 Task: Create new customer invoice with Date Opened: 11-Apr-23, Select Customer: Le Dumpster, Terms: Net 30. Make invoice entry for item-1 with Date: 11-Apr-23, Description: Johnson's Tear-Free Bedtime Baby Bath Soothing Aromas (15 oz), Income Account: Income:Sales, Quantity: 1, Unit Price: 14.49, Sales Tax: Y, Sales Tax Included: N, Tax Table: Sales Tax. Post Invoice with Post Date: 11-Apr-23, Post to Accounts: Assets:Accounts Receivable. Pay / Process Payment with Transaction Date: 10-May-23, Amount: 15.36, Transfer Account: Checking Account. Go to 'Print Invoice'. Give a print command to print a copy of invoice.
Action: Mouse moved to (203, 70)
Screenshot: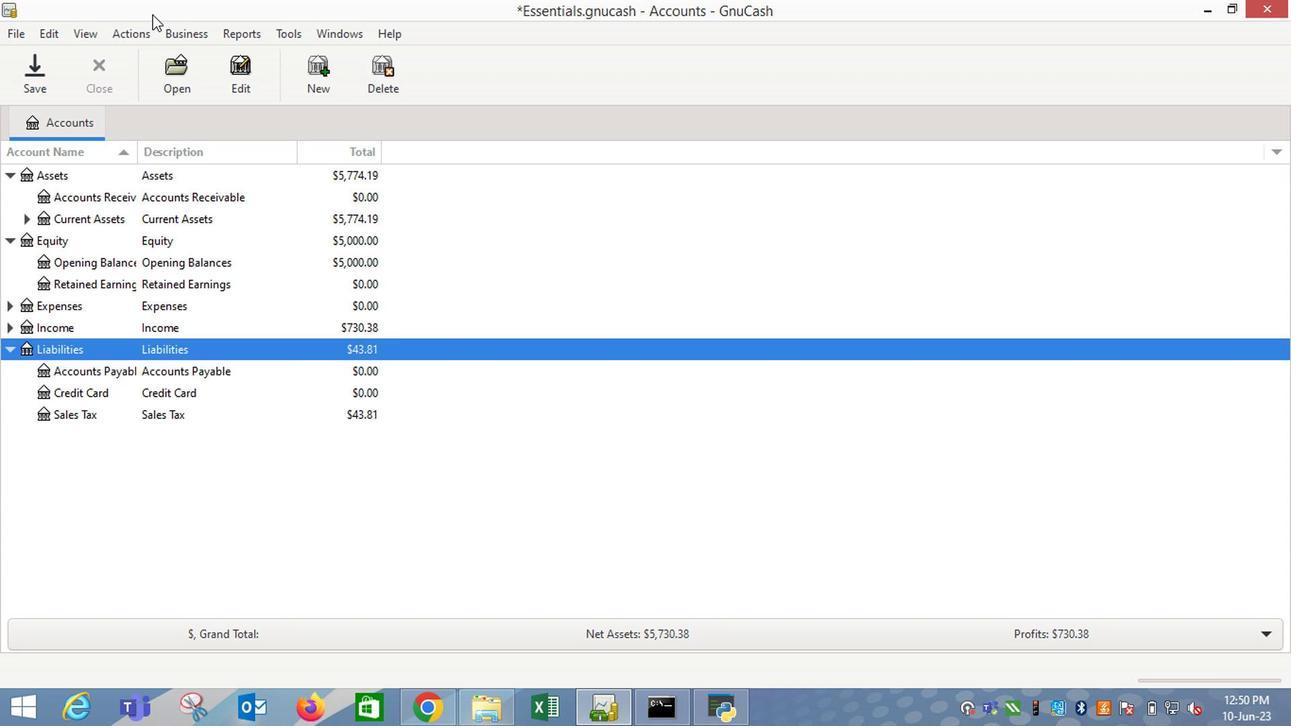 
Action: Mouse pressed left at (203, 70)
Screenshot: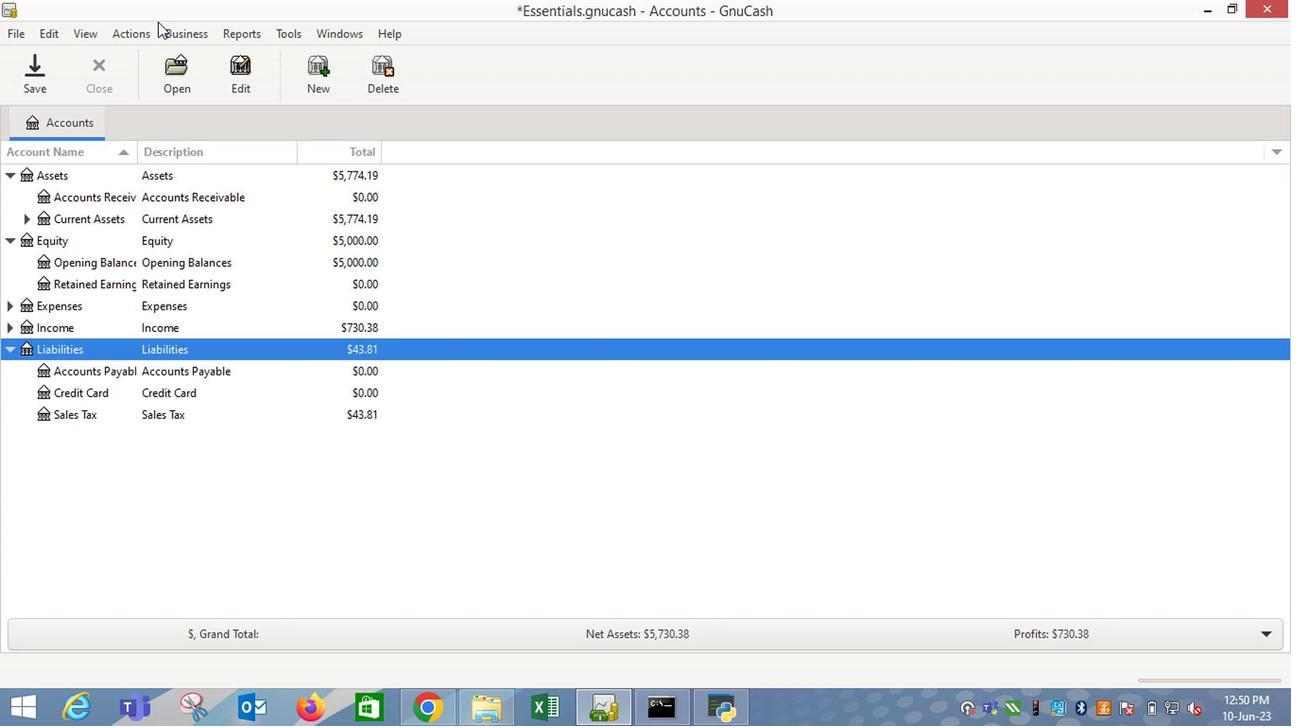 
Action: Mouse moved to (381, 158)
Screenshot: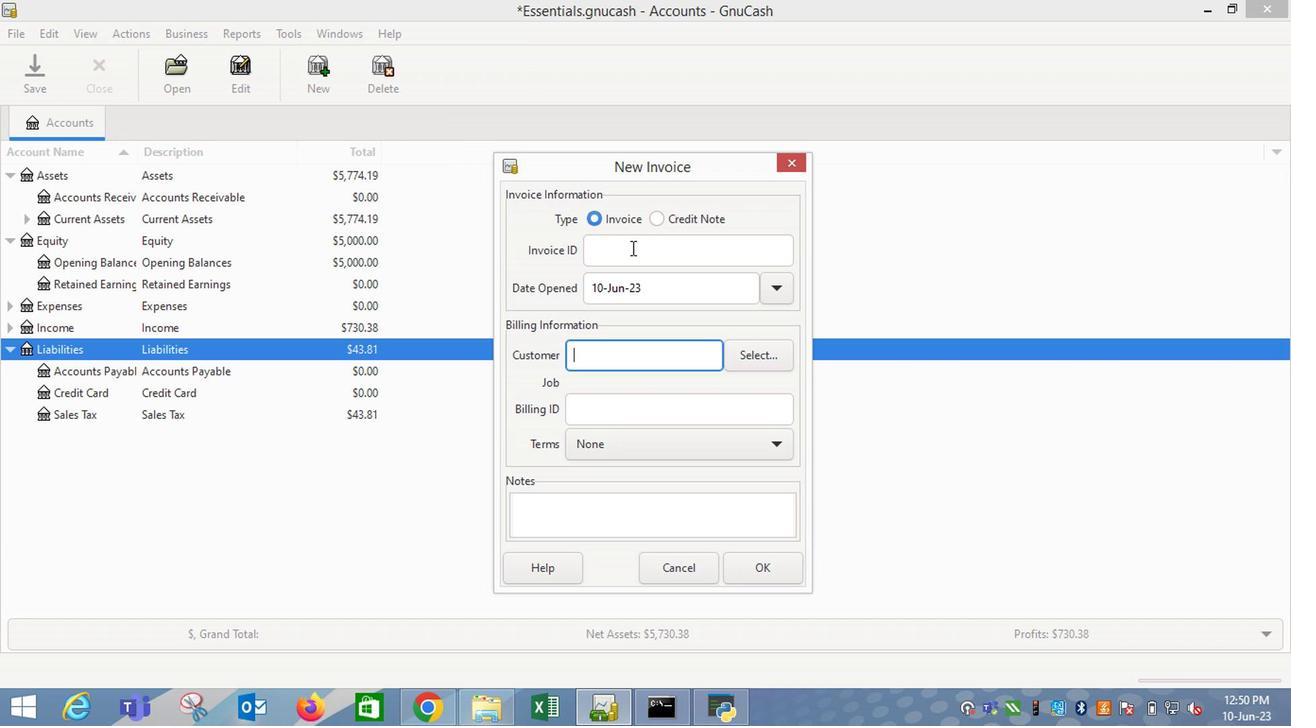 
Action: Mouse pressed left at (381, 158)
Screenshot: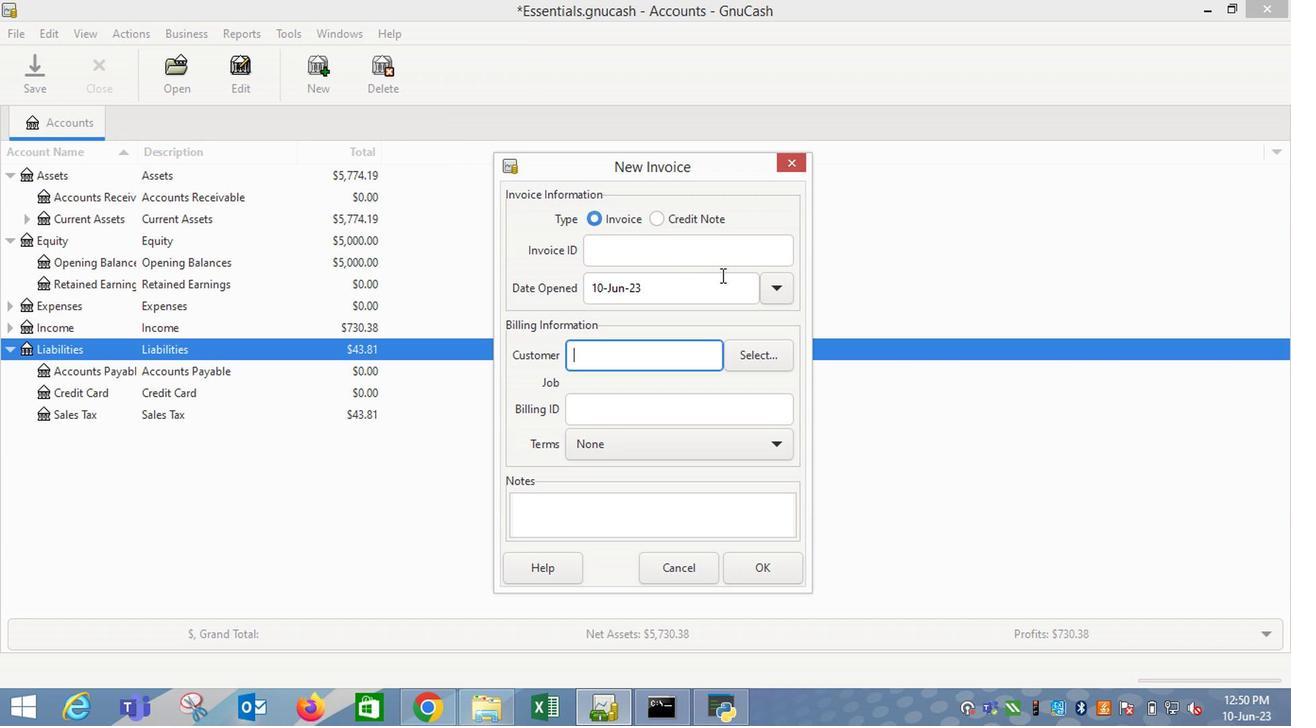 
Action: Mouse moved to (709, 298)
Screenshot: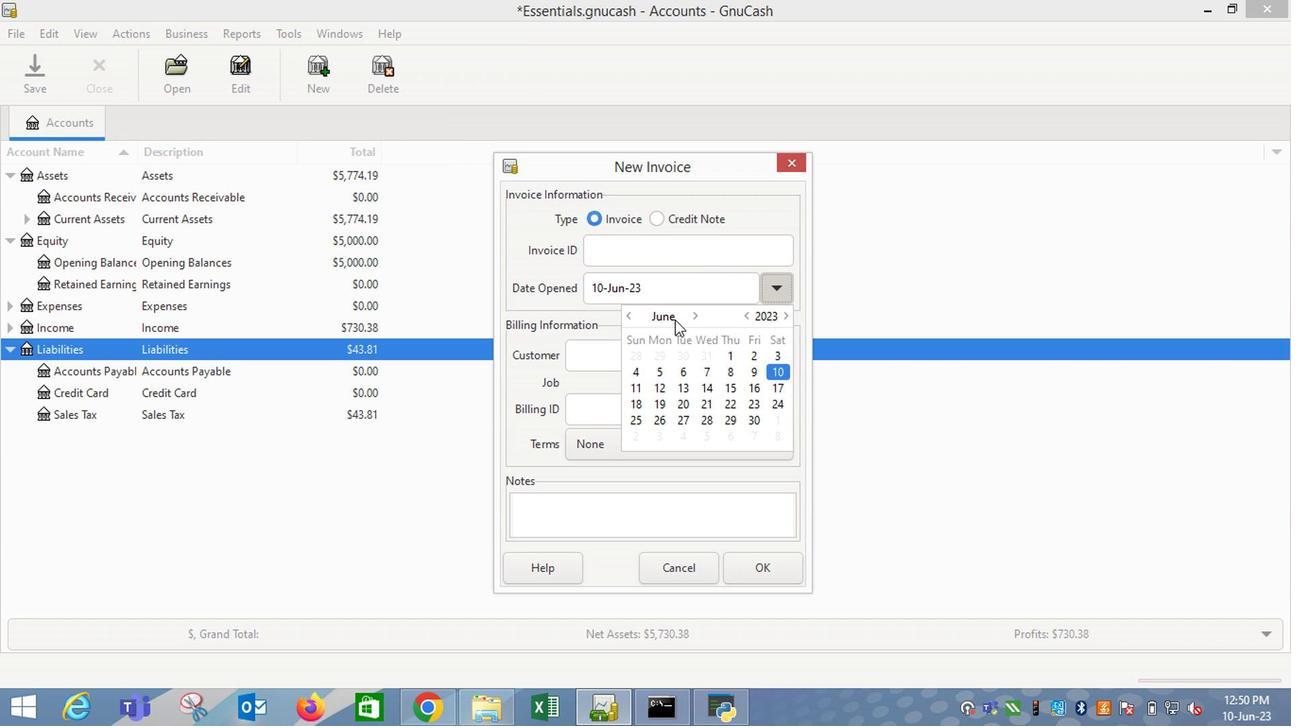 
Action: Mouse pressed left at (709, 298)
Screenshot: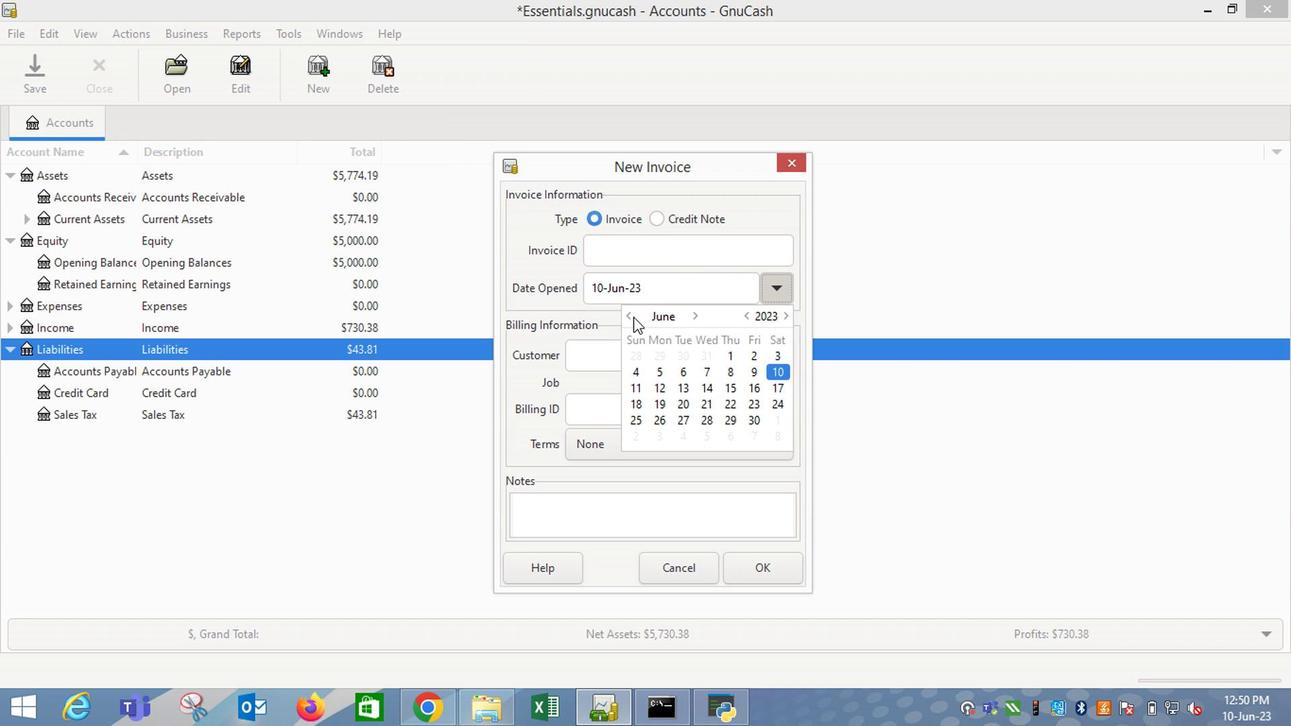 
Action: Mouse moved to (573, 326)
Screenshot: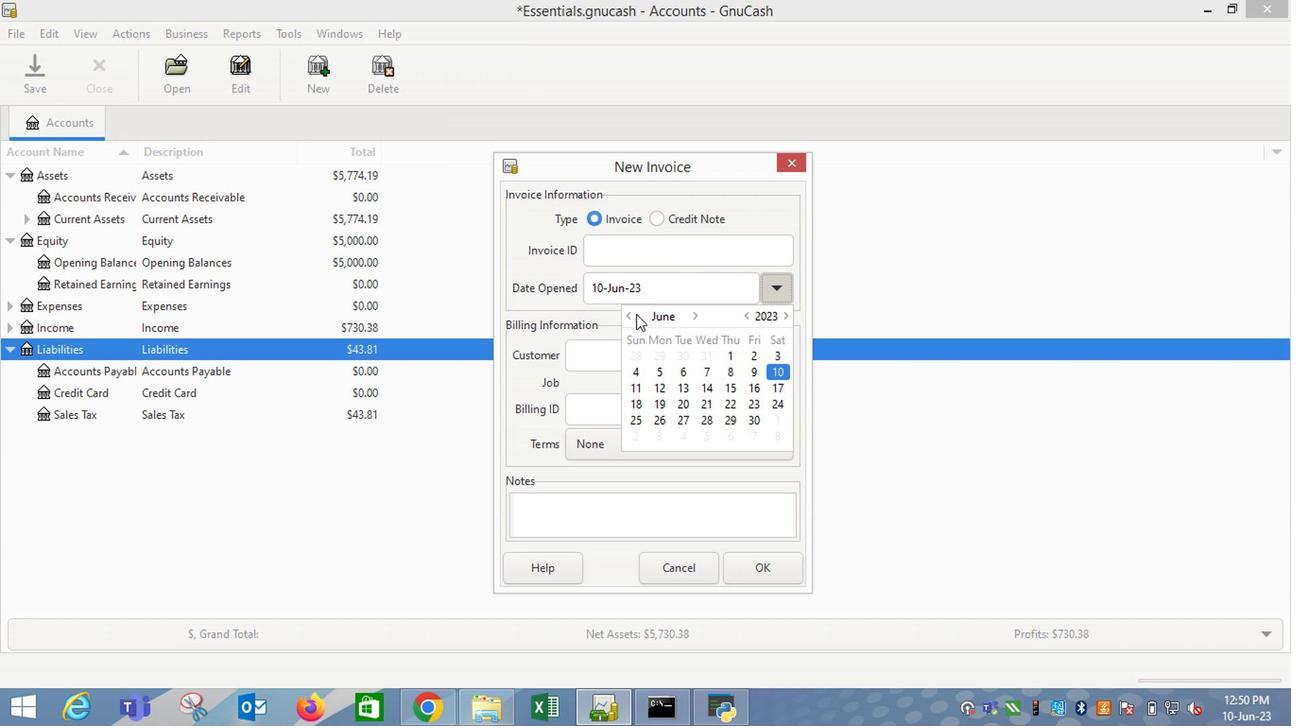 
Action: Mouse pressed left at (573, 326)
Screenshot: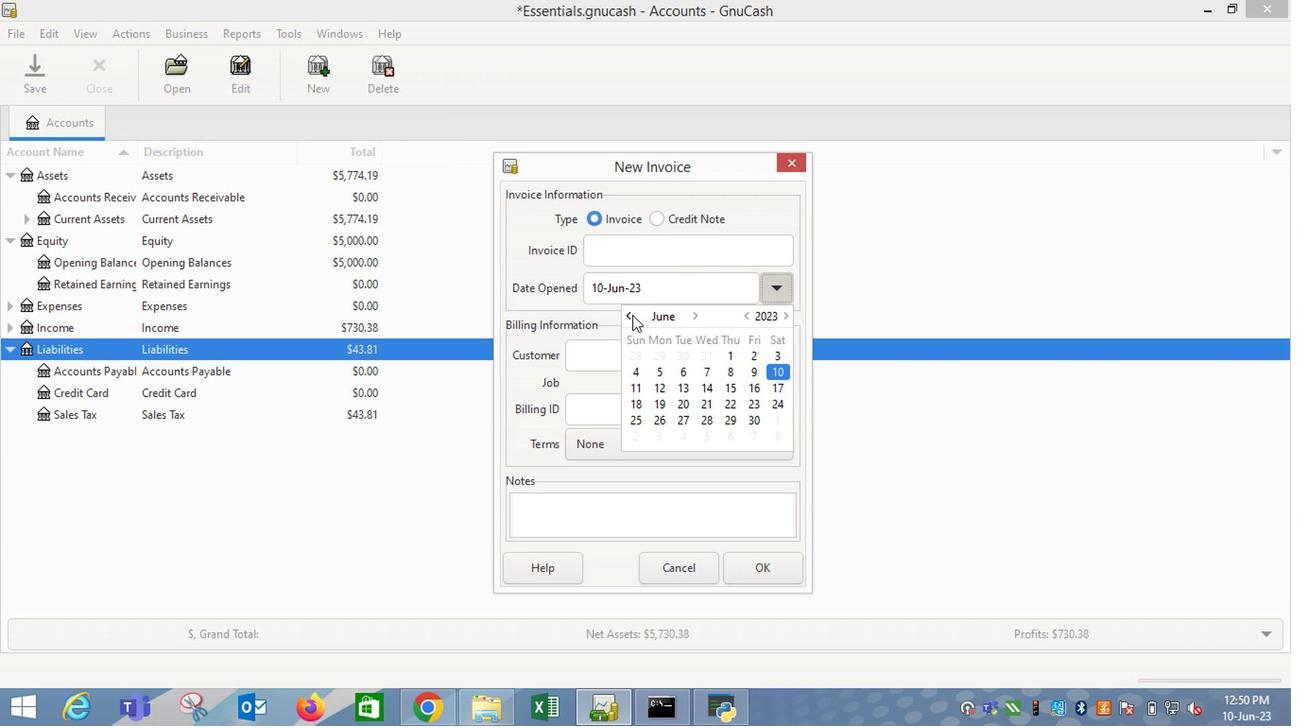 
Action: Mouse moved to (643, 378)
Screenshot: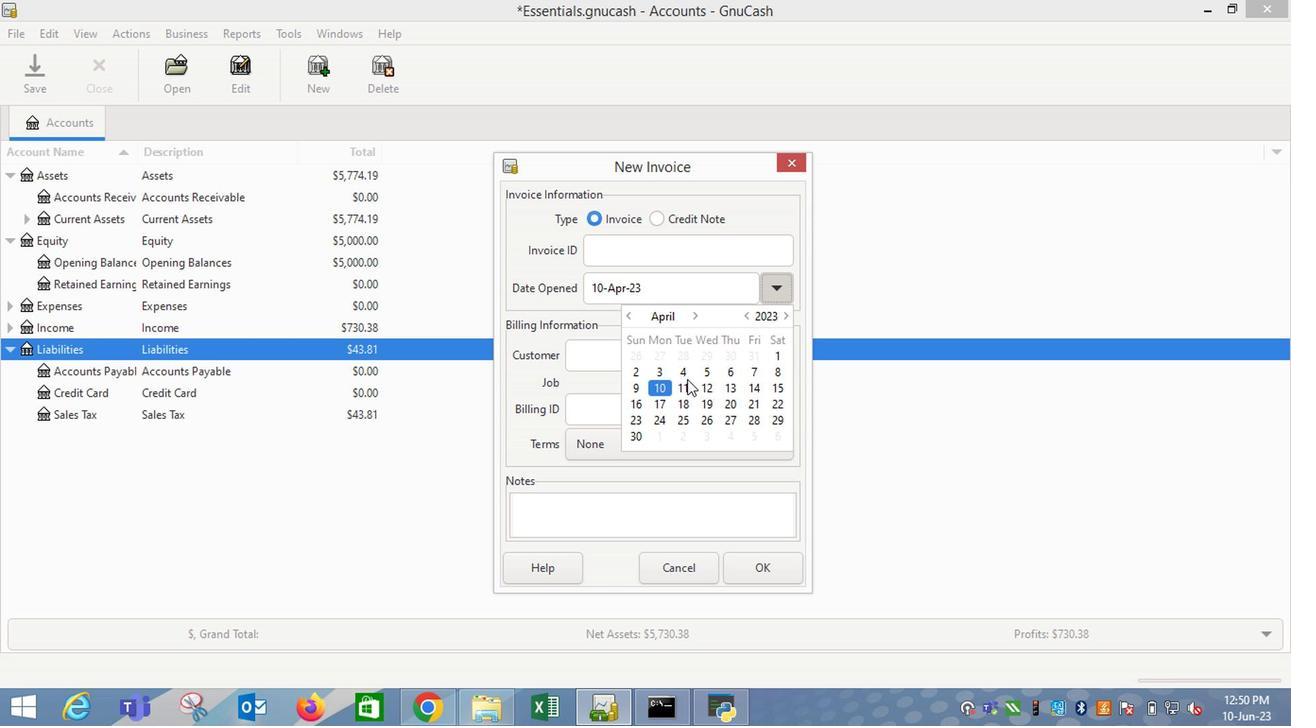 
Action: Mouse pressed left at (643, 378)
Screenshot: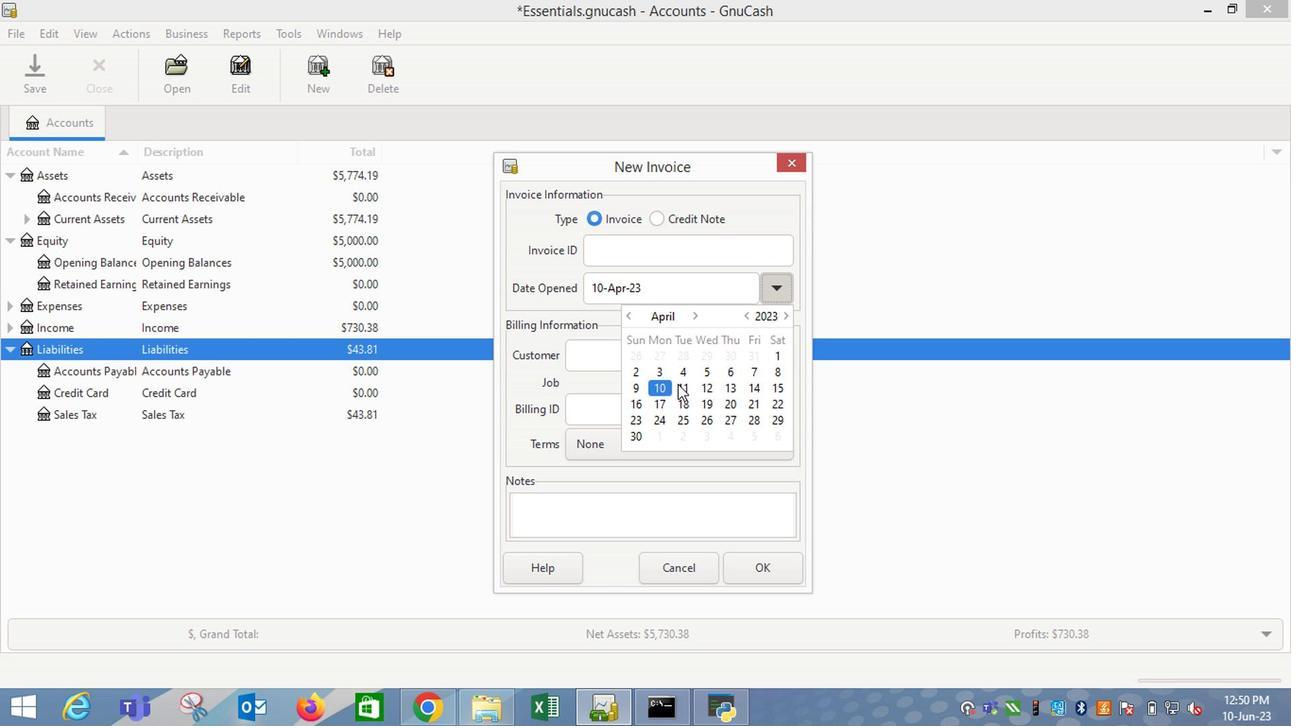 
Action: Mouse moved to (540, 366)
Screenshot: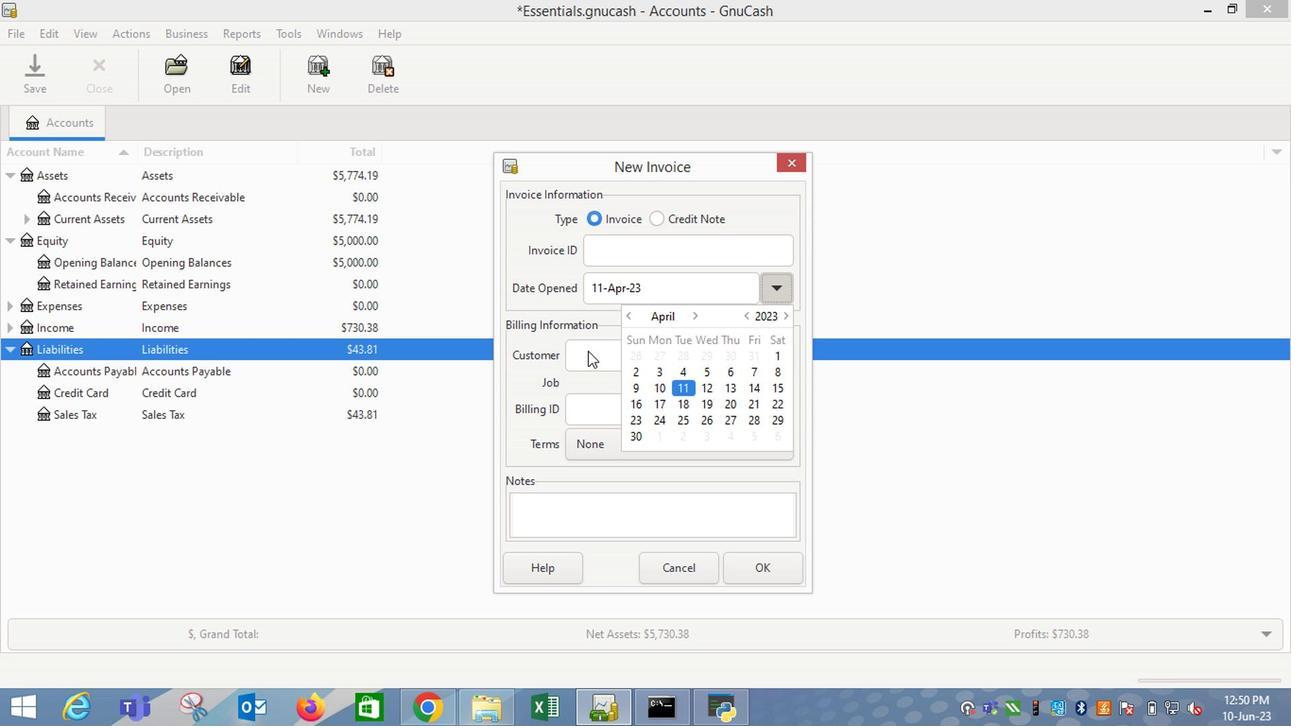
Action: Mouse pressed left at (540, 366)
Screenshot: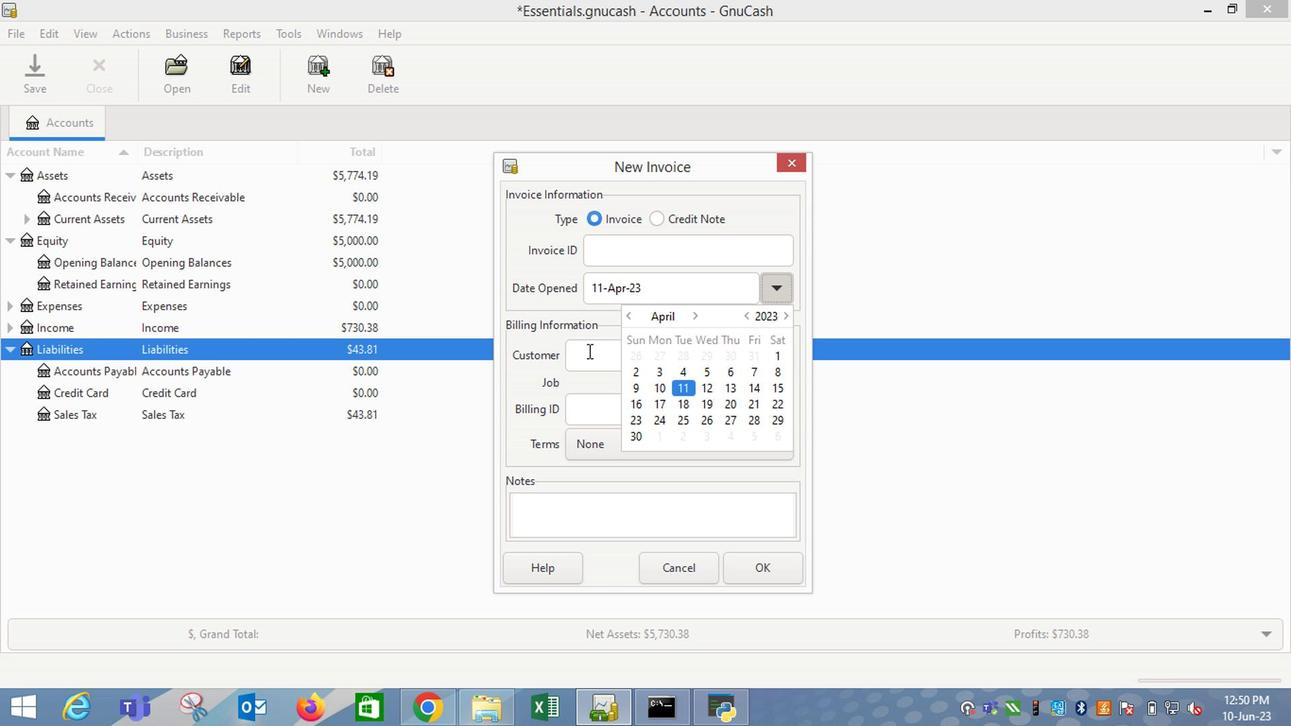 
Action: Mouse moved to (550, 361)
Screenshot: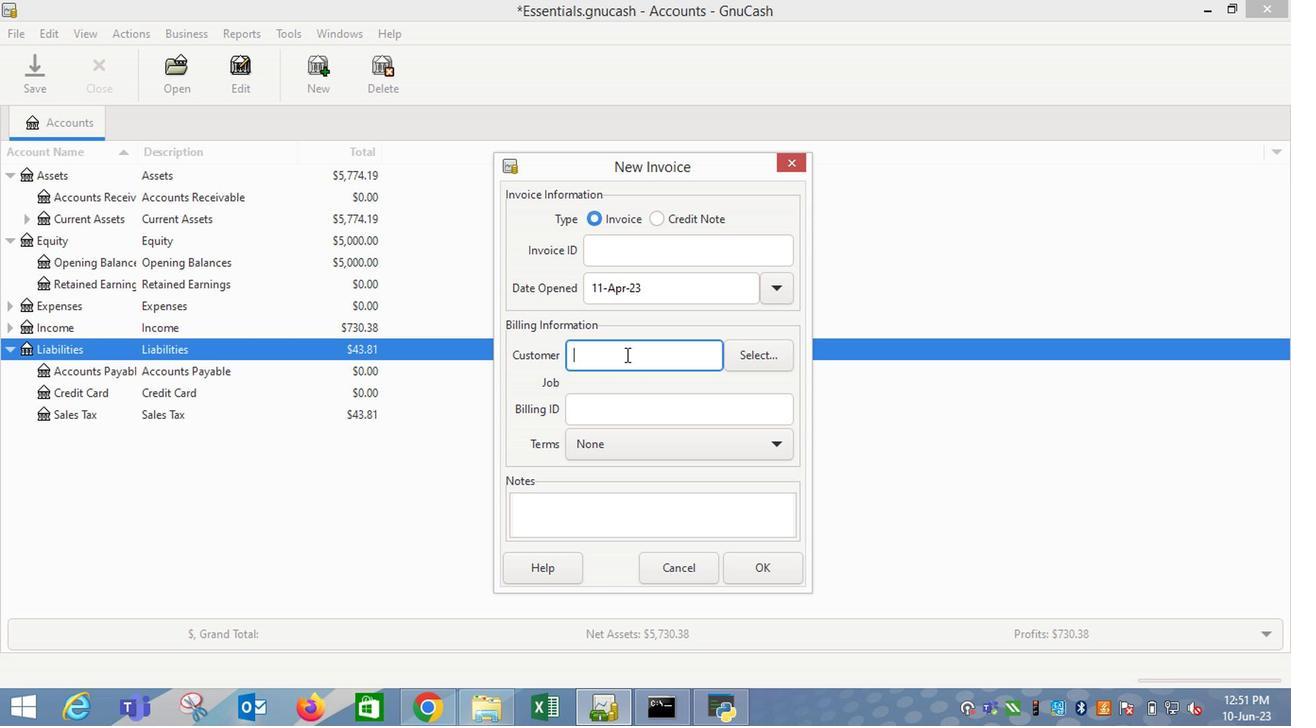 
Action: Mouse pressed left at (550, 361)
Screenshot: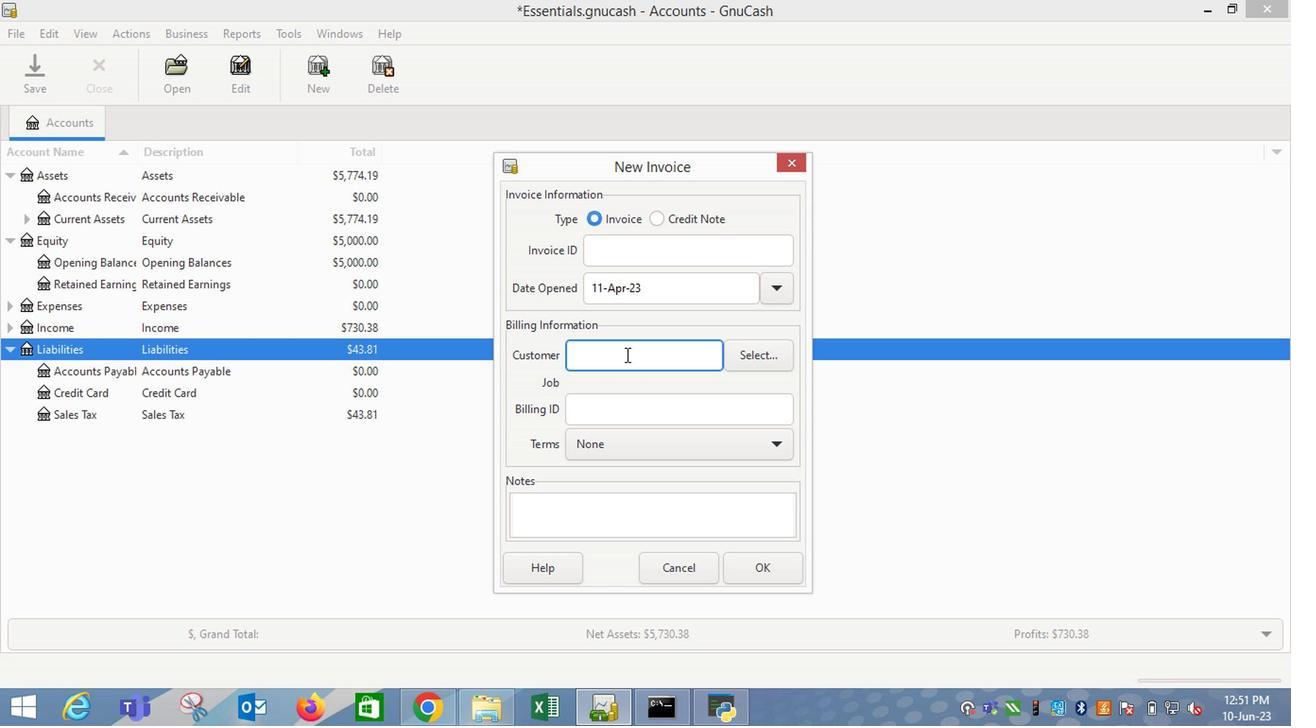 
Action: Key pressed lr<Key.space>d<Key.backspace><Key.backspace><Key.backspace><Key.backspace><Key.shift_r><Key.shift_r><Key.shift_r><Key.shift_r><Key.shift_r><Key.shift_r><Key.shift_r><Key.shift_r><Key.shift_r><Key.shift_r><Key.shift_r><Key.shift_r><Key.shift_r><Key.shift_r><Key.shift_r><Key.shift_r><Key.shift_r><Key.shift_r><Key.shift_r><Key.shift_r><Key.shift_r><Key.shift_r><Key.shift_r><Key.shift_r>Le
Screenshot: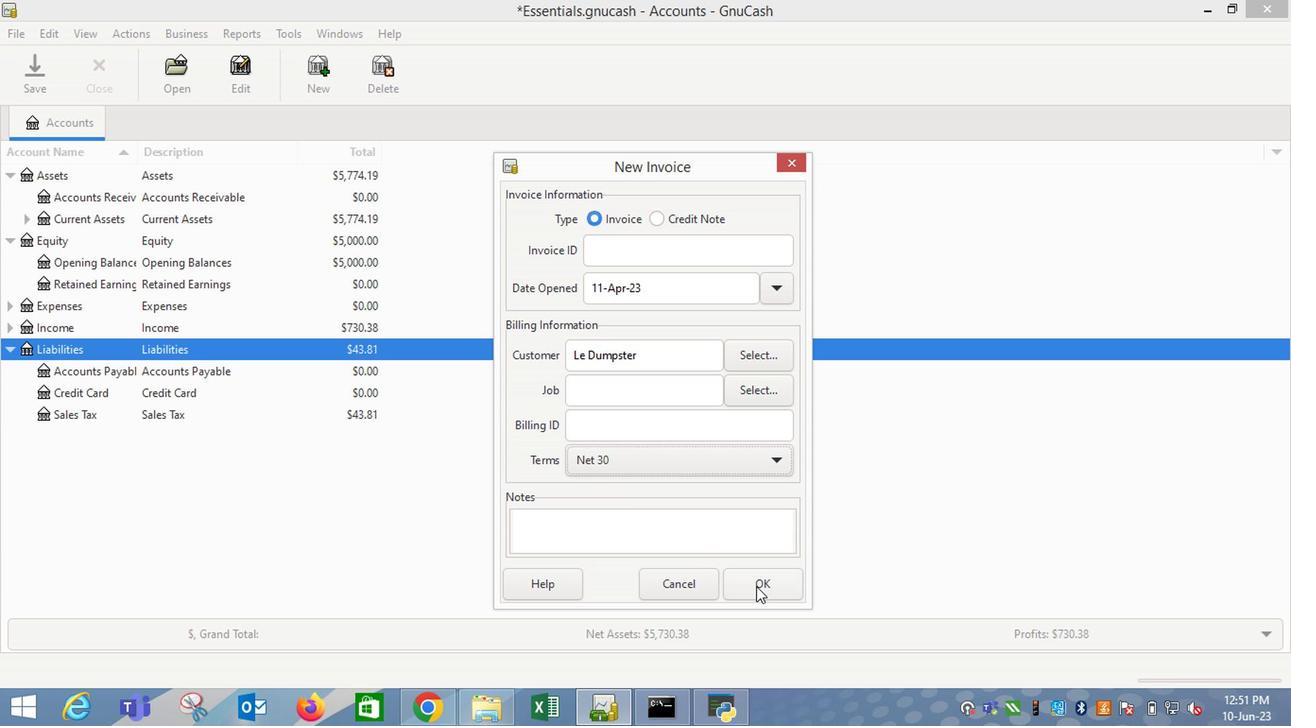 
Action: Mouse moved to (563, 384)
Screenshot: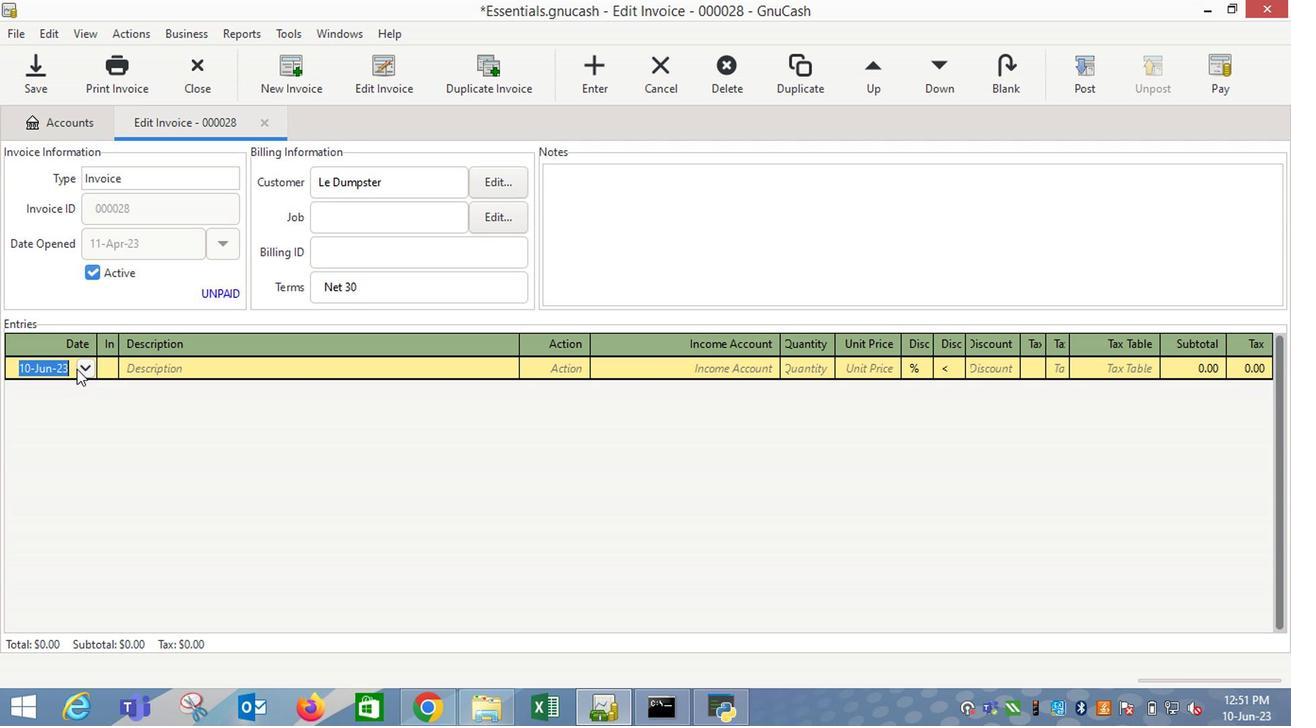 
Action: Mouse pressed left at (563, 384)
Screenshot: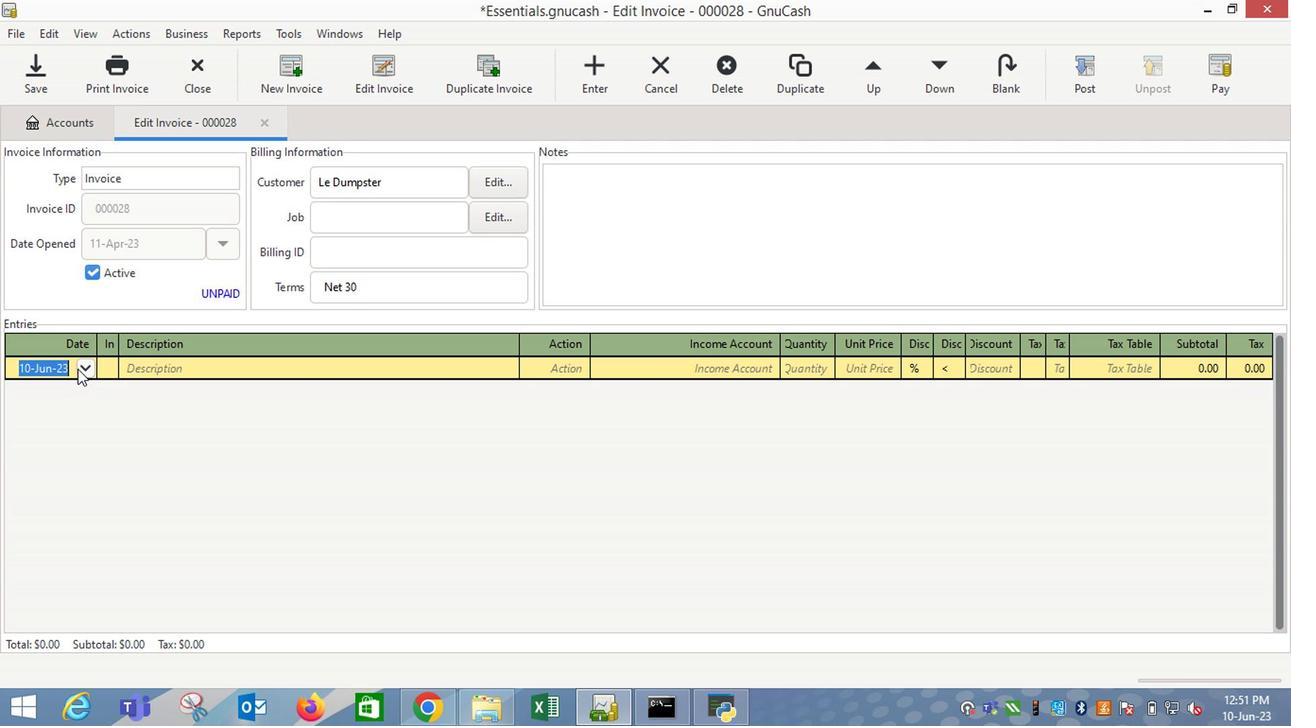 
Action: Mouse moved to (546, 454)
Screenshot: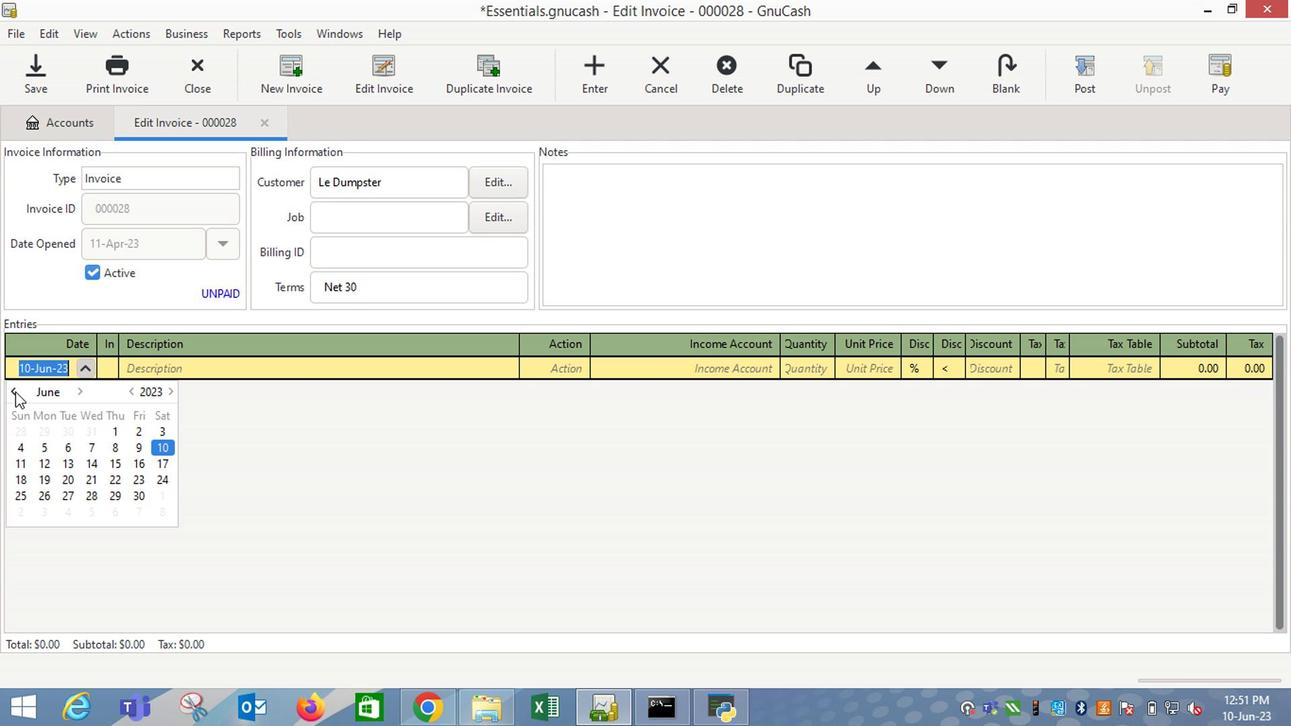 
Action: Mouse pressed left at (546, 454)
Screenshot: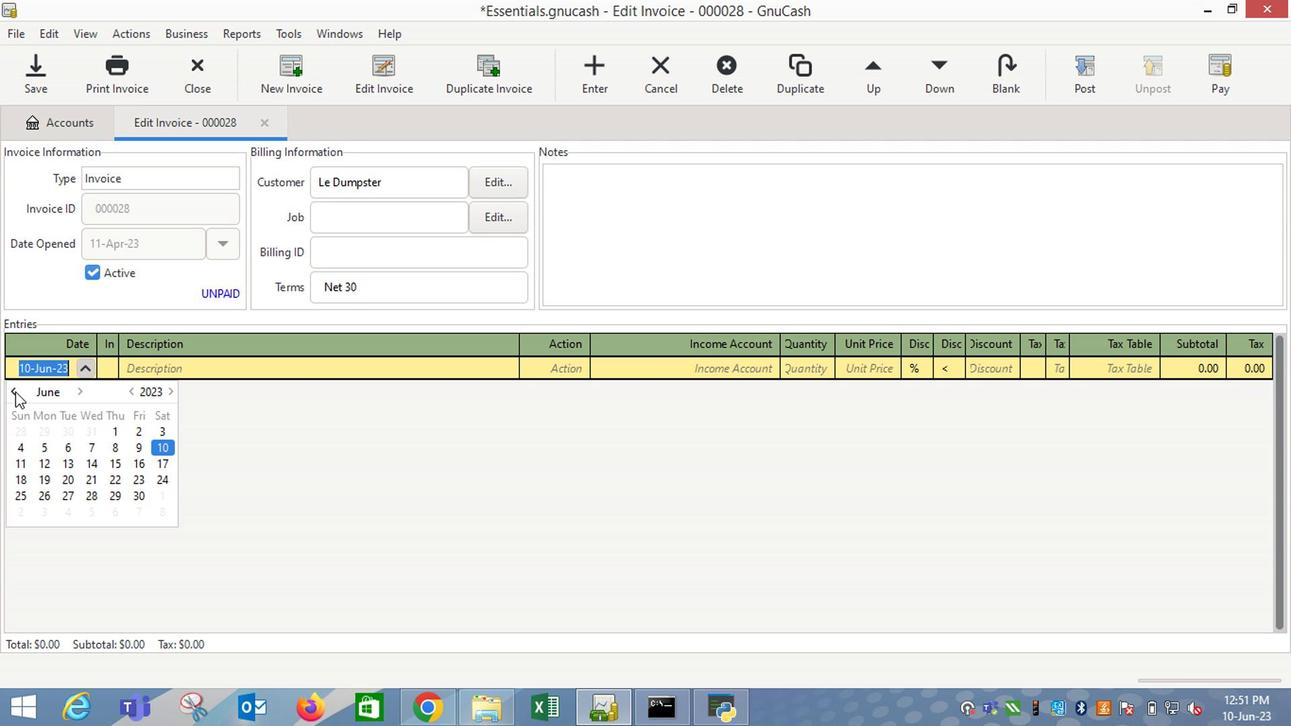
Action: Mouse moved to (556, 505)
Screenshot: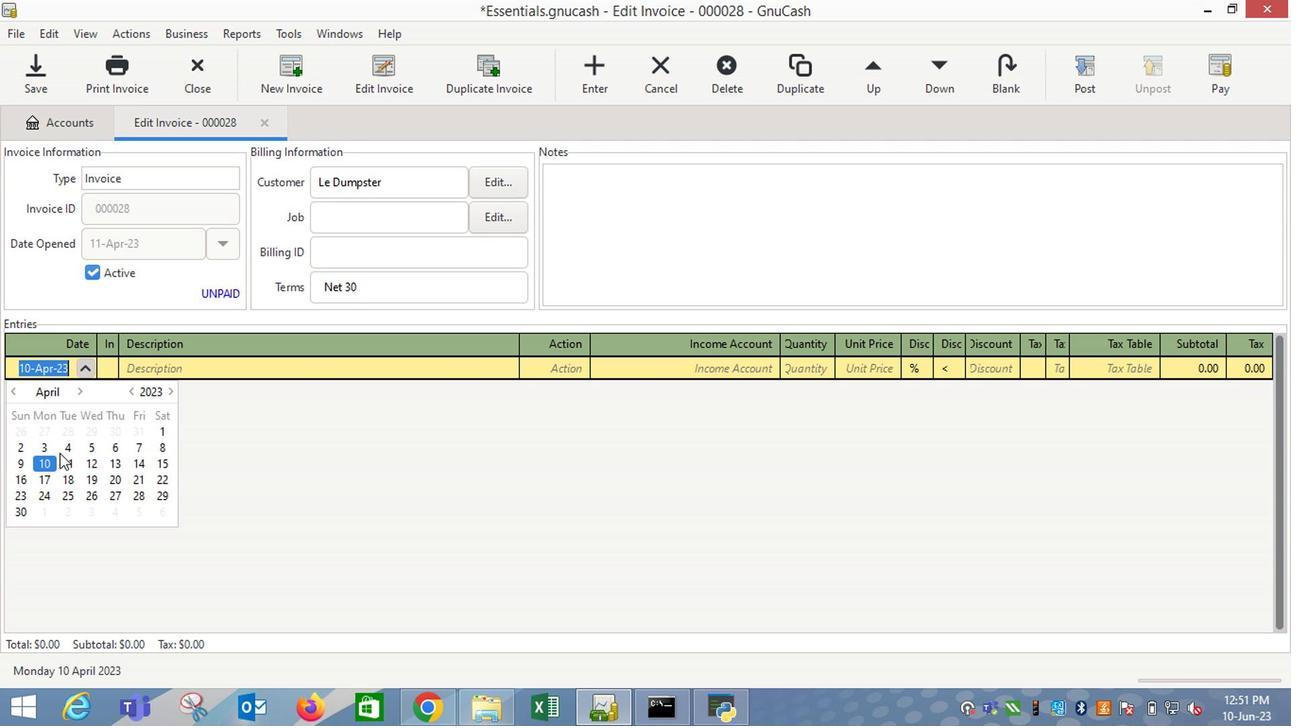 
Action: Mouse pressed left at (556, 505)
Screenshot: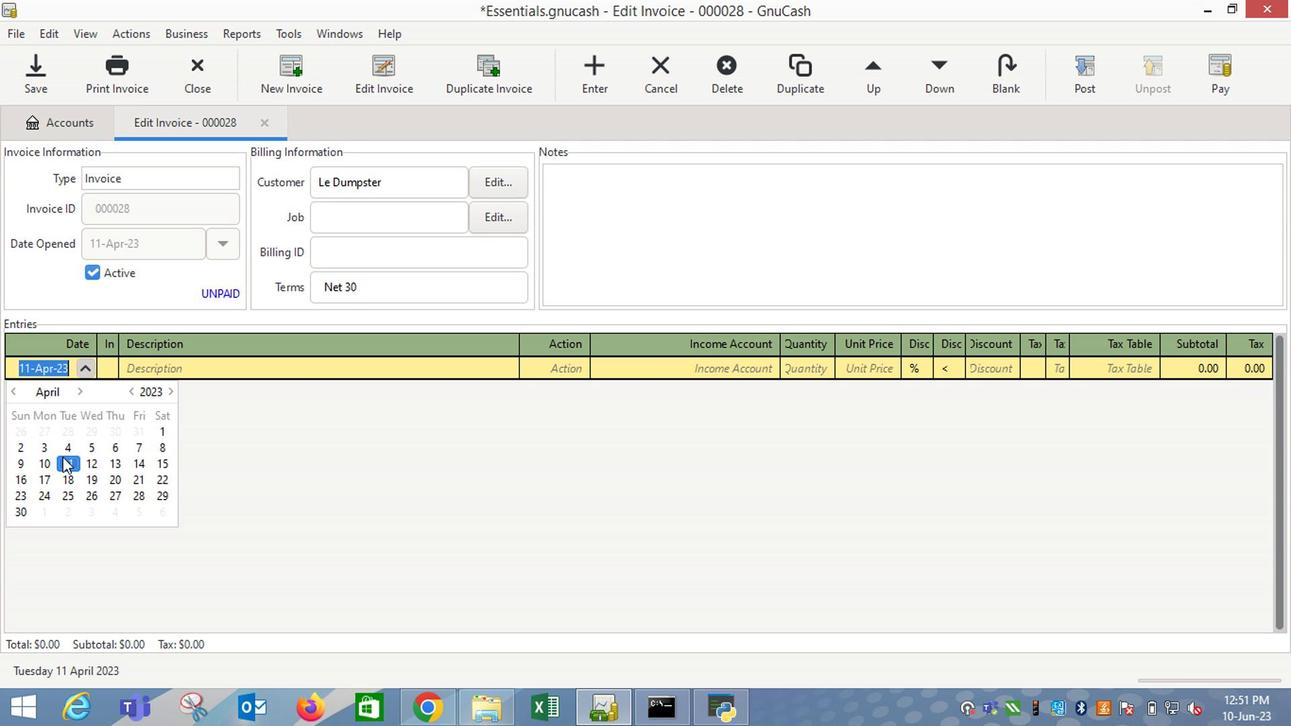 
Action: Mouse moved to (679, 566)
Screenshot: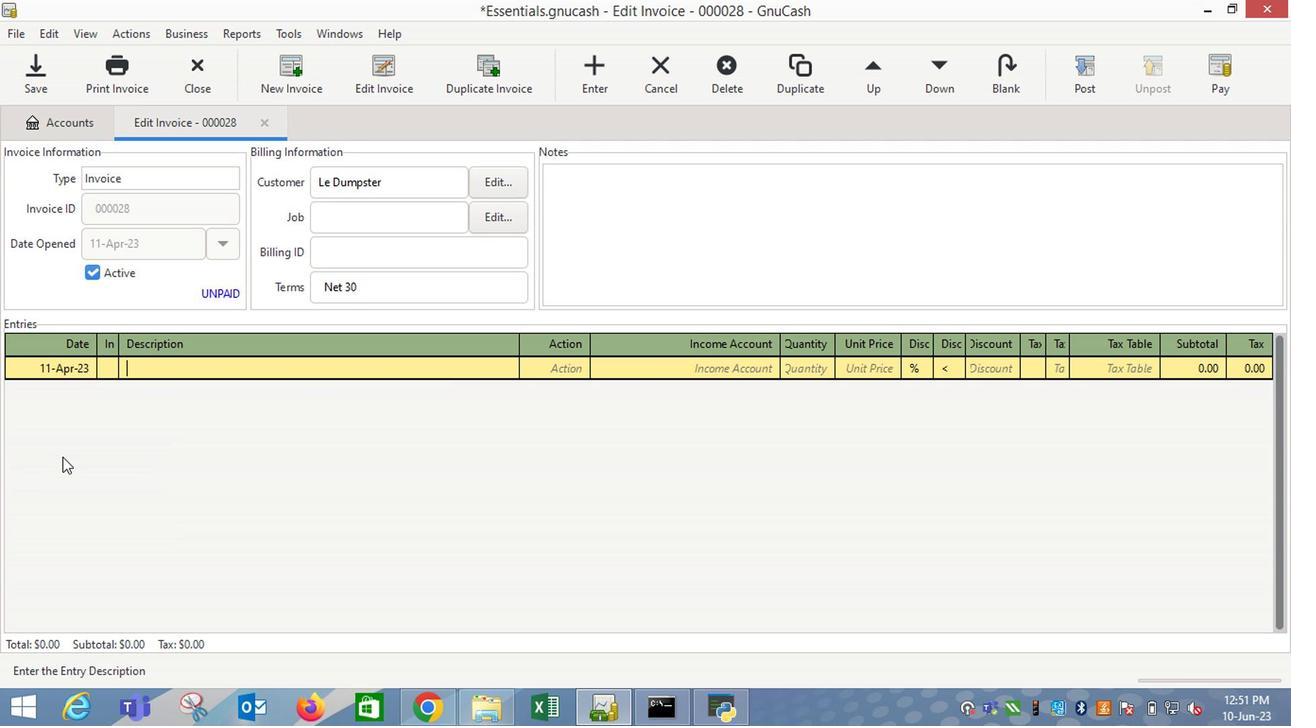 
Action: Mouse pressed left at (679, 566)
Screenshot: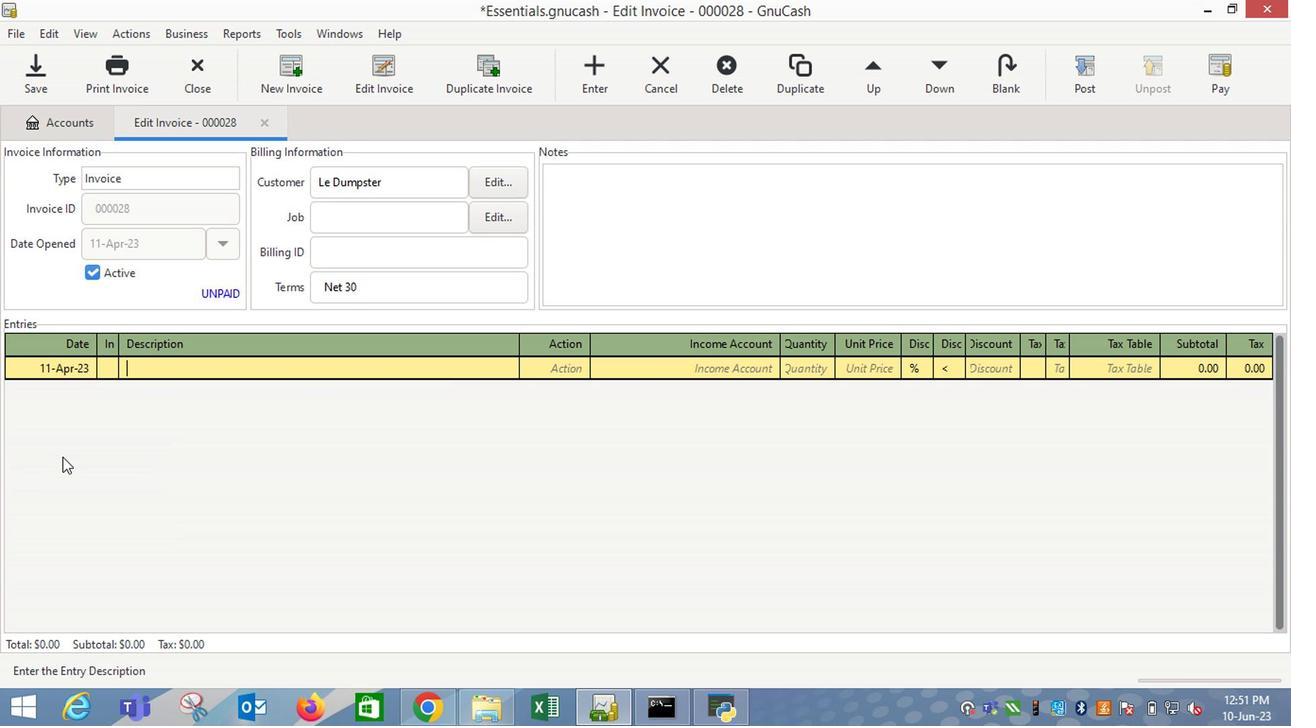 
Action: Mouse moved to (97, 376)
Screenshot: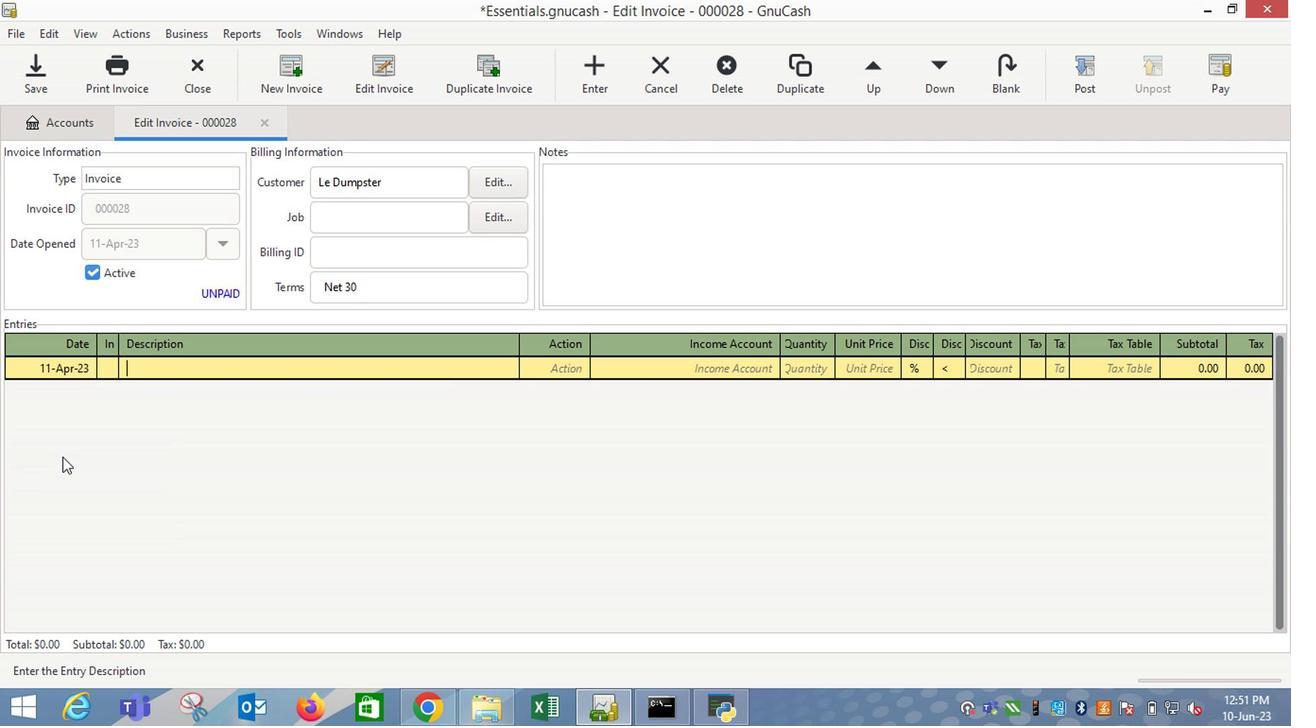 
Action: Mouse pressed left at (97, 376)
Screenshot: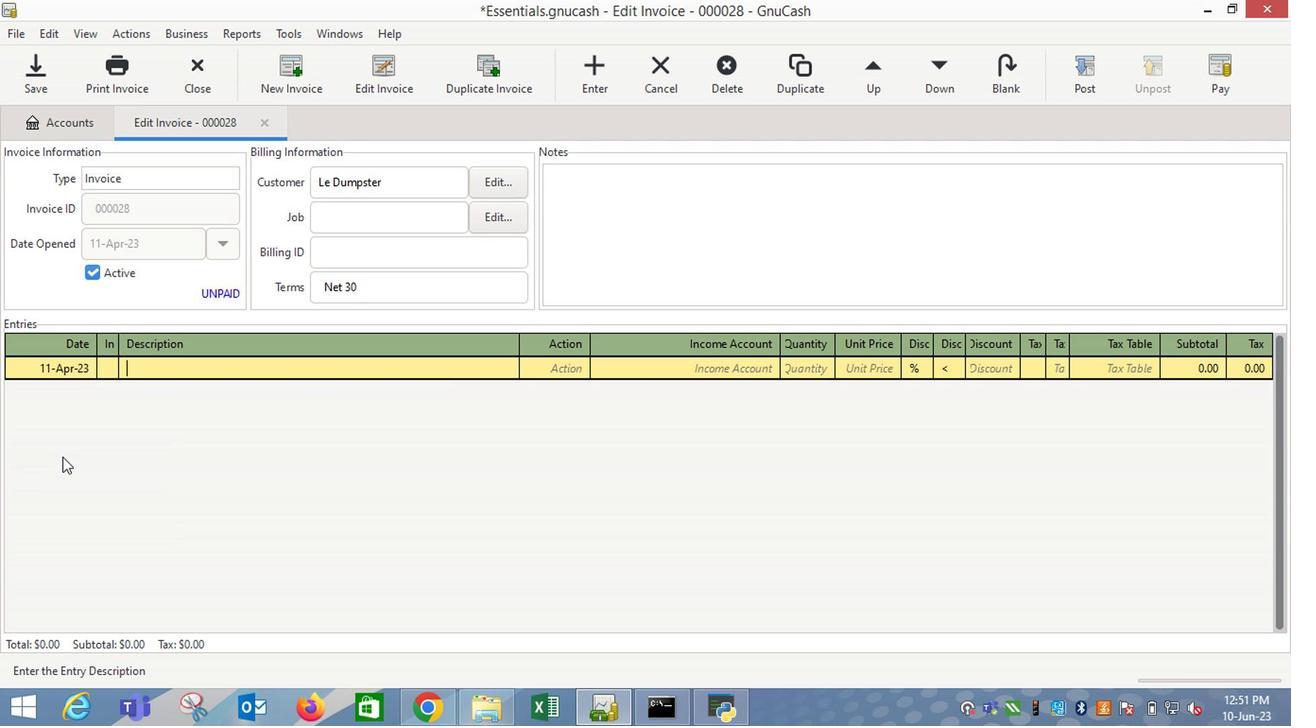 
Action: Mouse moved to (27, 395)
Screenshot: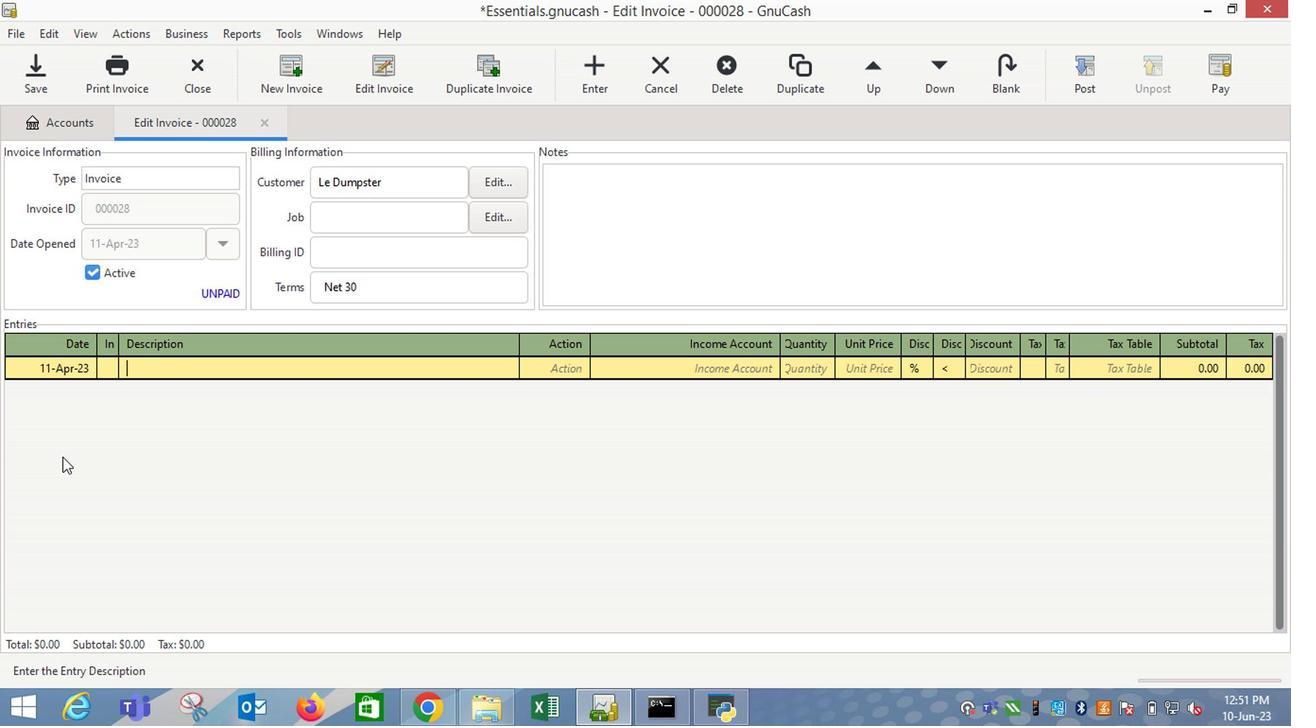 
Action: Mouse pressed left at (27, 395)
Screenshot: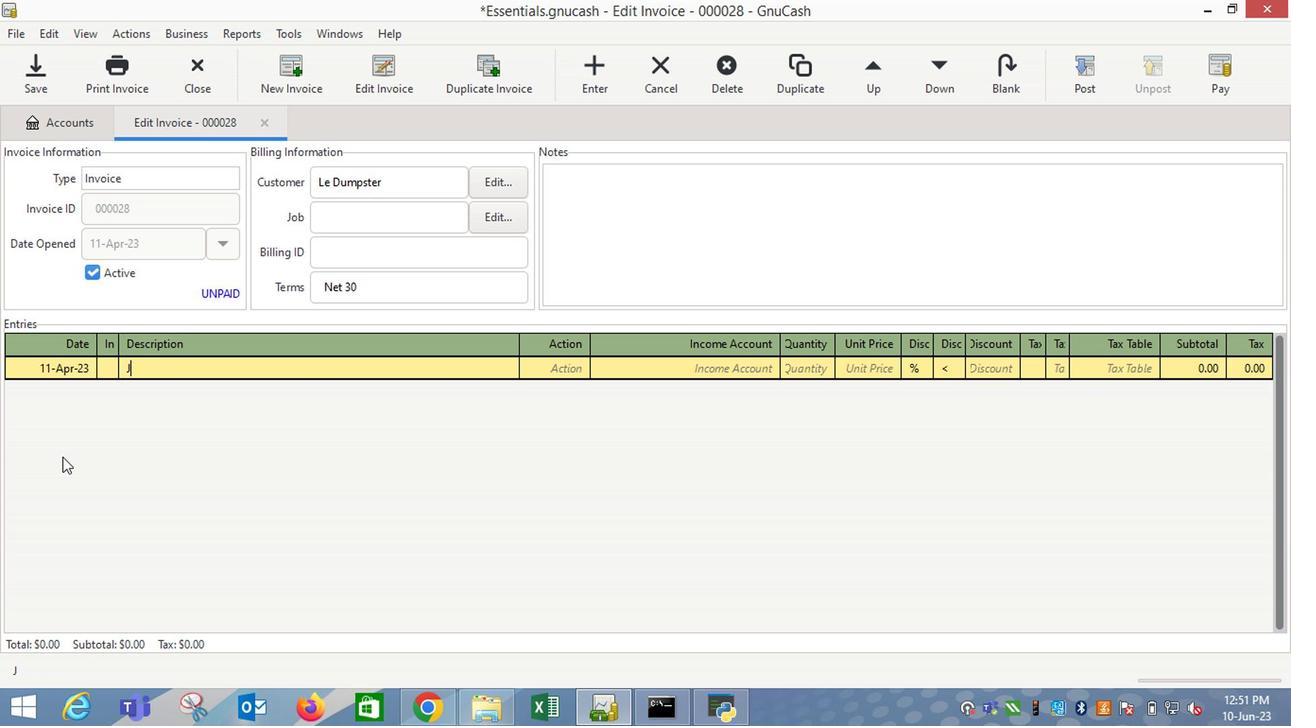 
Action: Mouse moved to (32, 394)
Screenshot: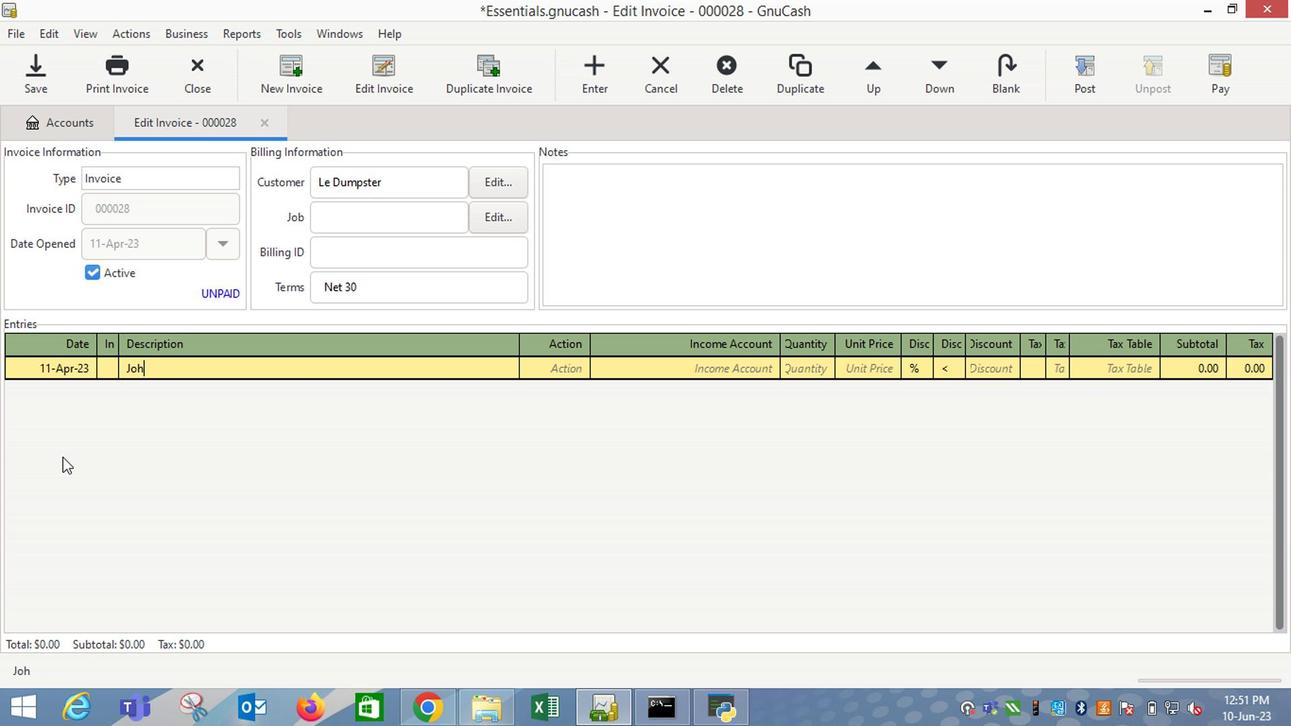 
Action: Mouse pressed left at (32, 394)
Screenshot: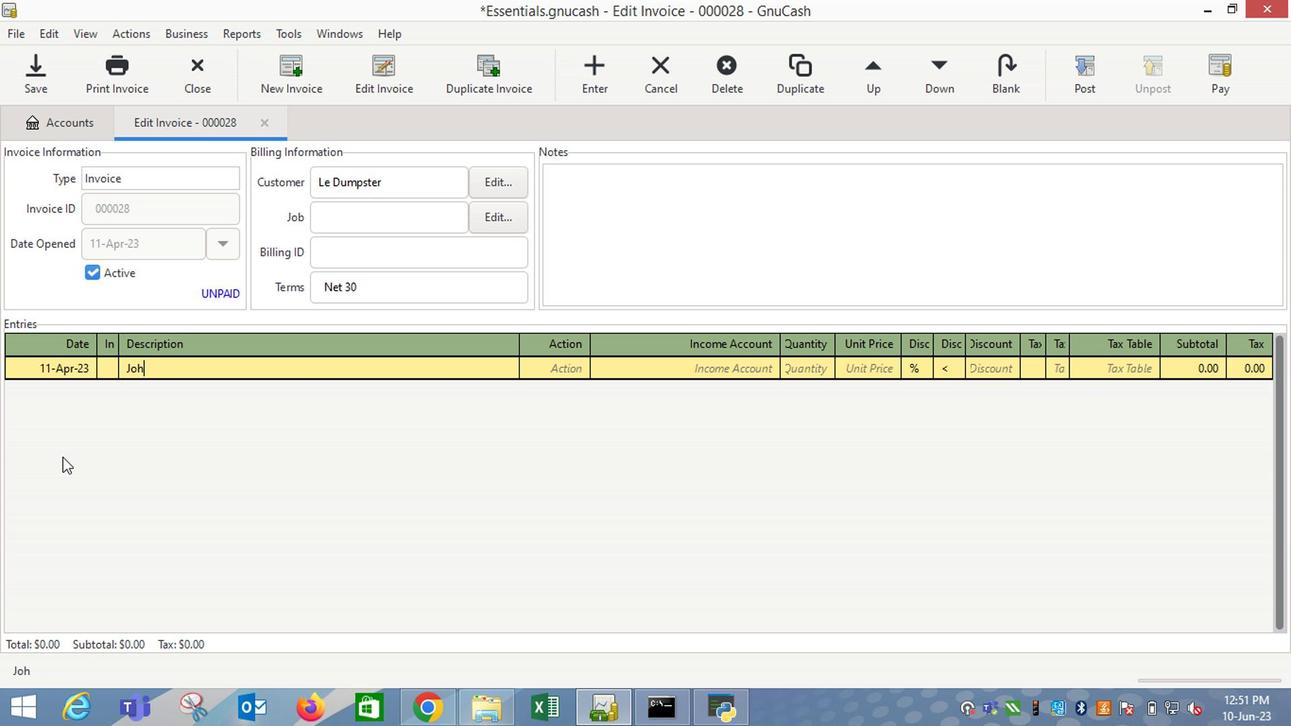 
Action: Mouse moved to (59, 456)
Screenshot: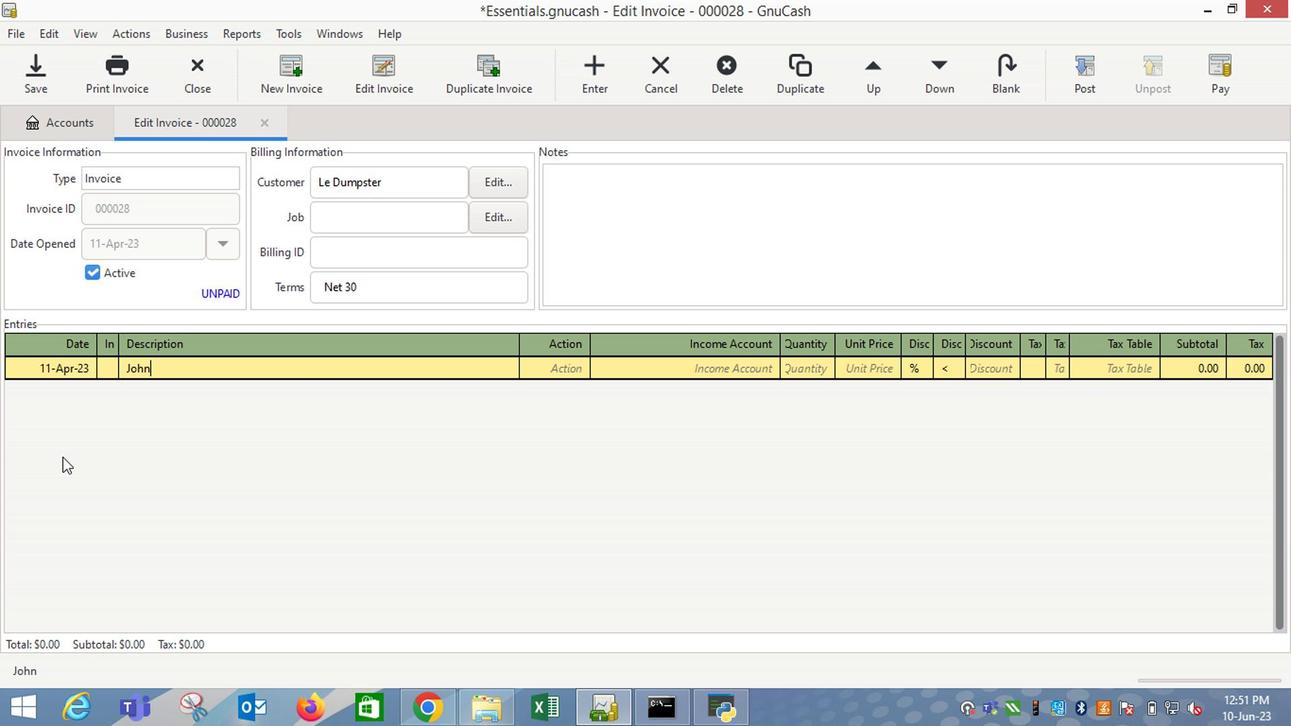
Action: Mouse pressed left at (59, 456)
Screenshot: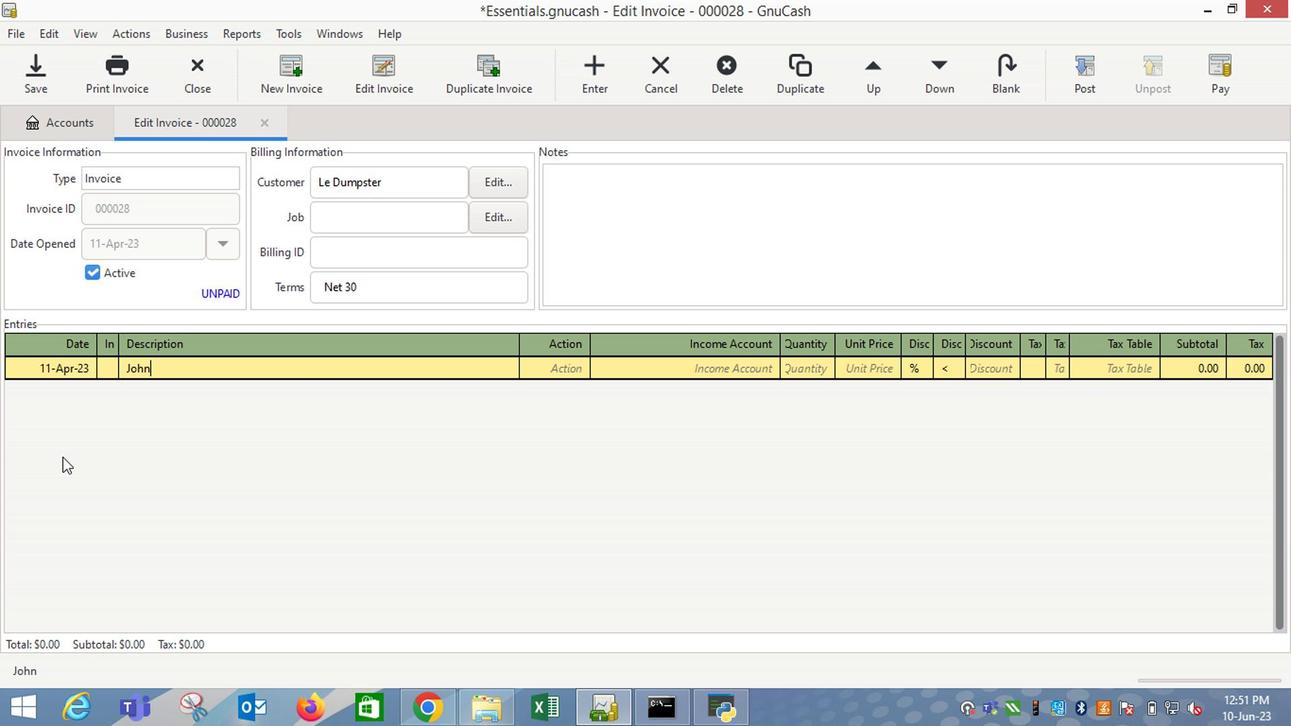
Action: Mouse moved to (59, 456)
Screenshot: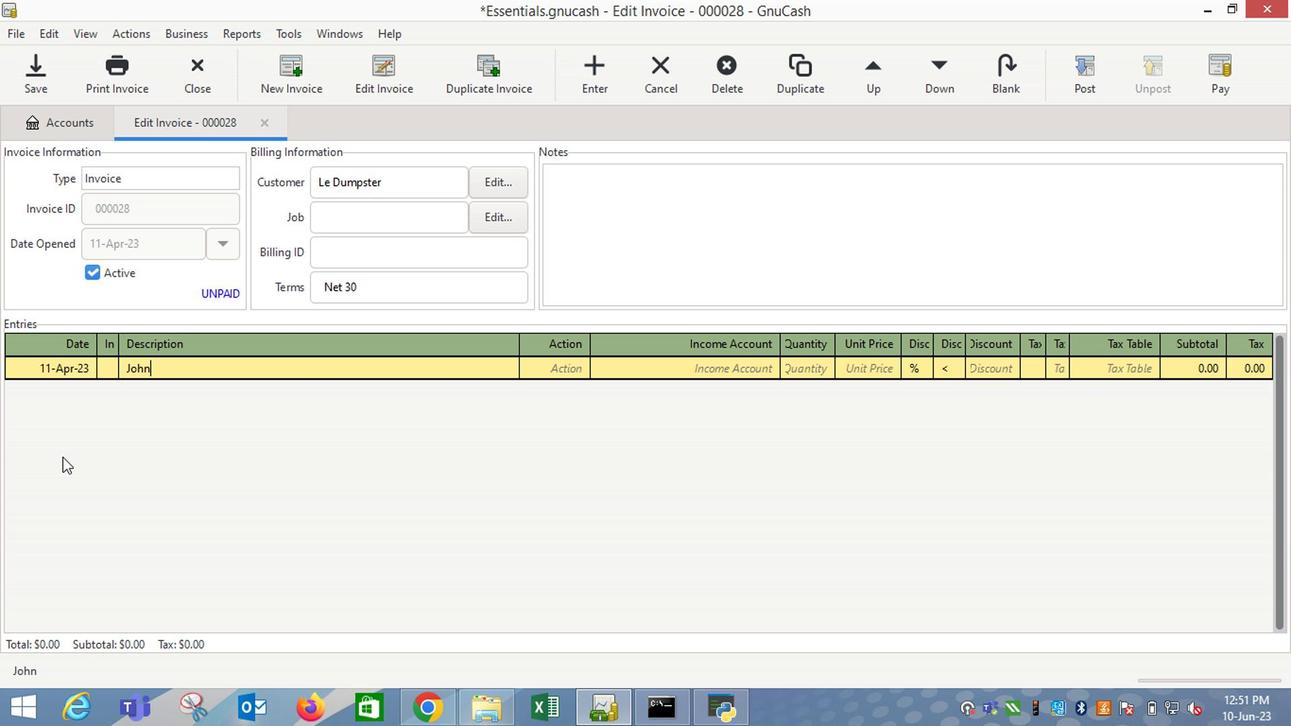 
Action: Key pressed <Key.tab>
Screenshot: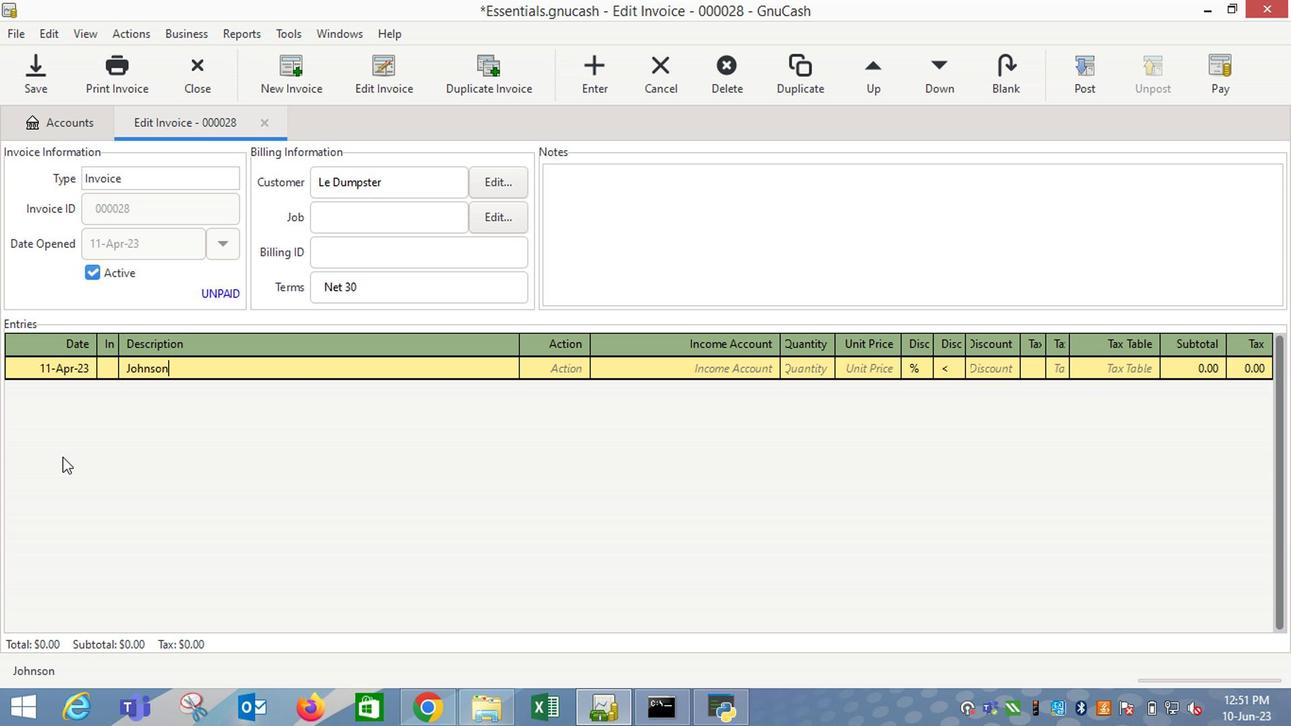 
Action: Mouse moved to (166, 67)
Screenshot: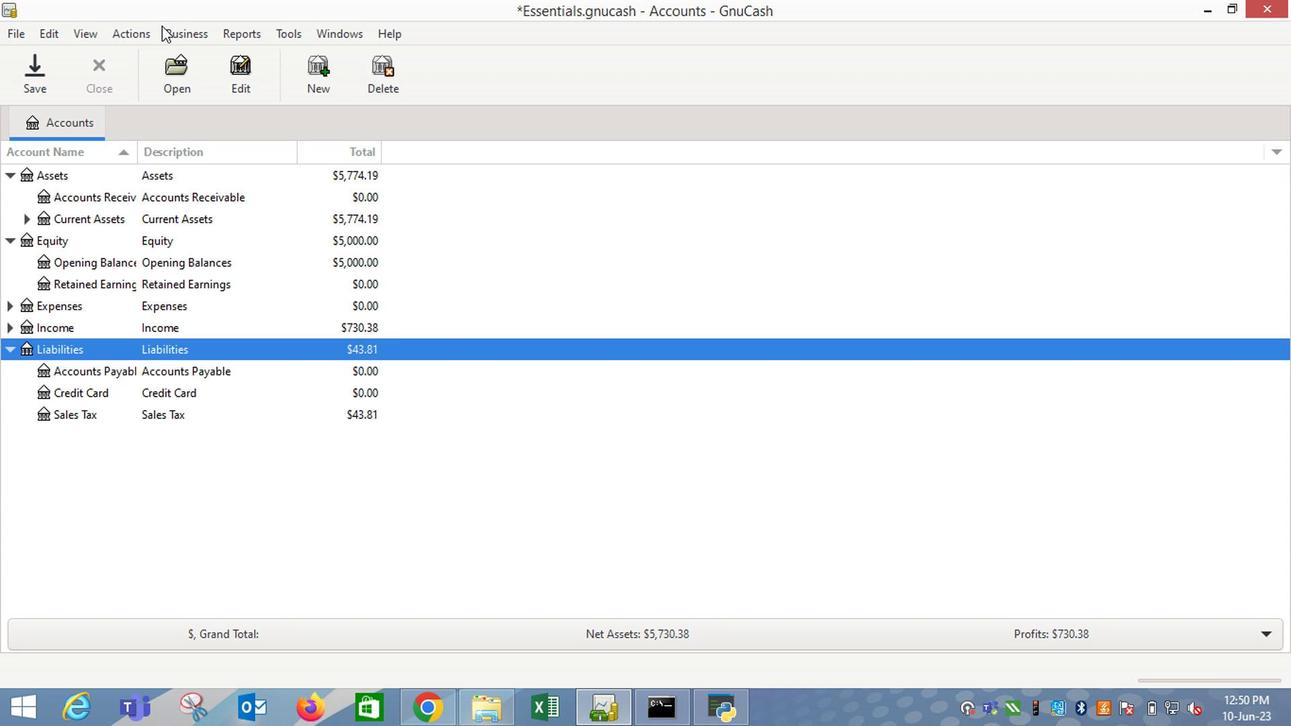 
Action: Mouse pressed left at (166, 67)
Screenshot: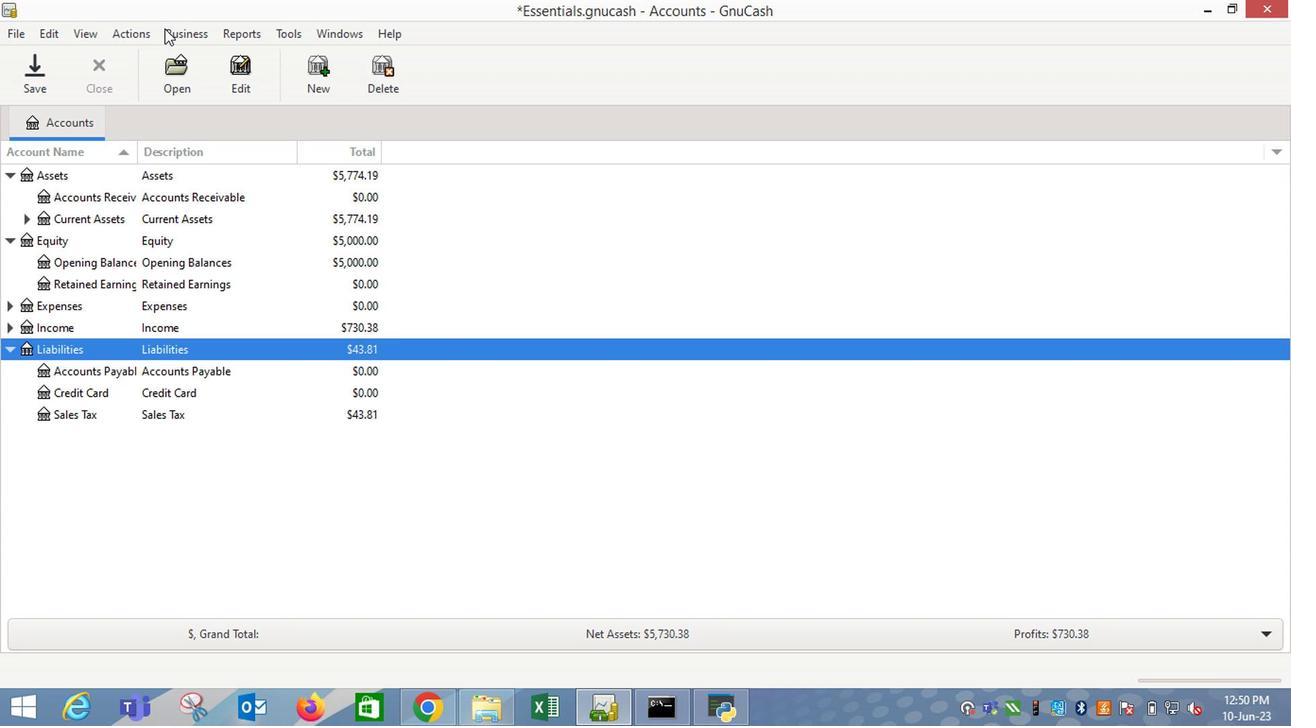 
Action: Mouse moved to (407, 157)
Screenshot: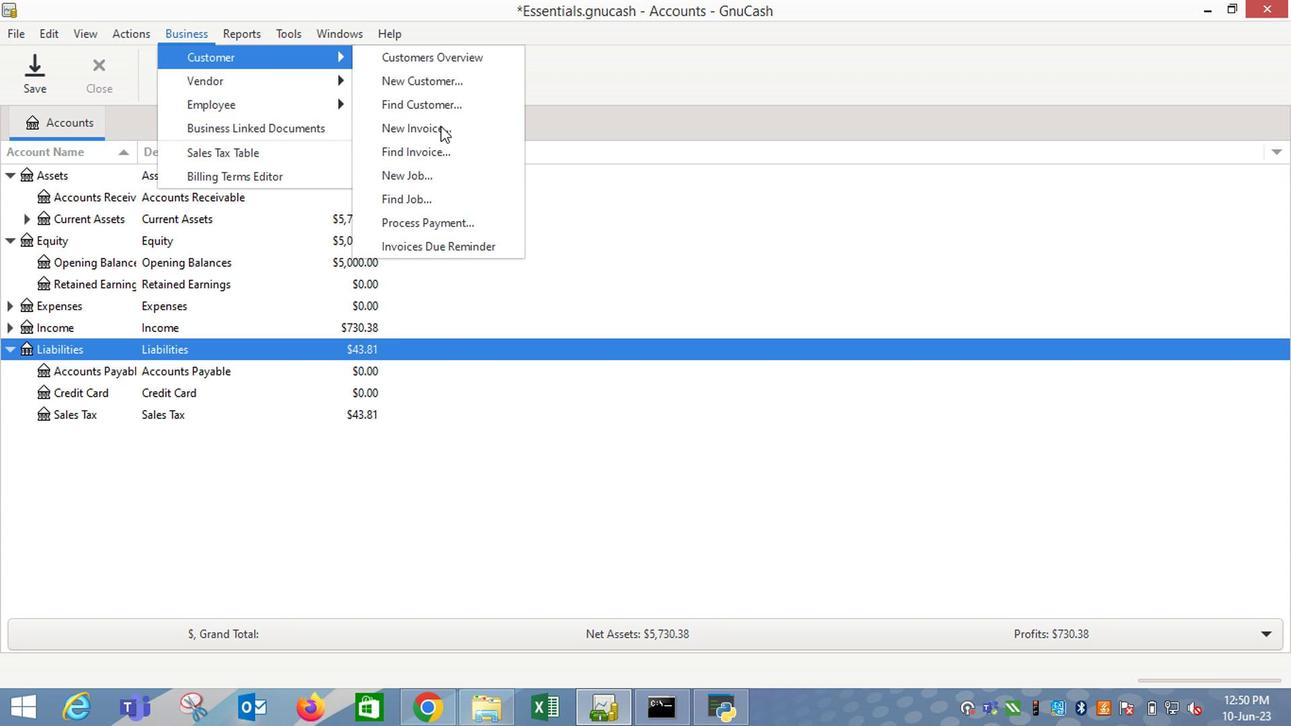 
Action: Mouse pressed left at (407, 157)
Screenshot: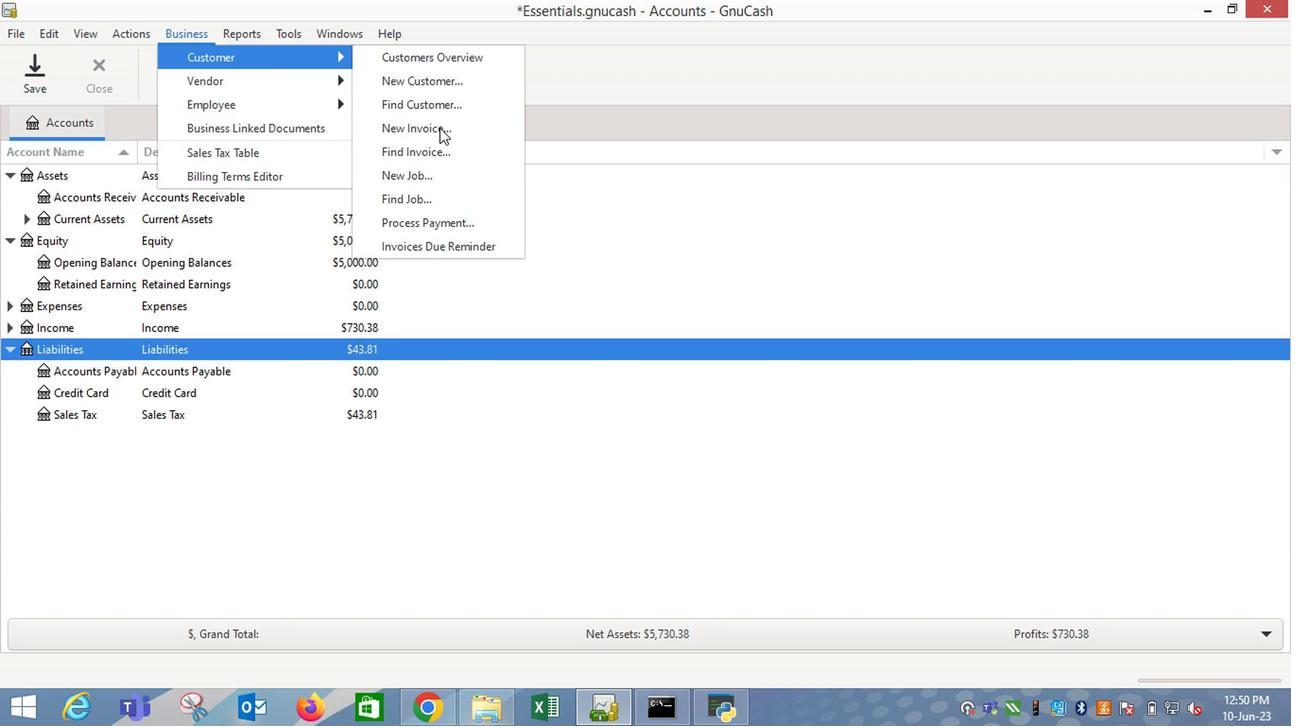 
Action: Mouse moved to (700, 306)
Screenshot: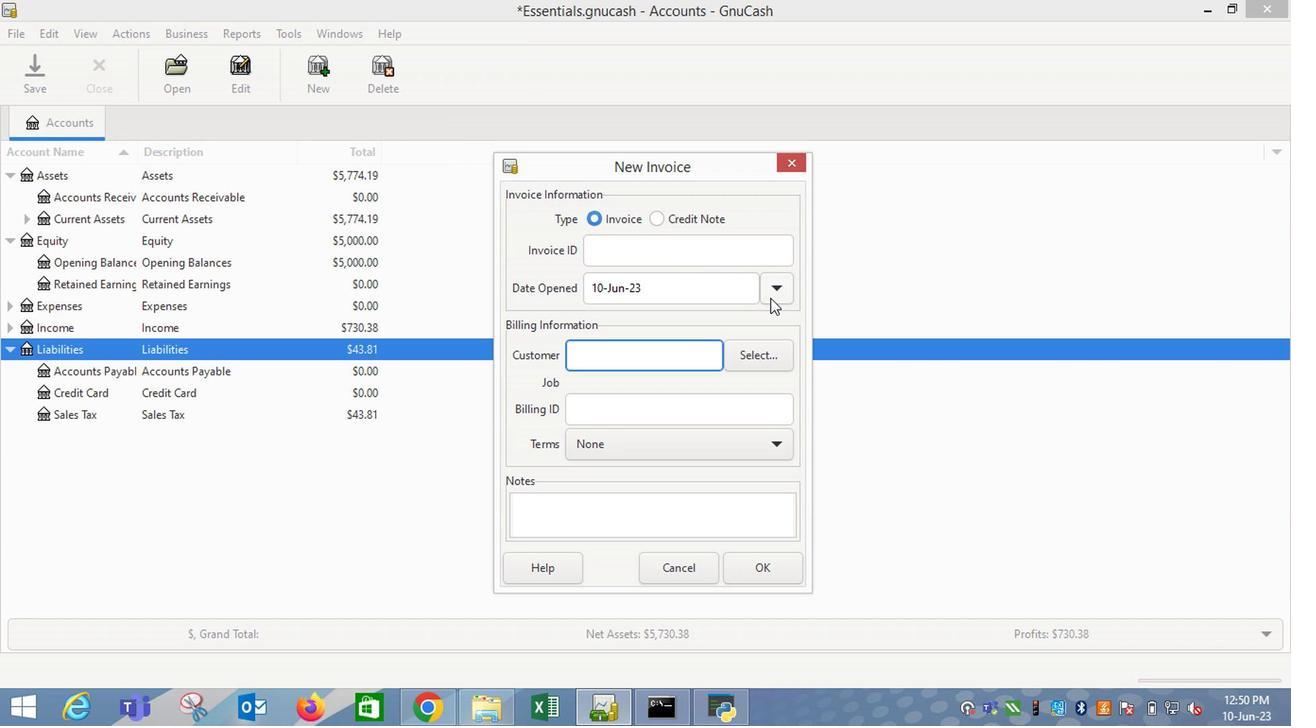 
Action: Mouse pressed left at (700, 306)
Screenshot: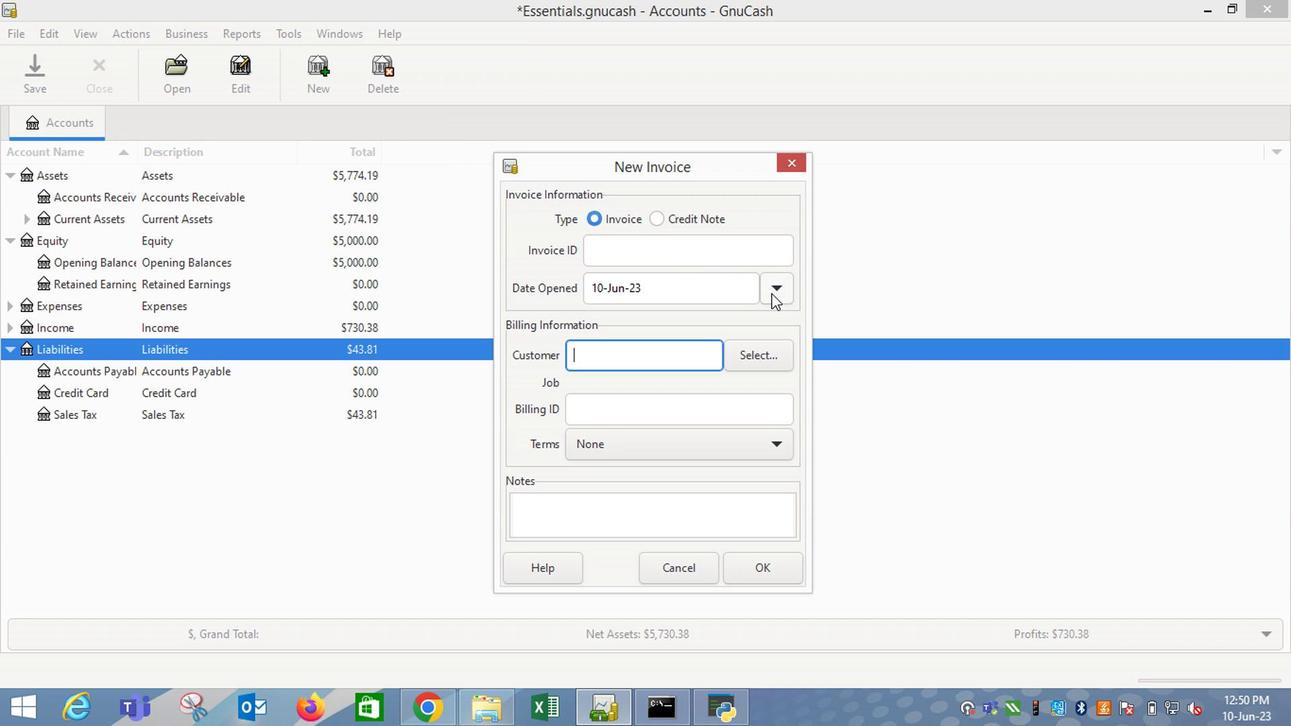 
Action: Mouse moved to (578, 326)
Screenshot: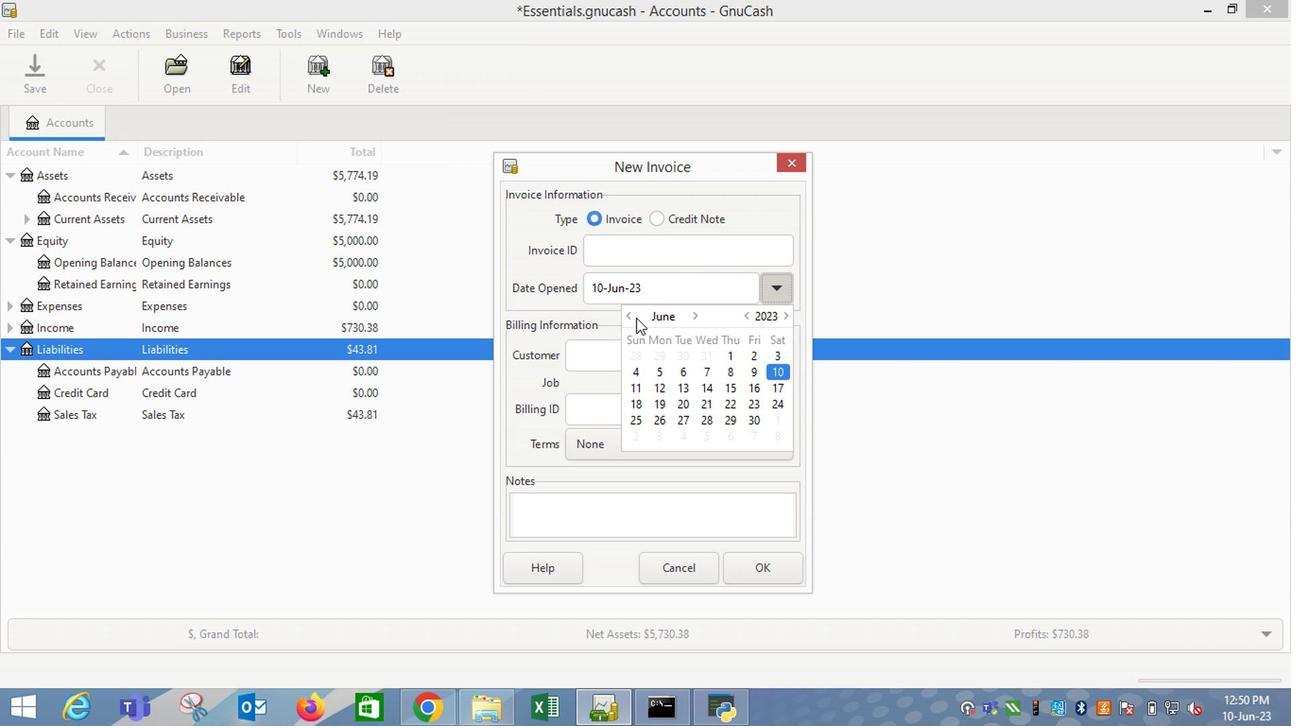 
Action: Mouse pressed left at (578, 326)
Screenshot: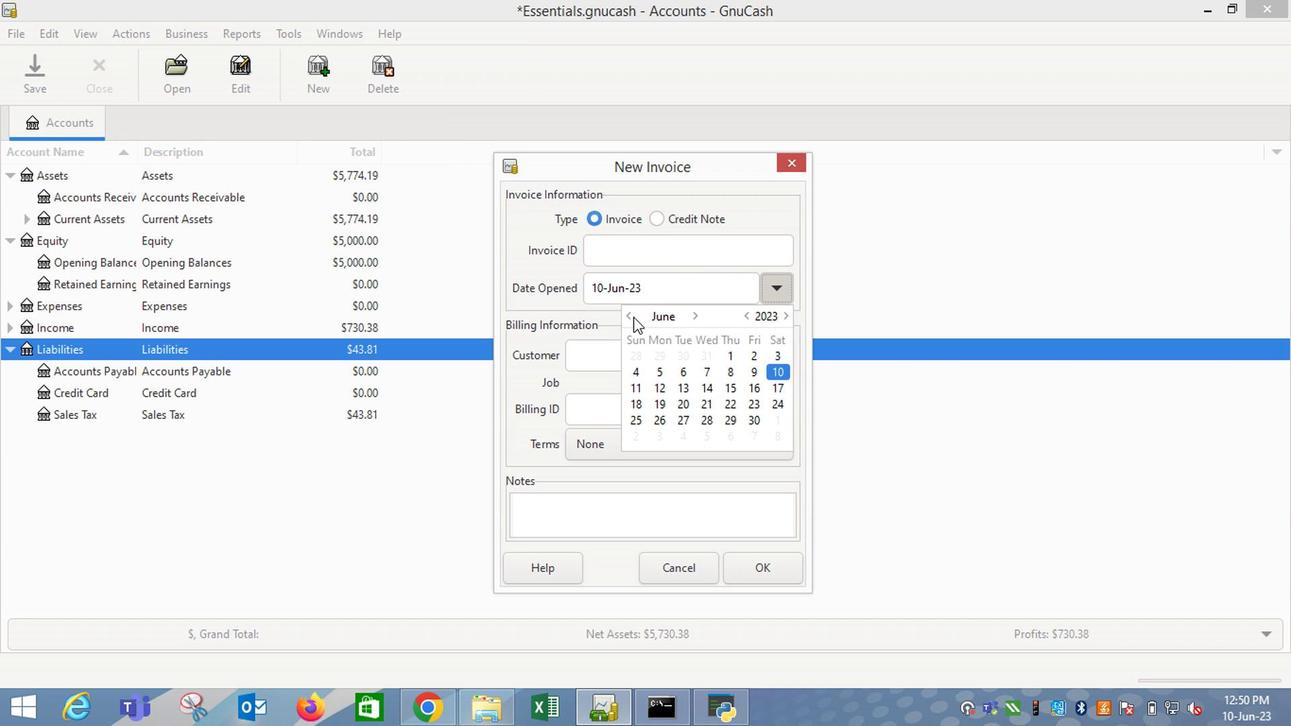 
Action: Mouse moved to (709, 297)
Screenshot: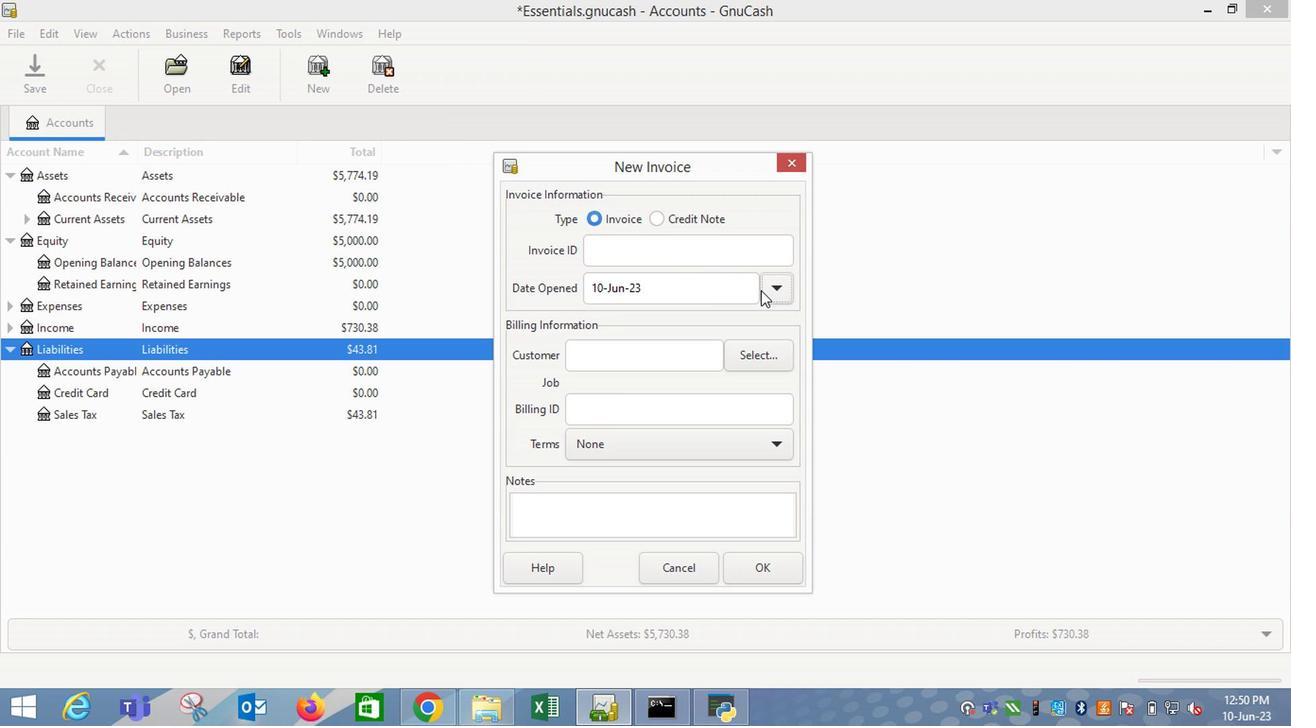 
Action: Mouse pressed left at (709, 297)
Screenshot: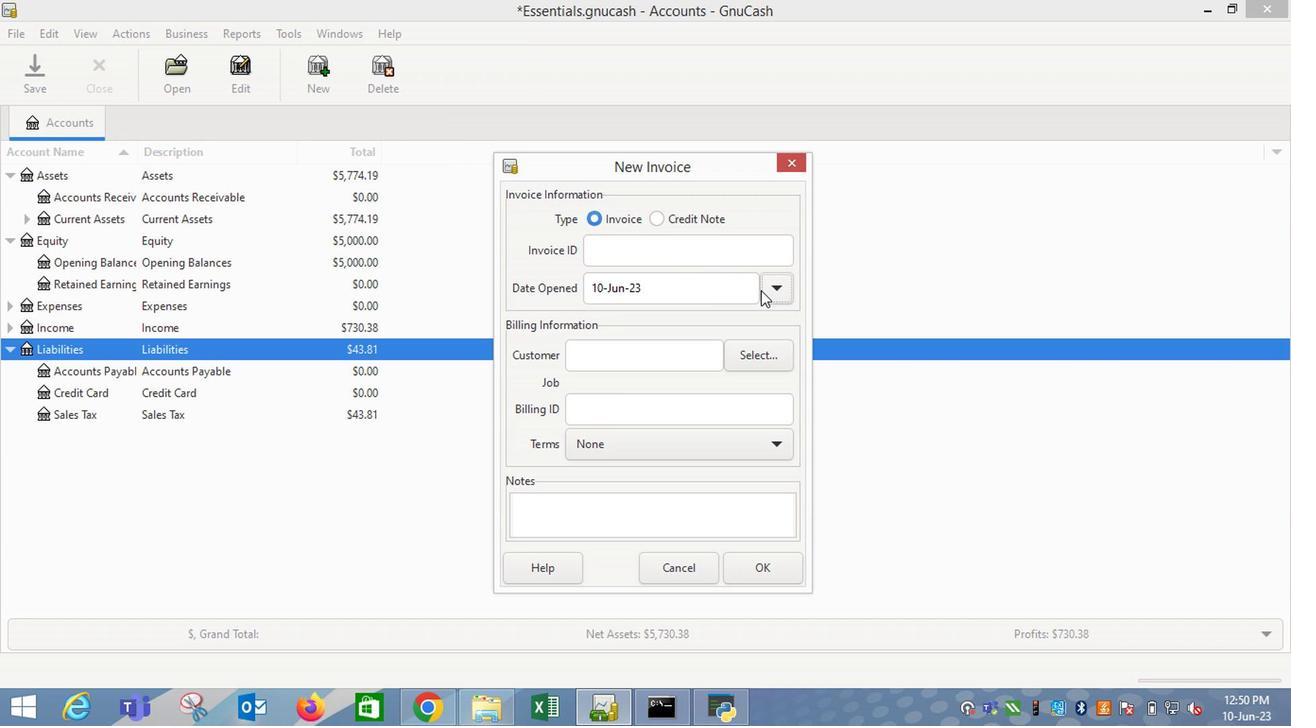 
Action: Mouse moved to (570, 326)
Screenshot: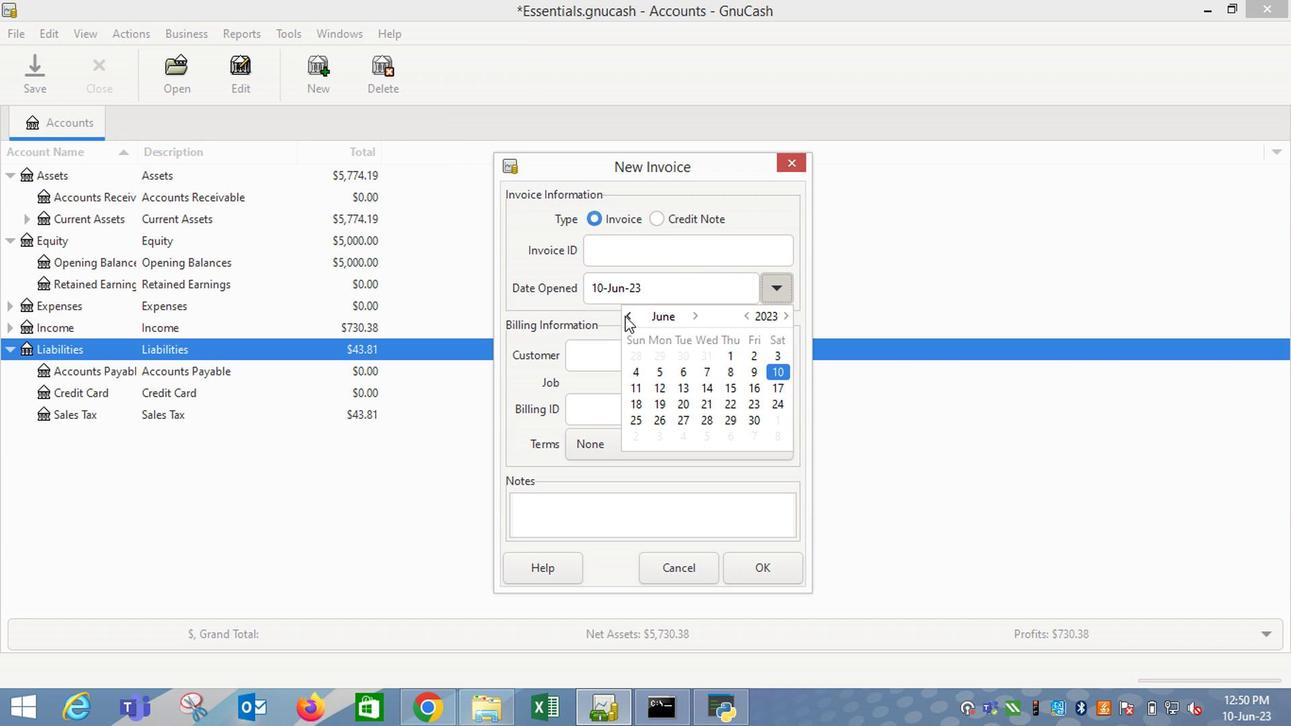 
Action: Mouse pressed left at (570, 326)
Screenshot: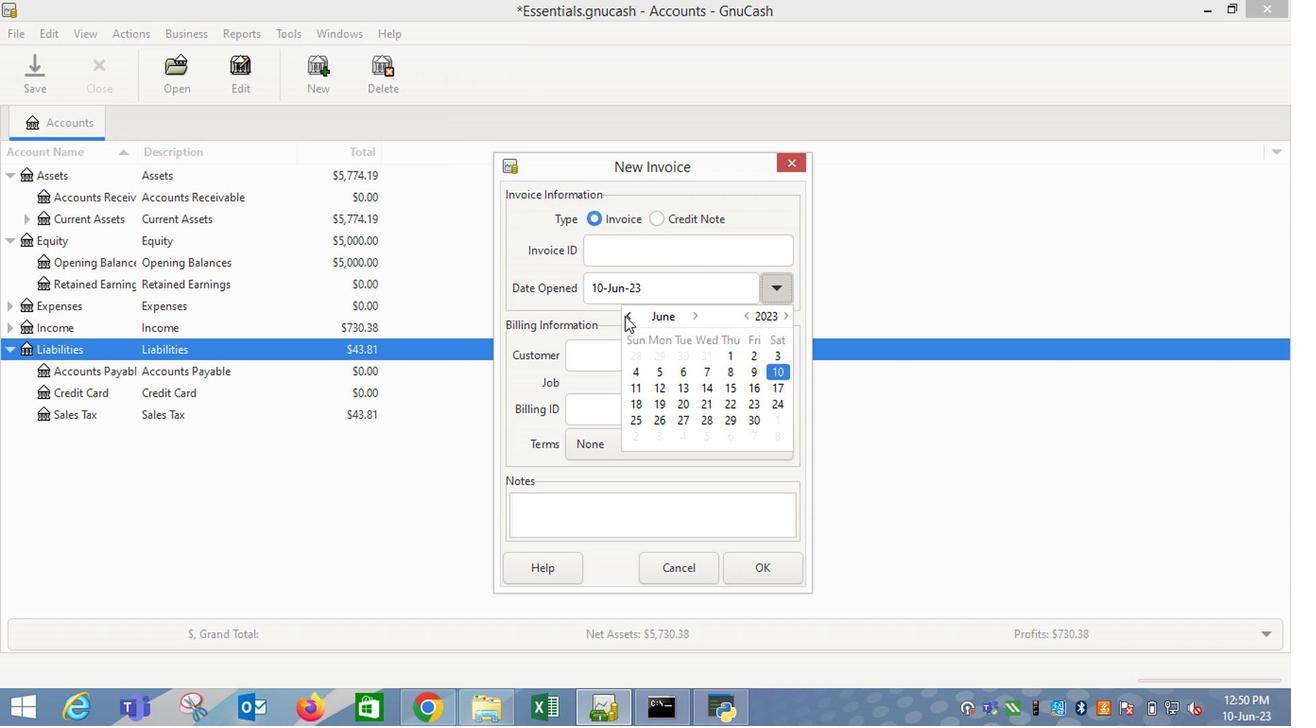 
Action: Mouse moved to (570, 326)
Screenshot: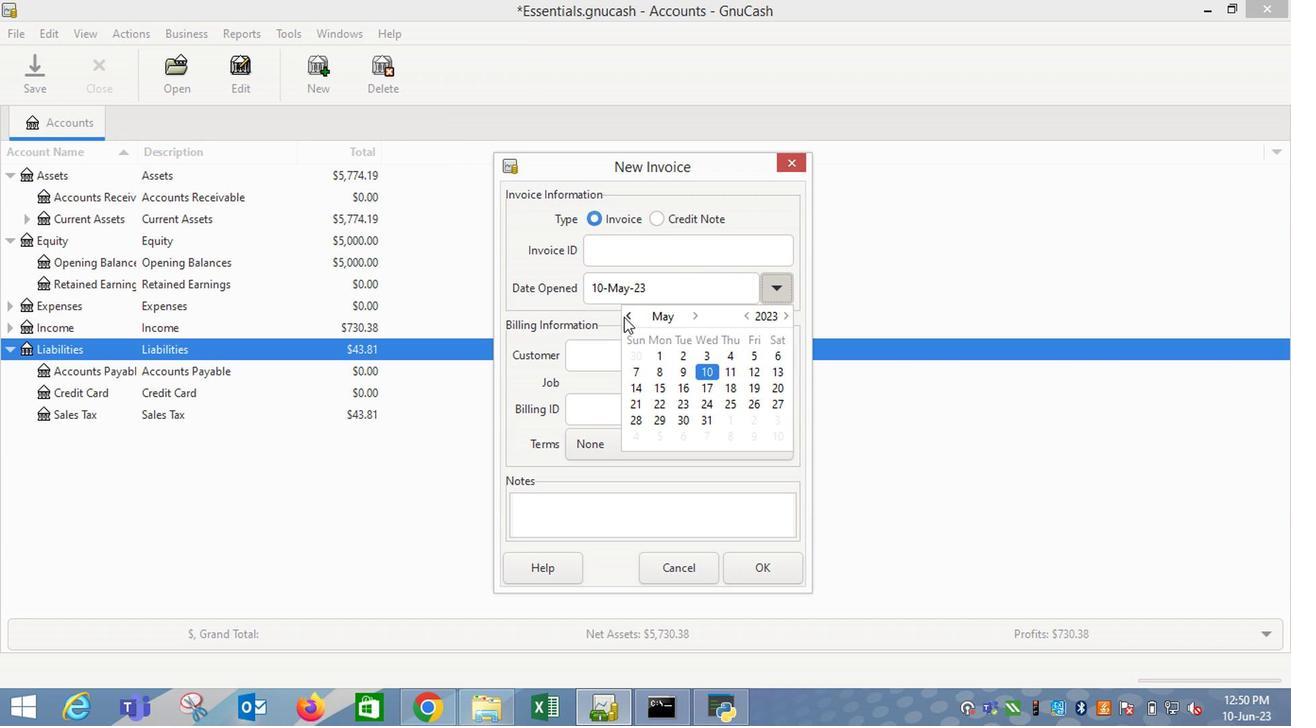 
Action: Mouse pressed left at (570, 326)
Screenshot: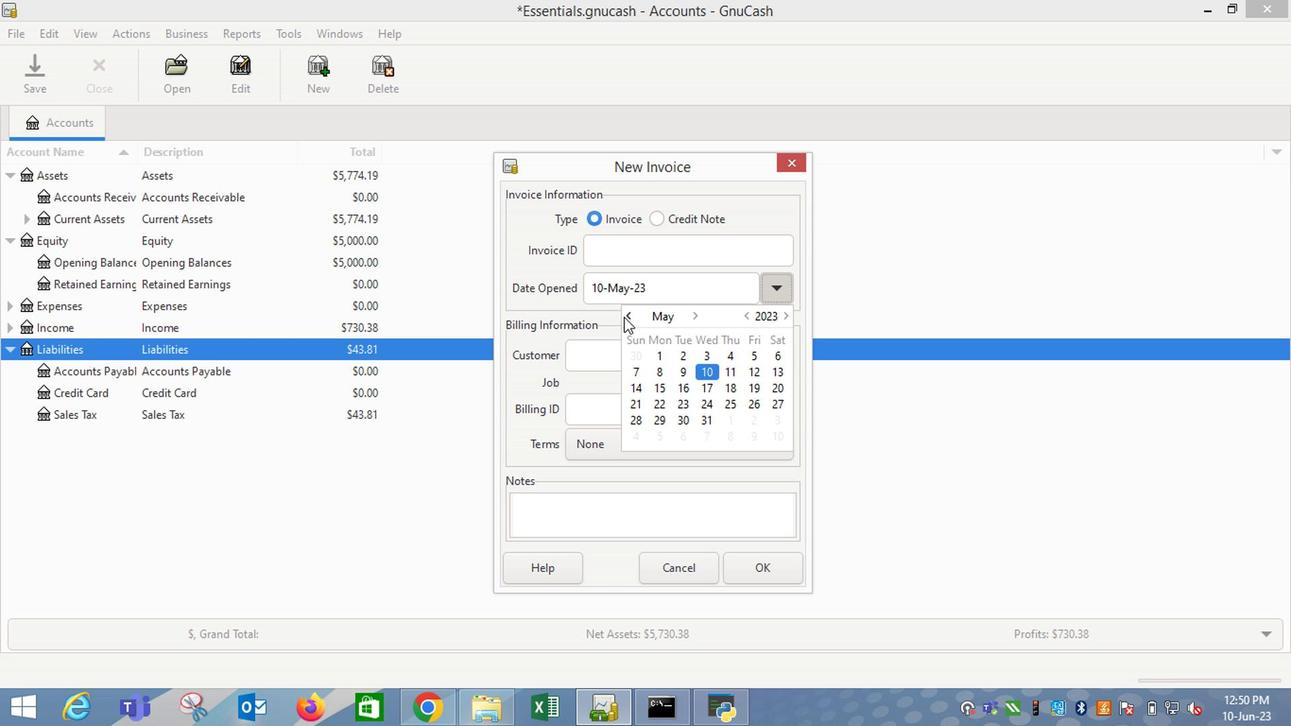 
Action: Mouse moved to (625, 389)
Screenshot: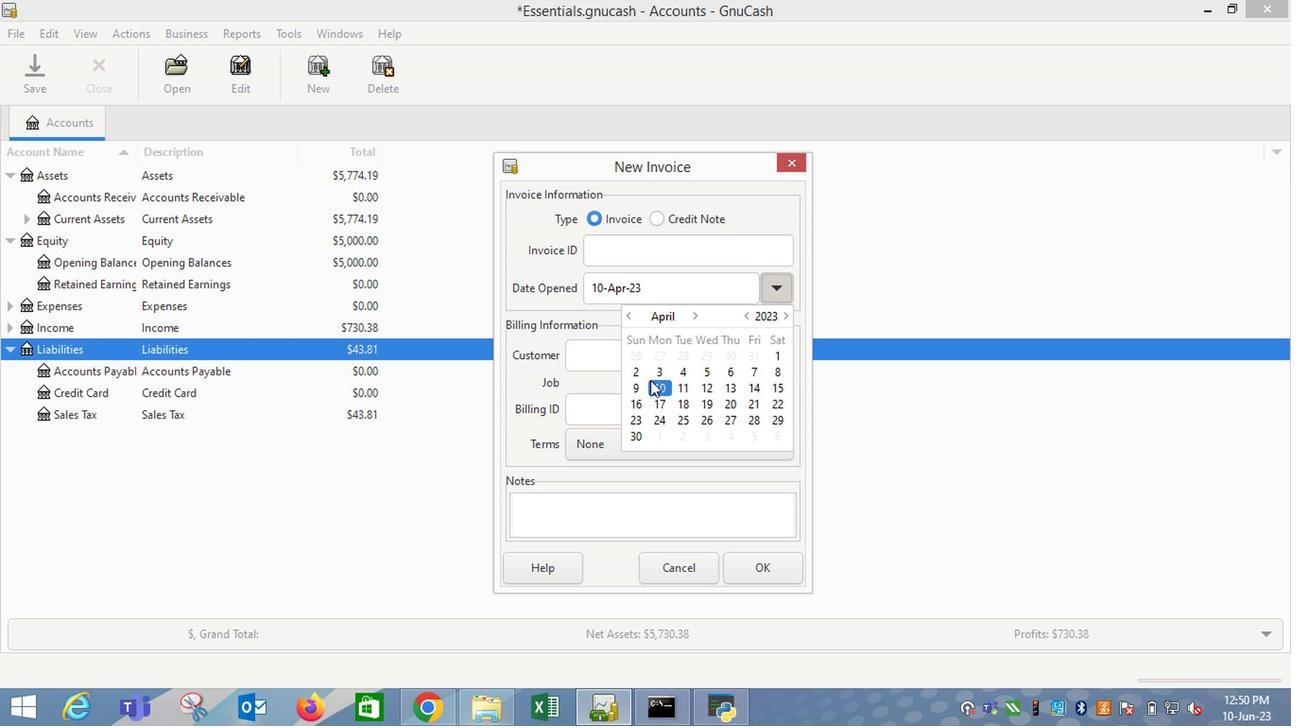 
Action: Mouse pressed left at (625, 389)
Screenshot: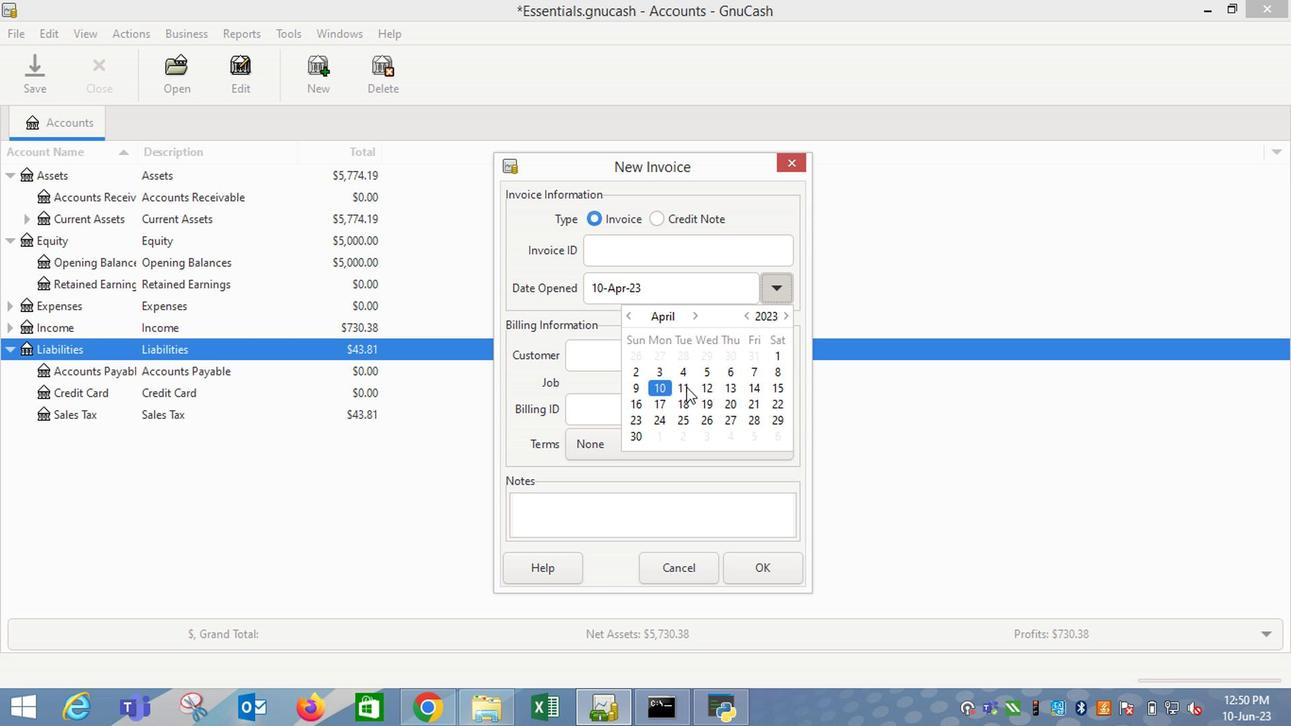 
Action: Mouse moved to (538, 357)
Screenshot: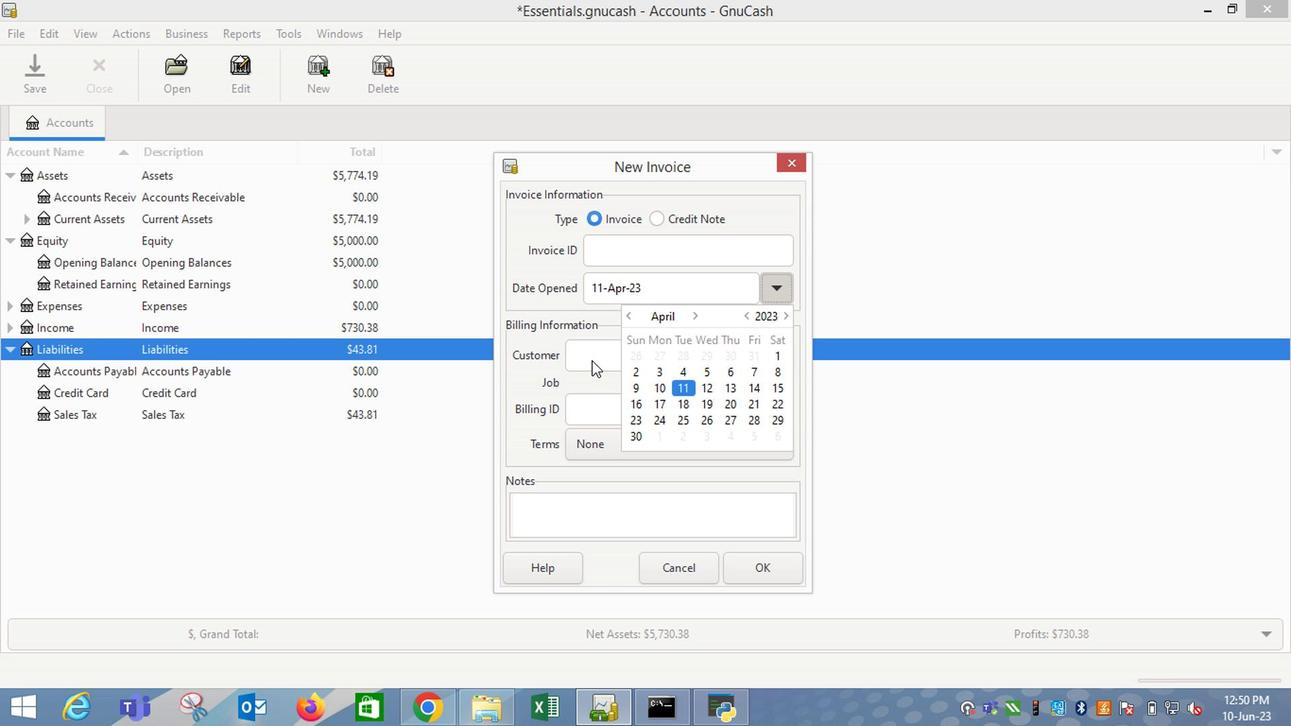 
Action: Mouse pressed left at (538, 357)
Screenshot: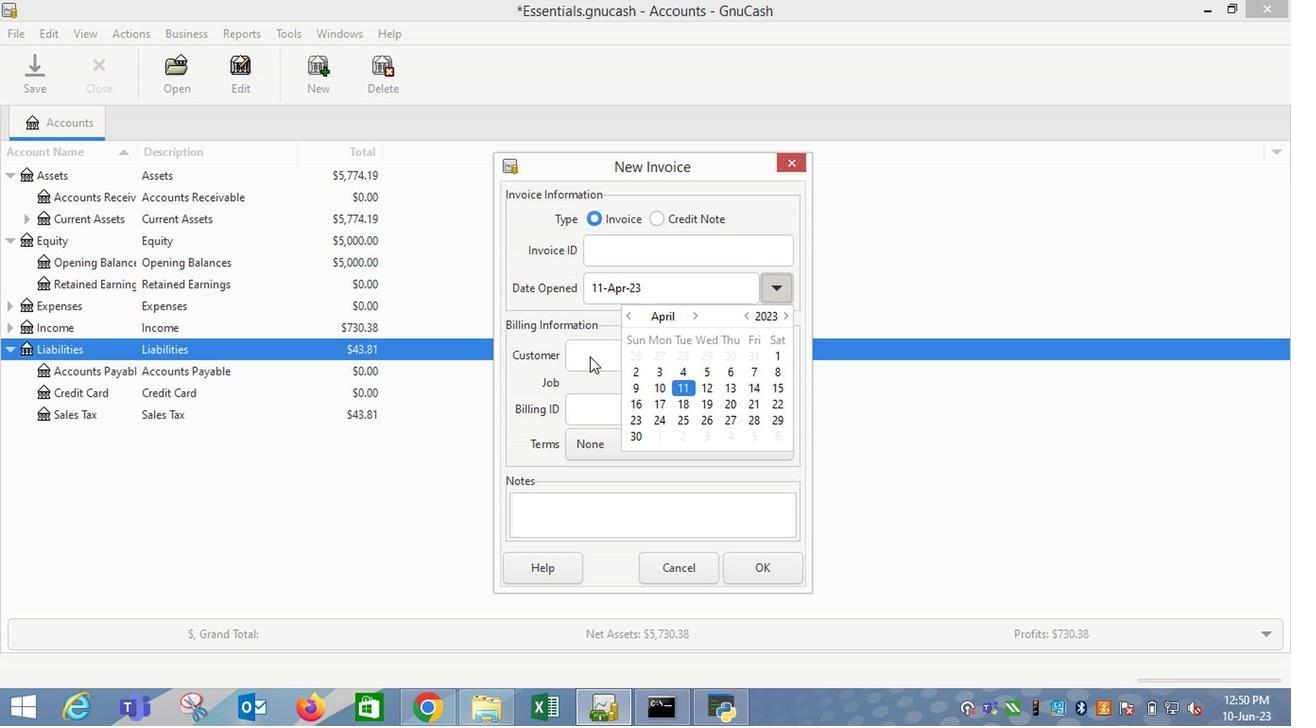 
Action: Mouse moved to (571, 361)
Screenshot: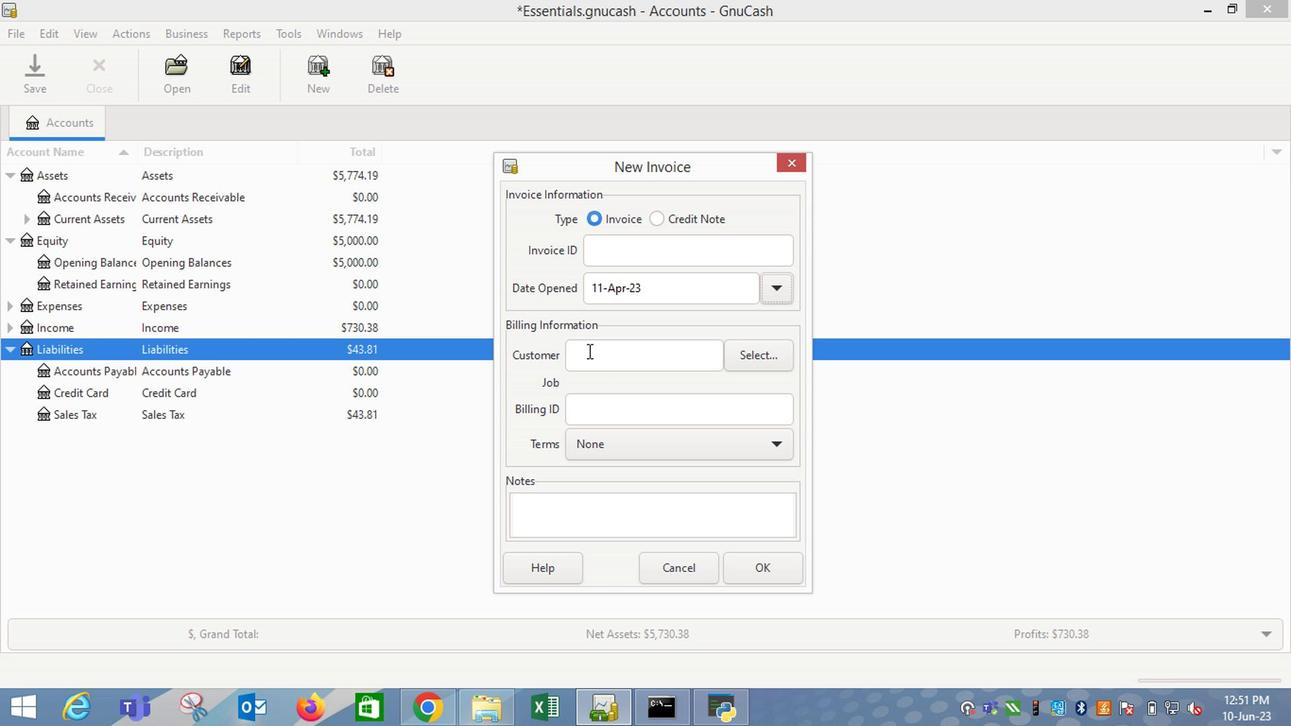 
Action: Mouse pressed left at (571, 361)
Screenshot: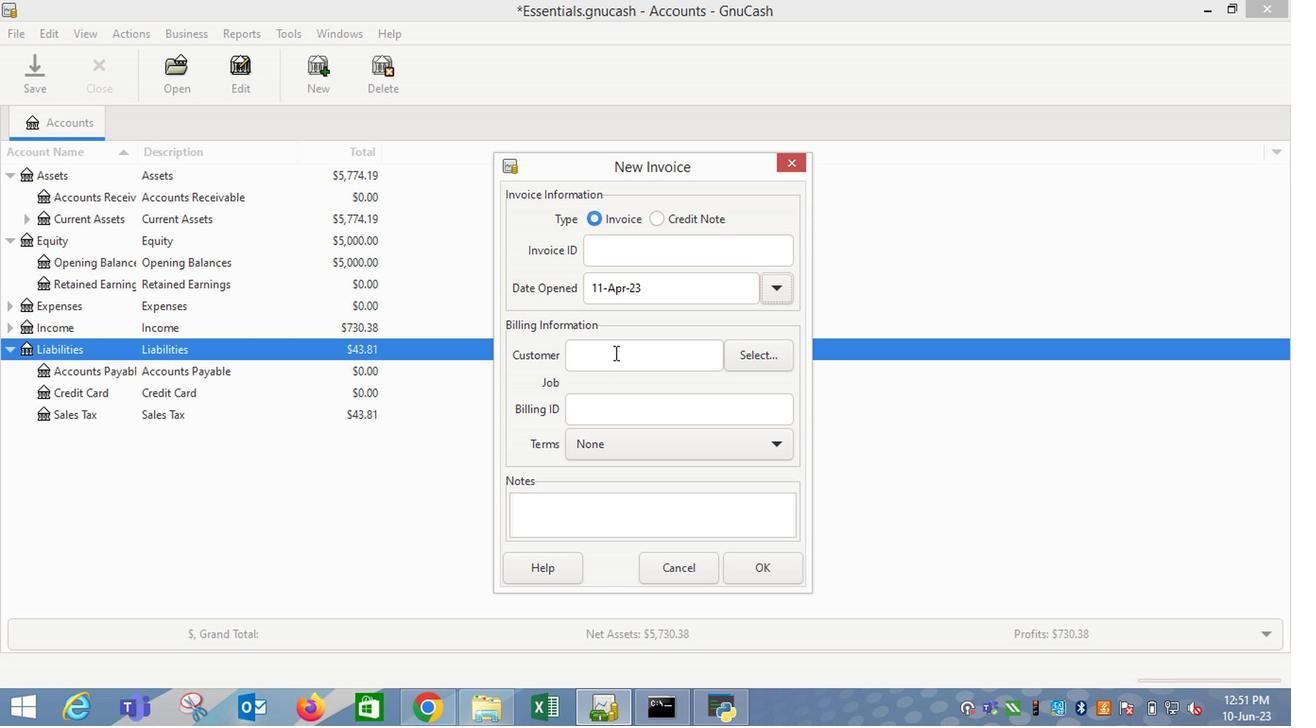 
Action: Key pressed <Key.shift_r>Le
Screenshot: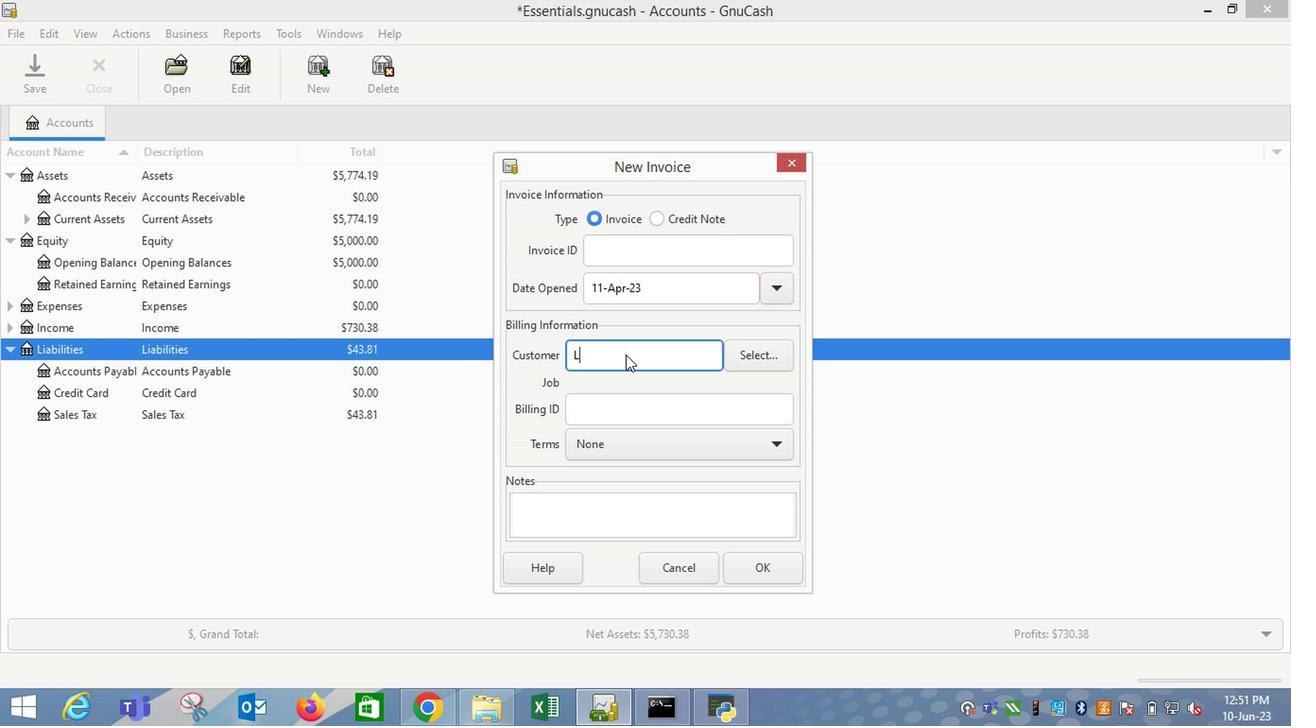 
Action: Mouse moved to (571, 384)
Screenshot: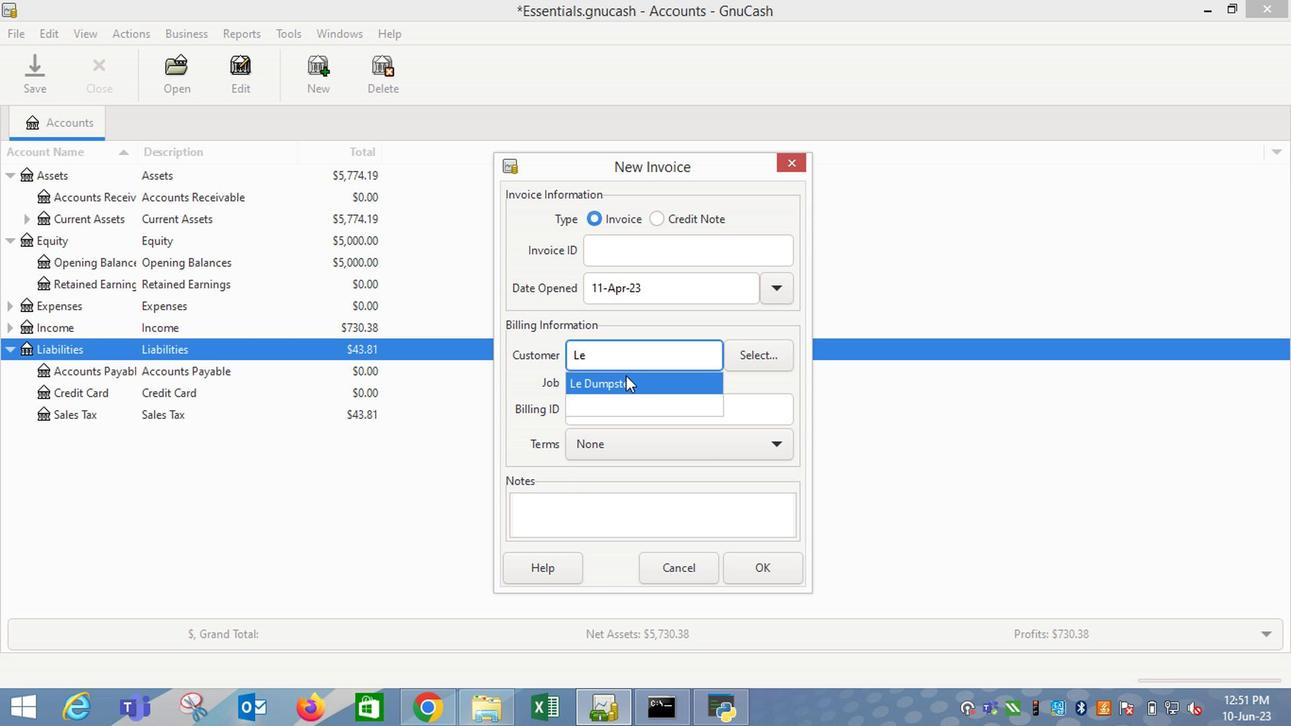 
Action: Mouse pressed left at (571, 384)
Screenshot: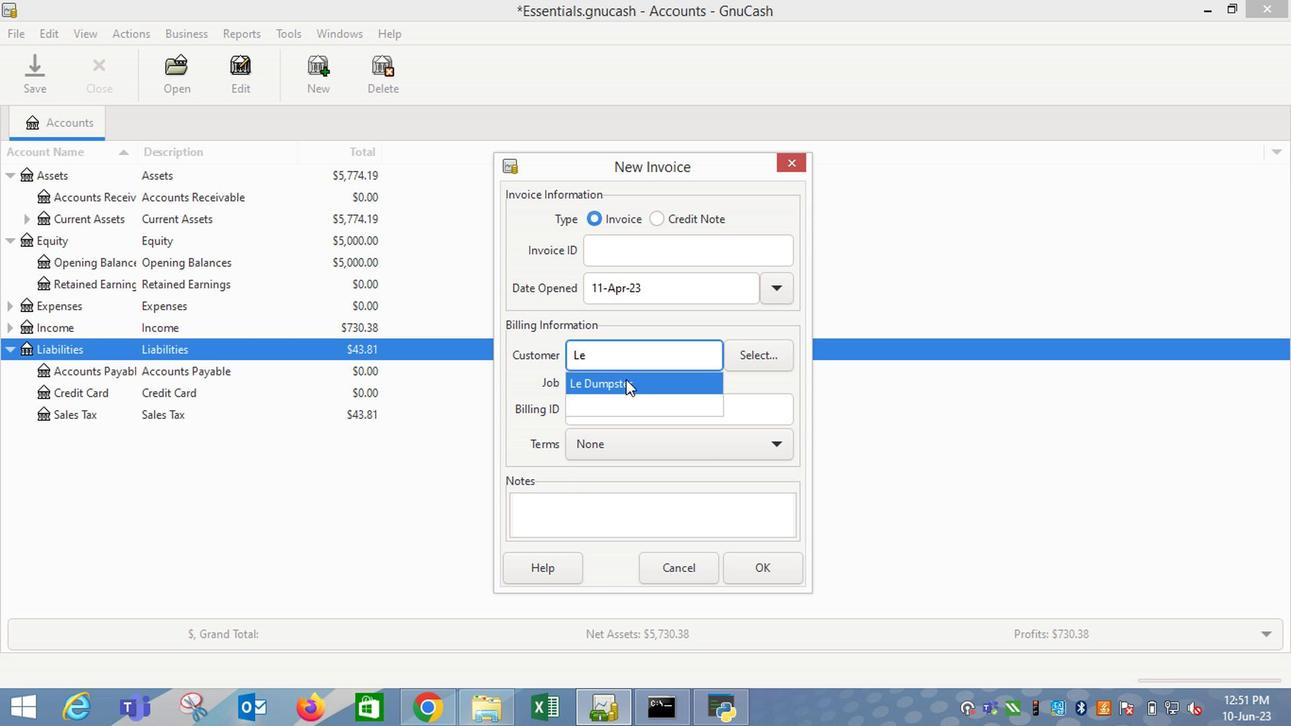 
Action: Mouse moved to (559, 460)
Screenshot: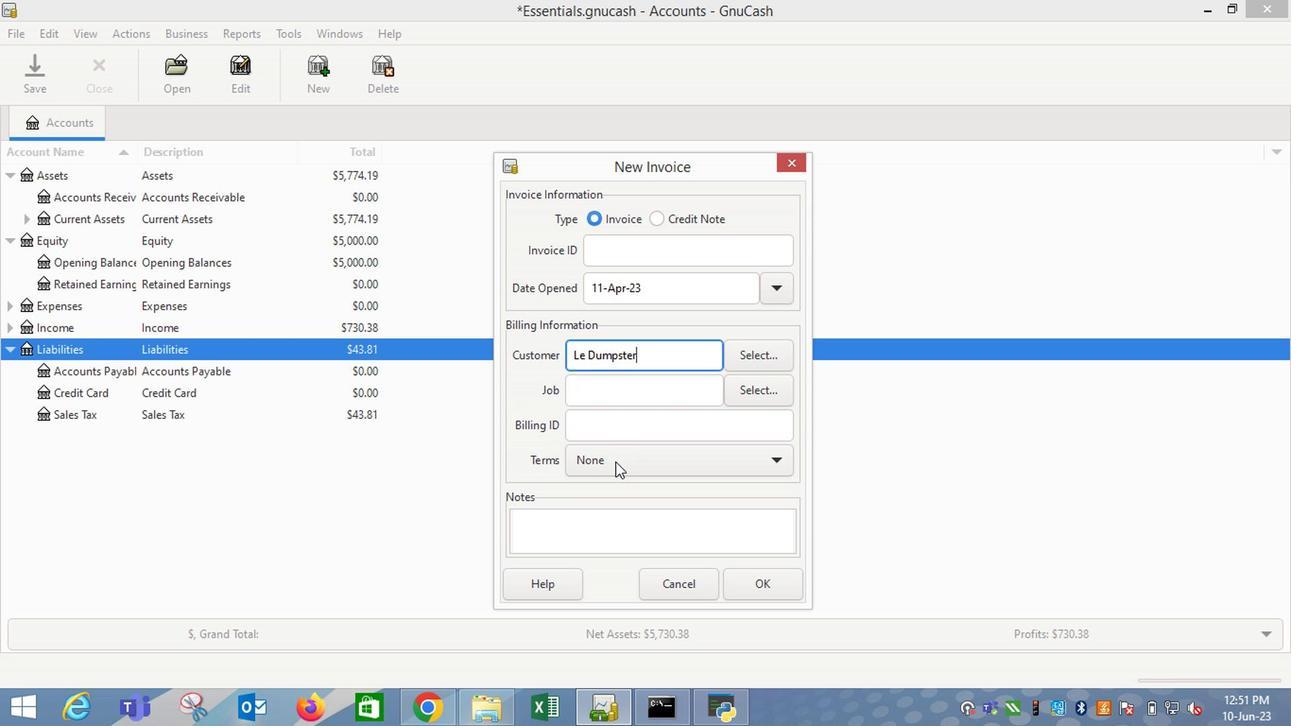 
Action: Mouse pressed left at (559, 460)
Screenshot: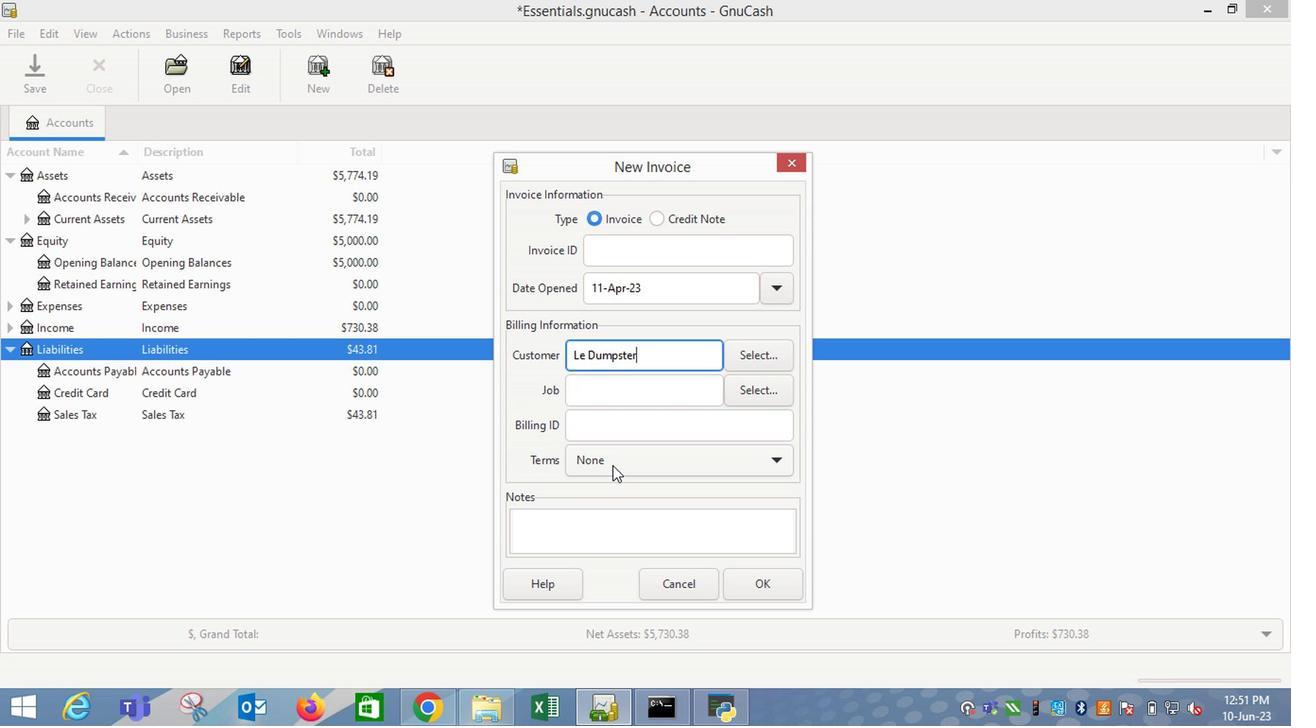 
Action: Mouse moved to (559, 497)
Screenshot: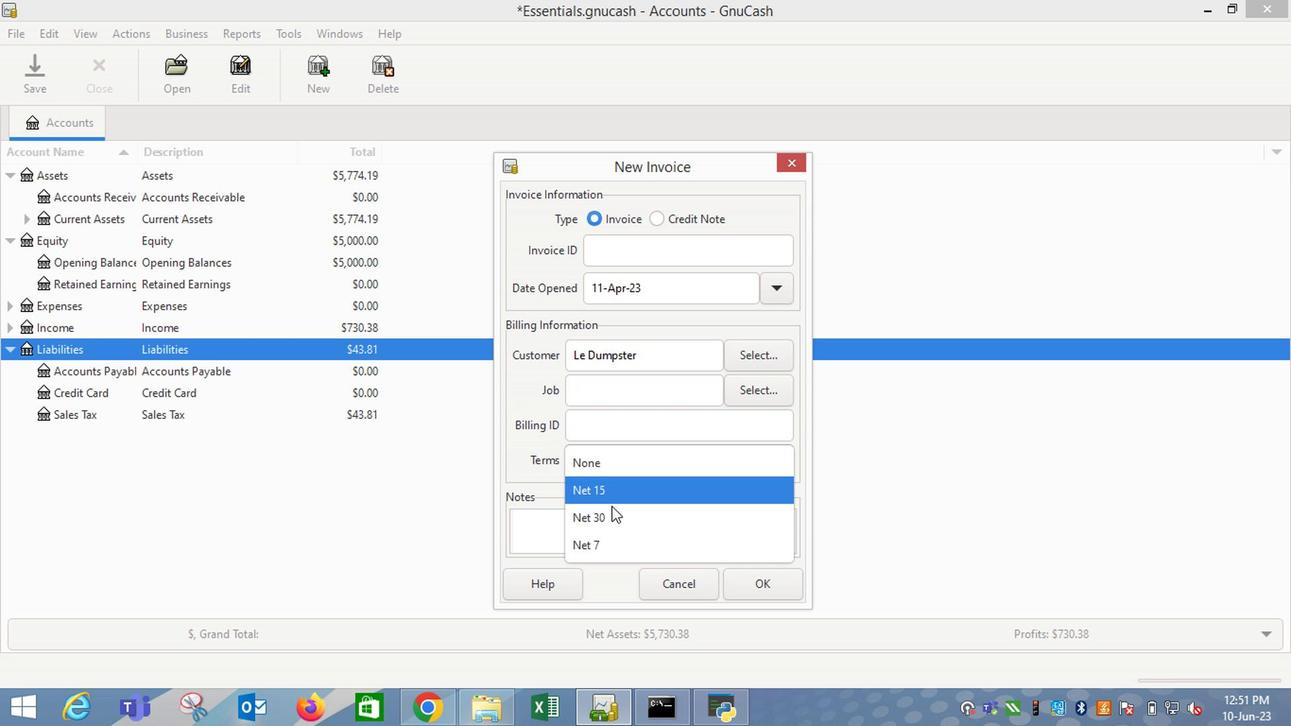 
Action: Mouse pressed left at (559, 497)
Screenshot: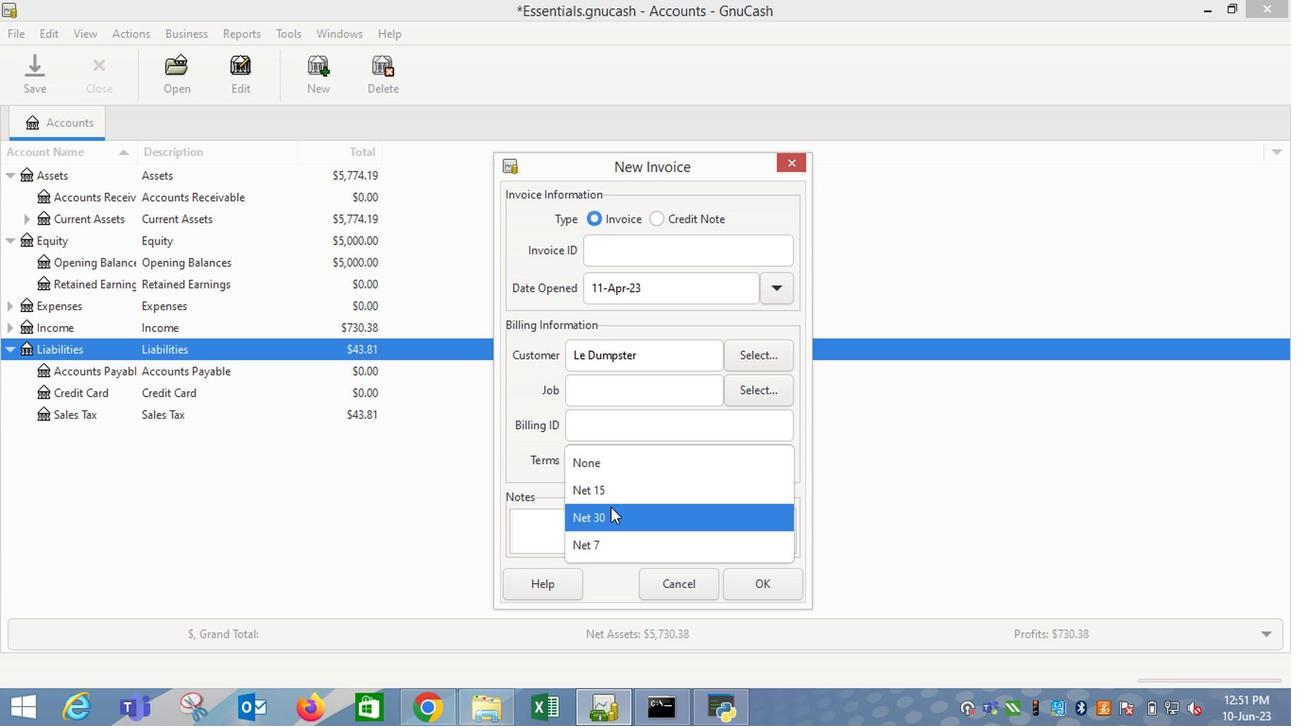 
Action: Mouse moved to (703, 569)
Screenshot: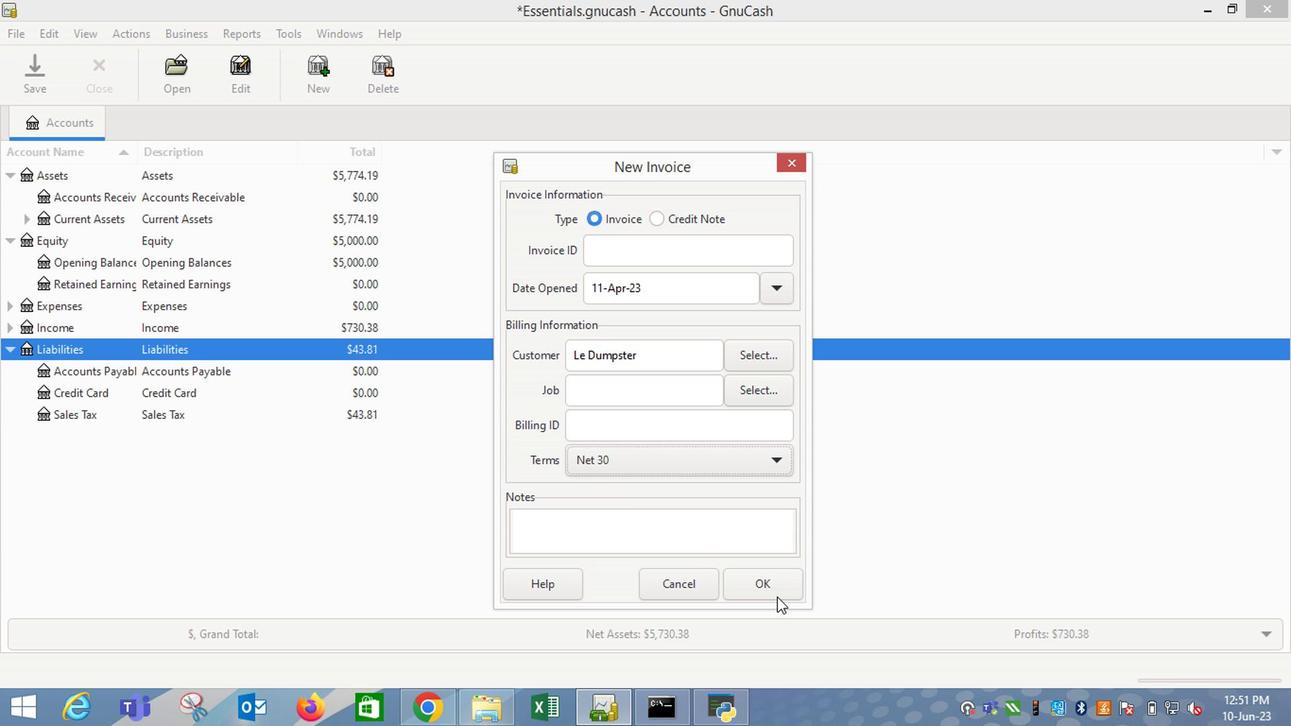 
Action: Mouse pressed left at (703, 569)
Screenshot: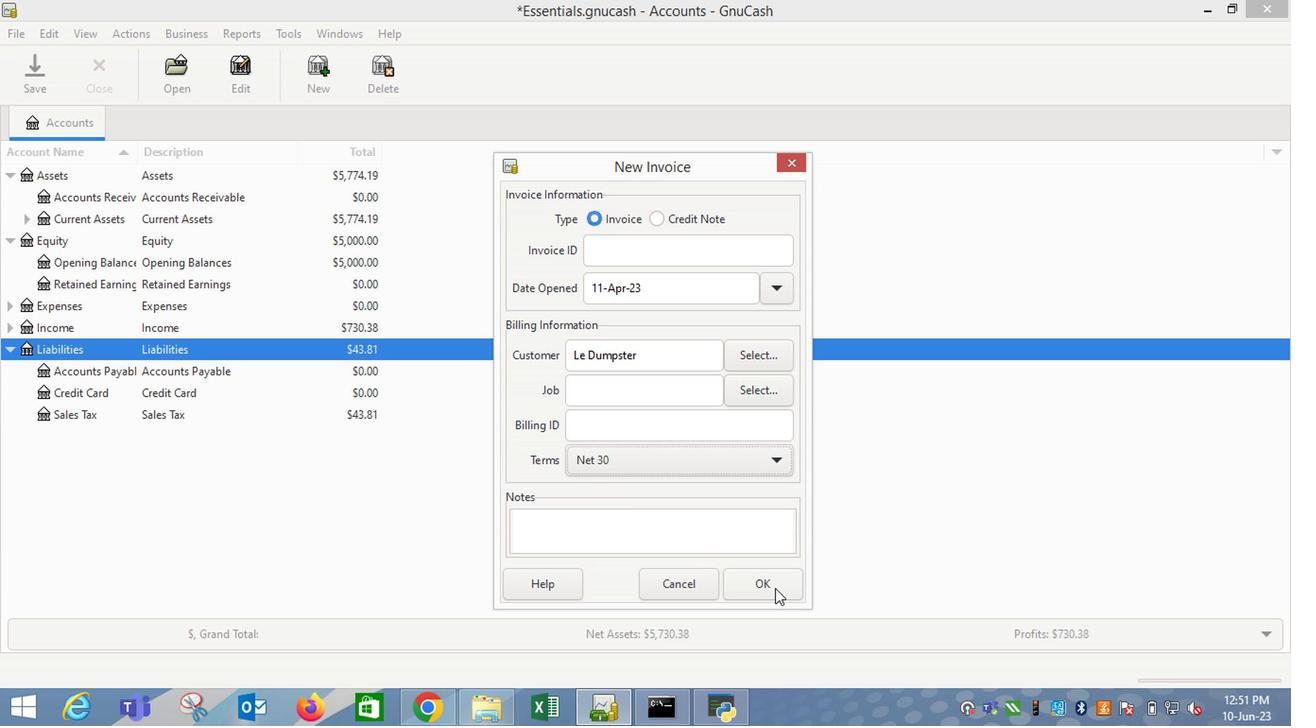 
Action: Mouse moved to (88, 373)
Screenshot: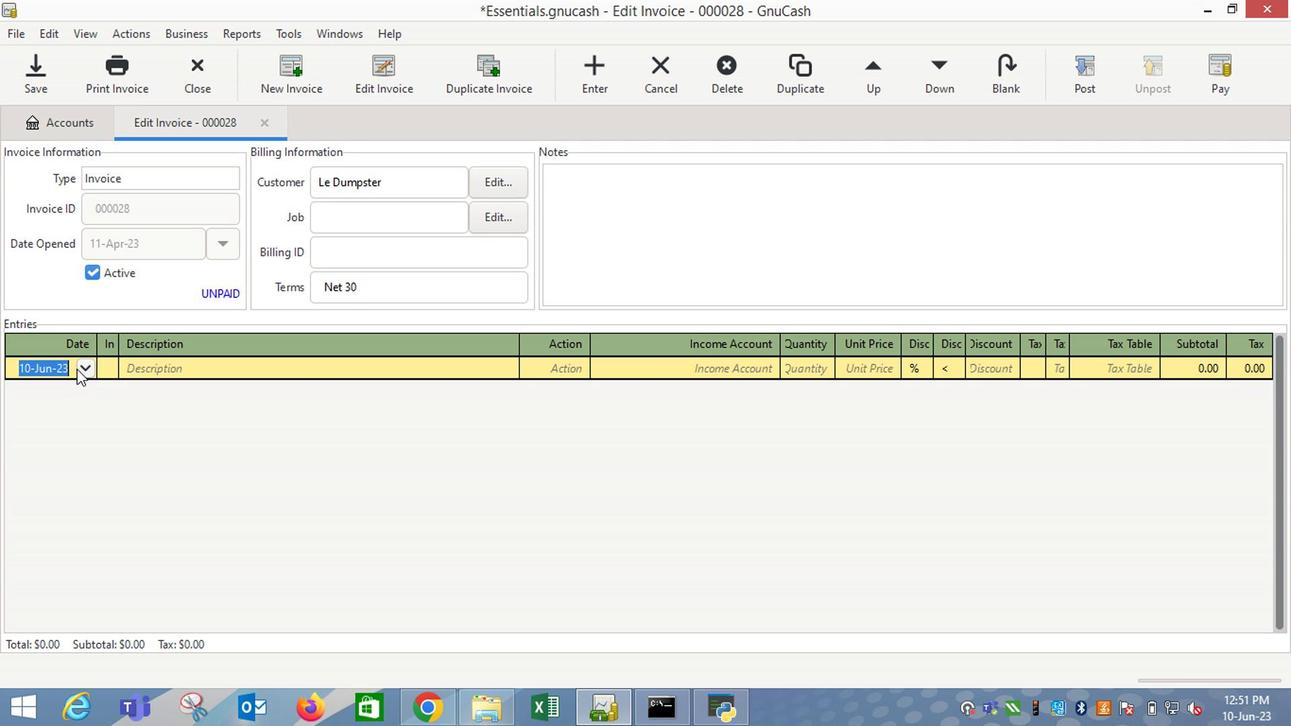 
Action: Mouse pressed left at (88, 373)
Screenshot: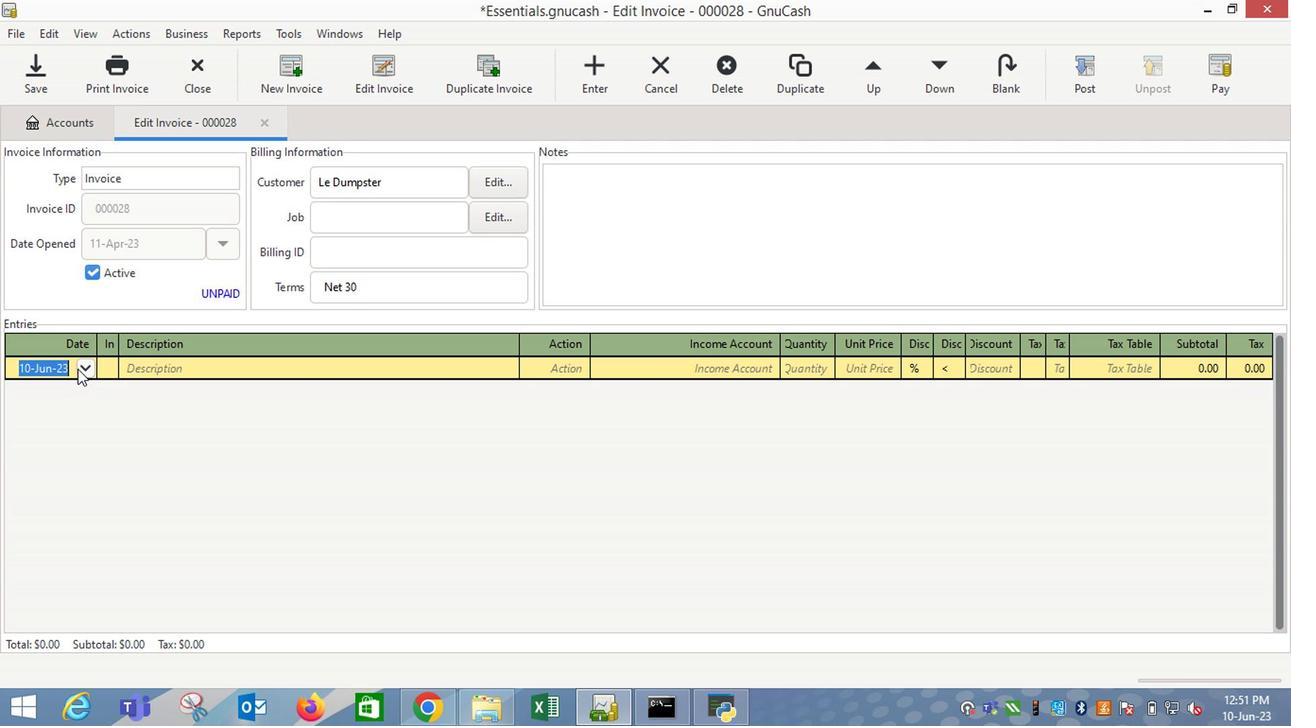 
Action: Mouse moved to (33, 394)
Screenshot: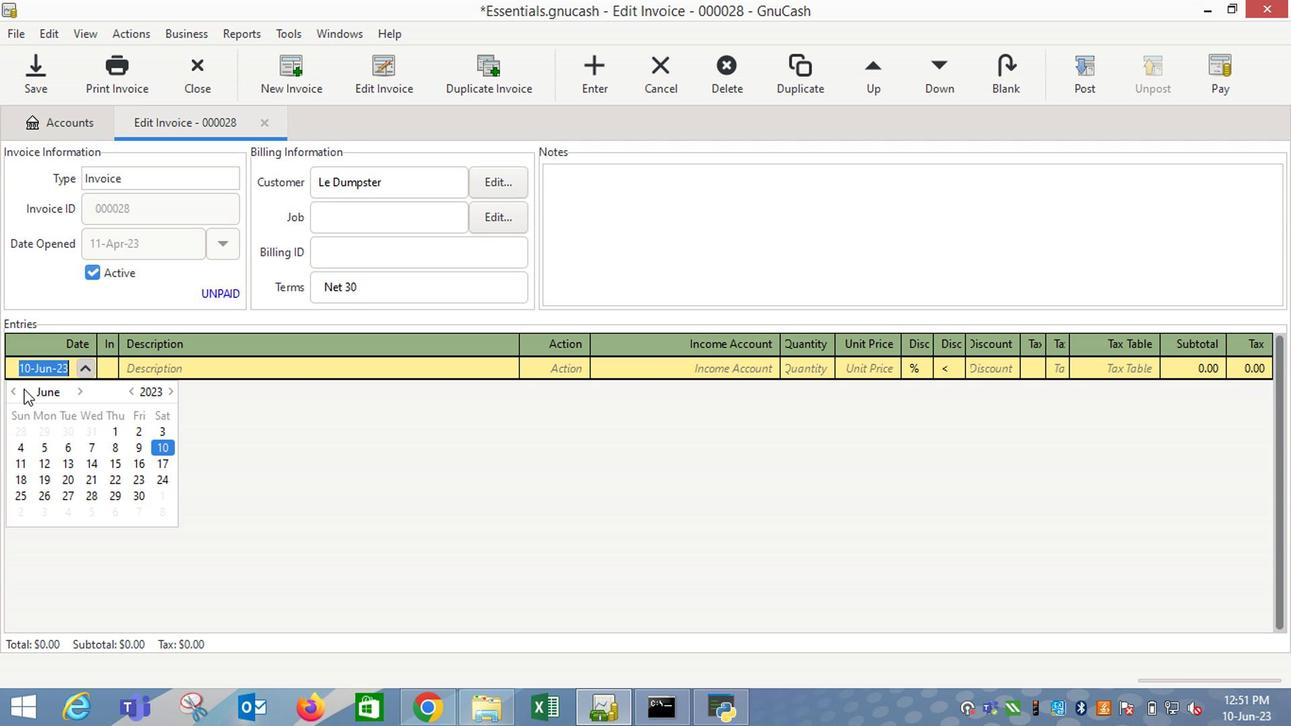 
Action: Mouse pressed left at (33, 394)
Screenshot: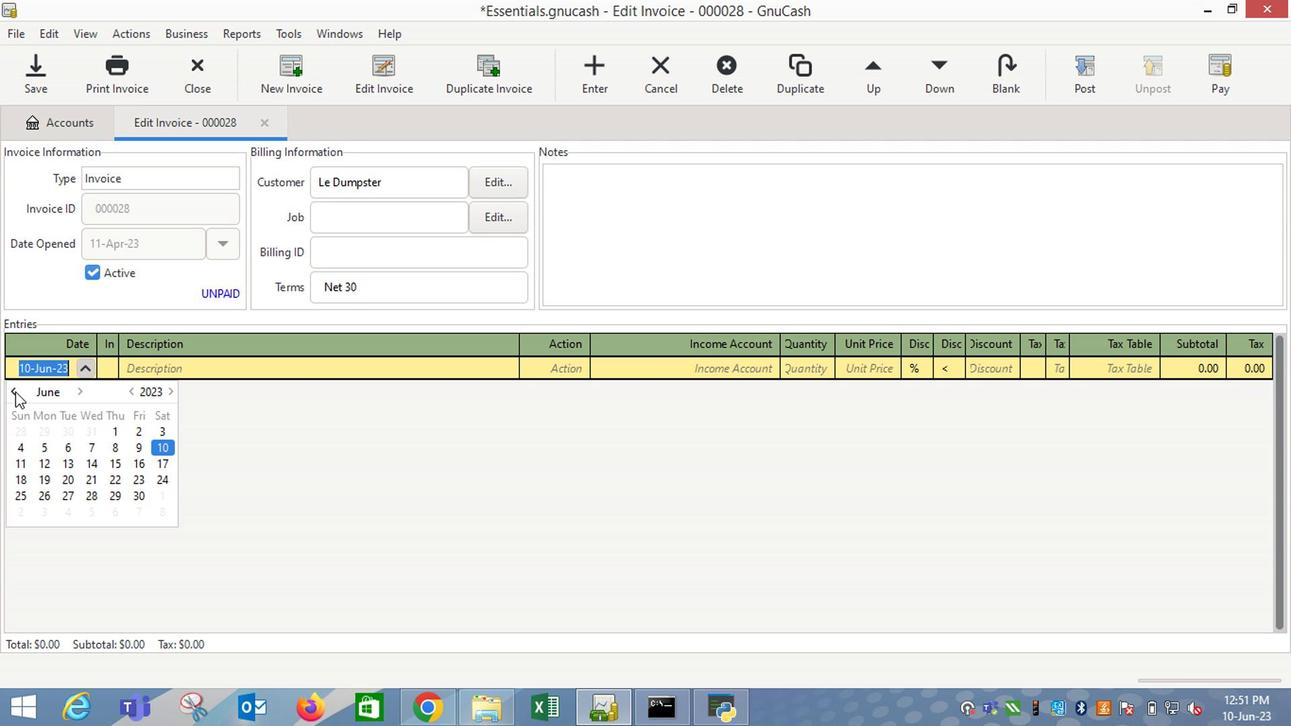 
Action: Mouse pressed left at (33, 394)
Screenshot: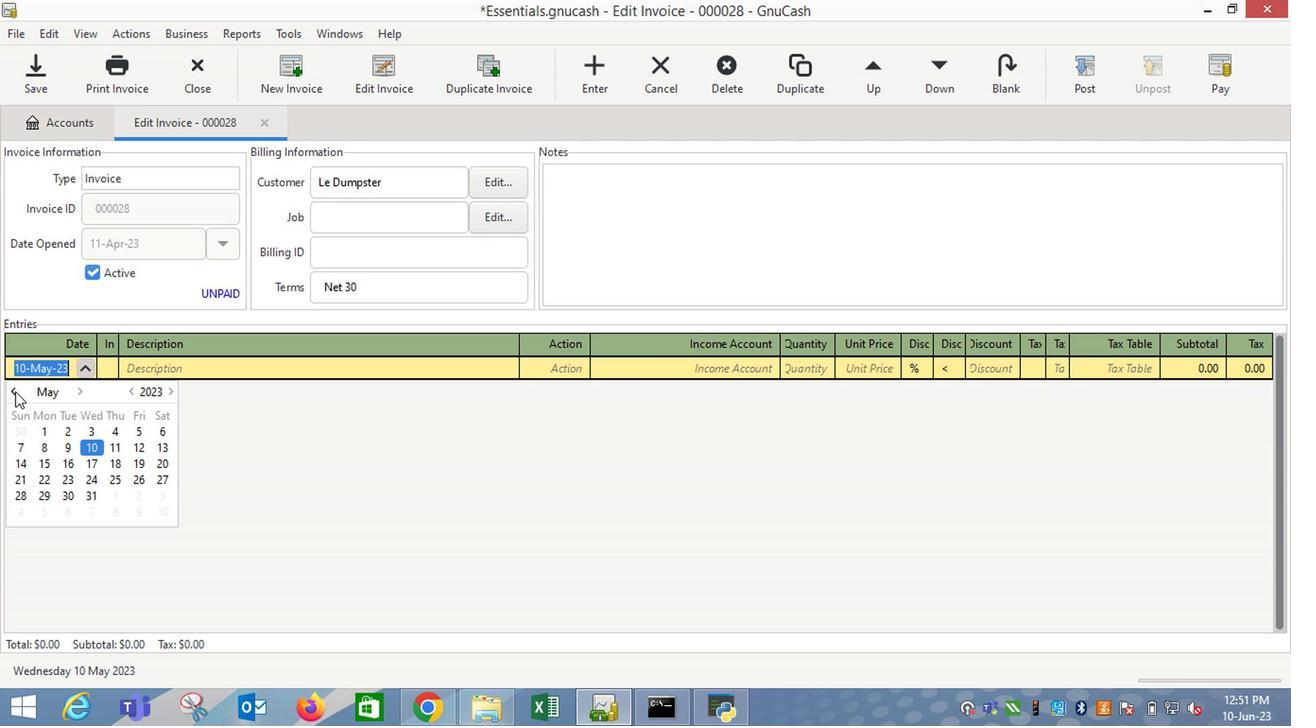 
Action: Mouse moved to (75, 452)
Screenshot: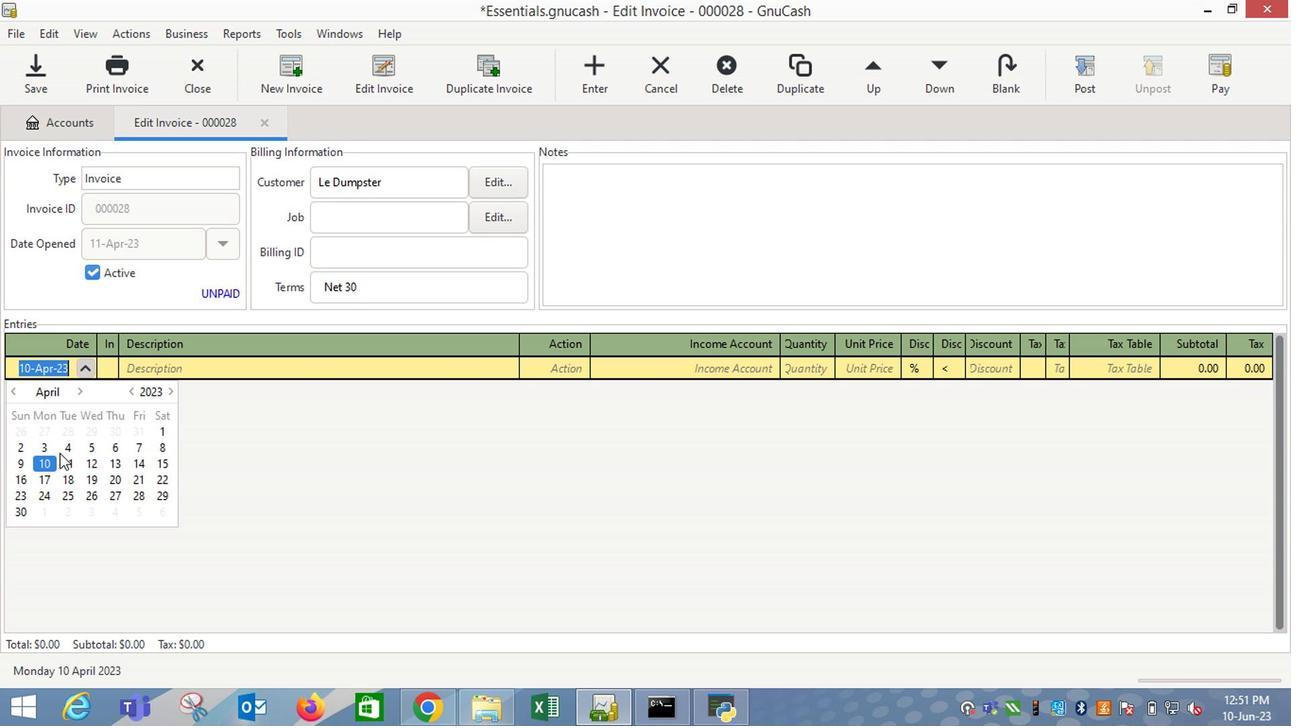 
Action: Mouse pressed left at (75, 452)
Screenshot: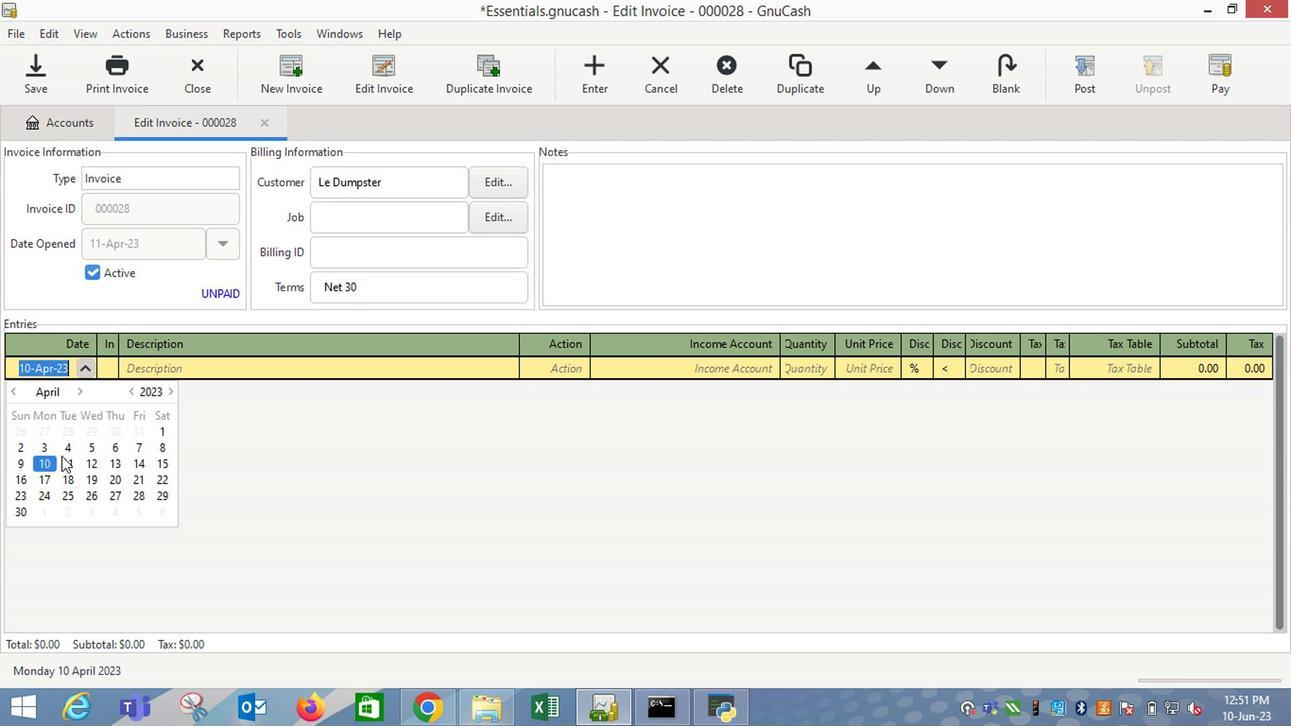 
Action: Key pressed <Key.tab><Key.shift_r>Johnson's<Key.space><Key.shift_r>Tear<Key.space><Key.backspace>-<Key.shift_r>Free<Key.space><Key.shift_r>Bedtime<Key.space><Key.shift_r>Baby<Key.space><Key.shift_r>Bath<Key.space><Key.shift_r>Soothing<Key.space><Key.shift_r>Aromas<Key.space><Key.shift_r>(15<Key.space>oz<Key.shift_r>)<Key.tab><Key.tab>i<Key.down><Key.down><Key.down><Key.tab>1<Key.tab>14.49<Key.tab>
Screenshot: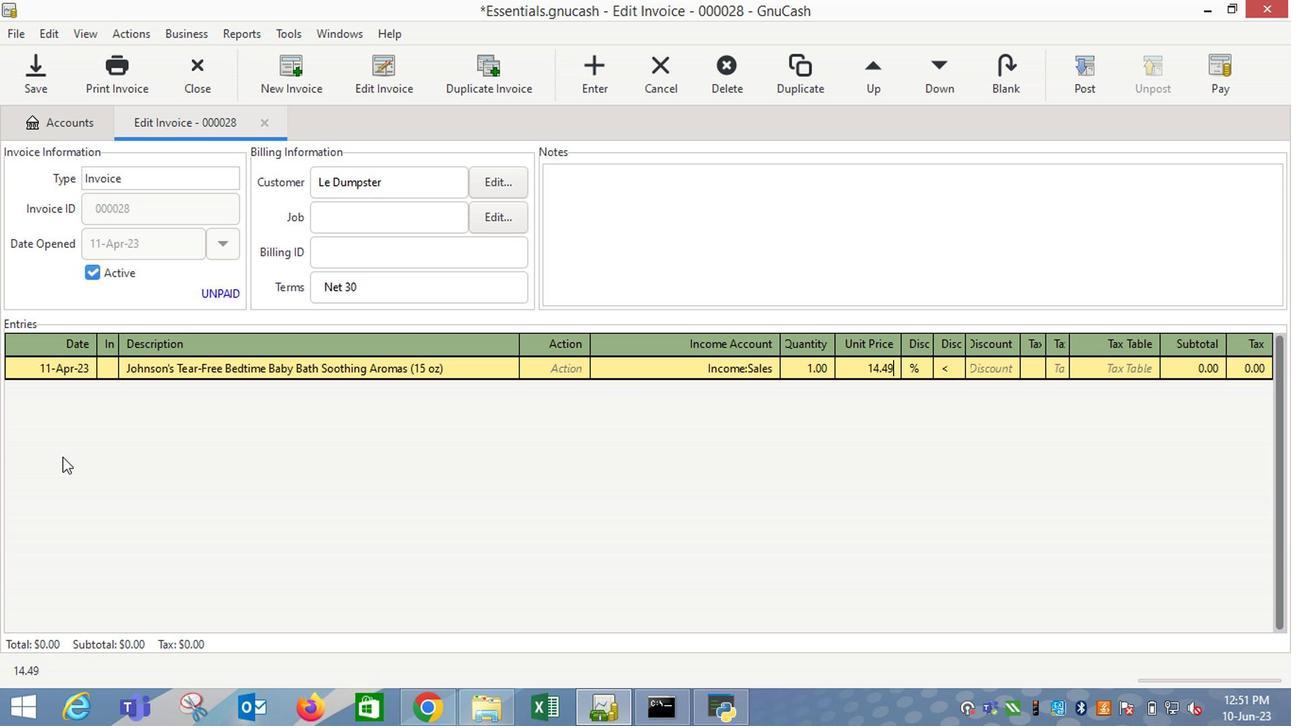 
Action: Mouse moved to (928, 376)
Screenshot: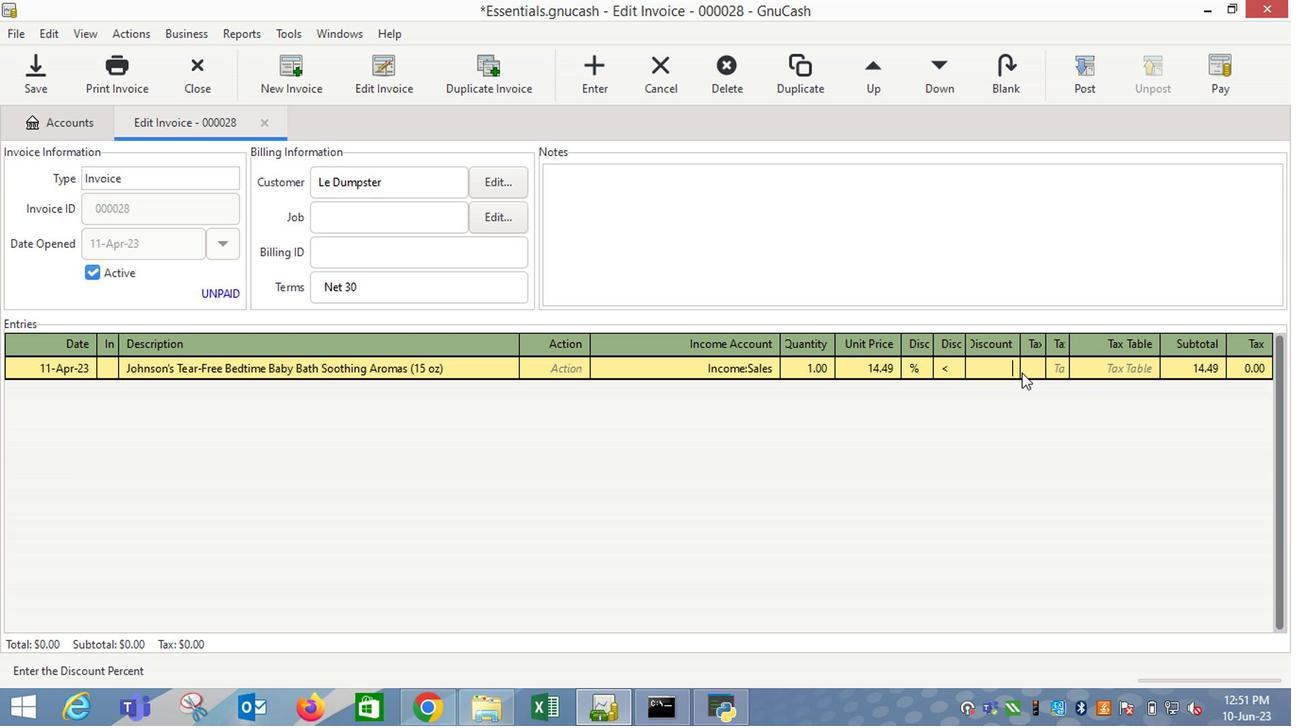 
Action: Mouse pressed left at (928, 376)
Screenshot: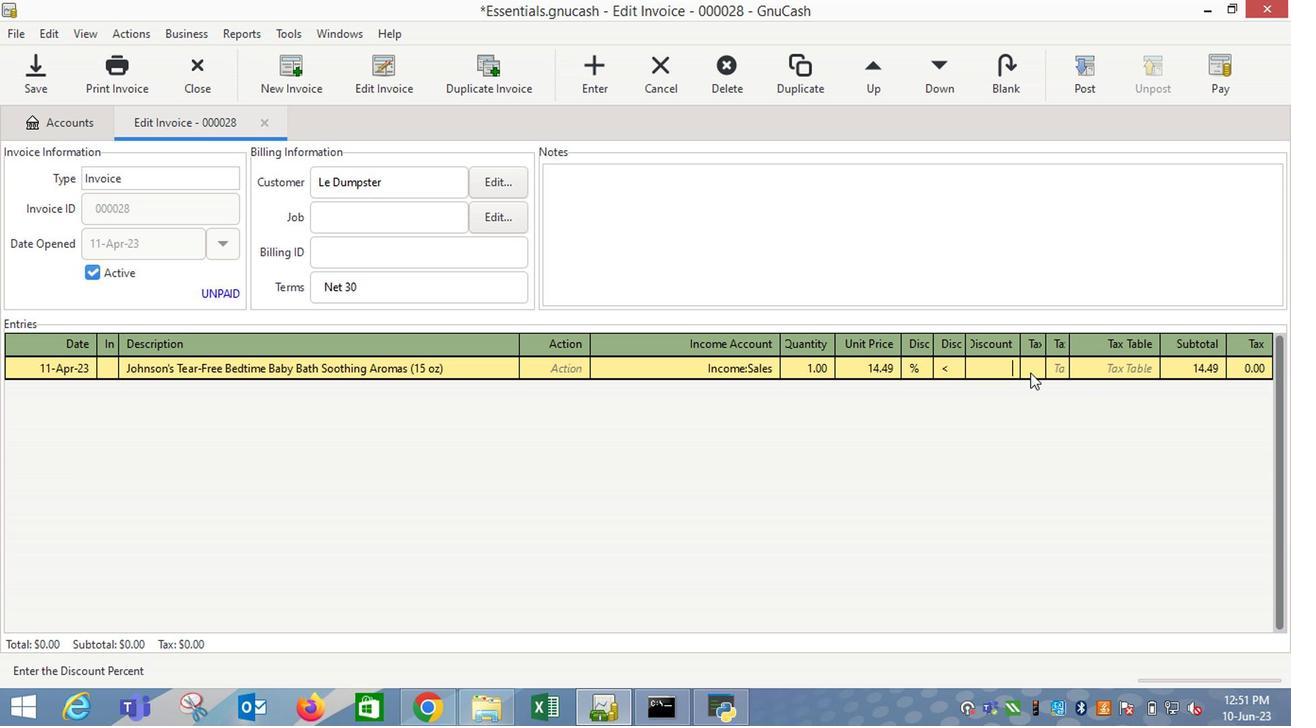 
Action: Mouse moved to (1007, 378)
Screenshot: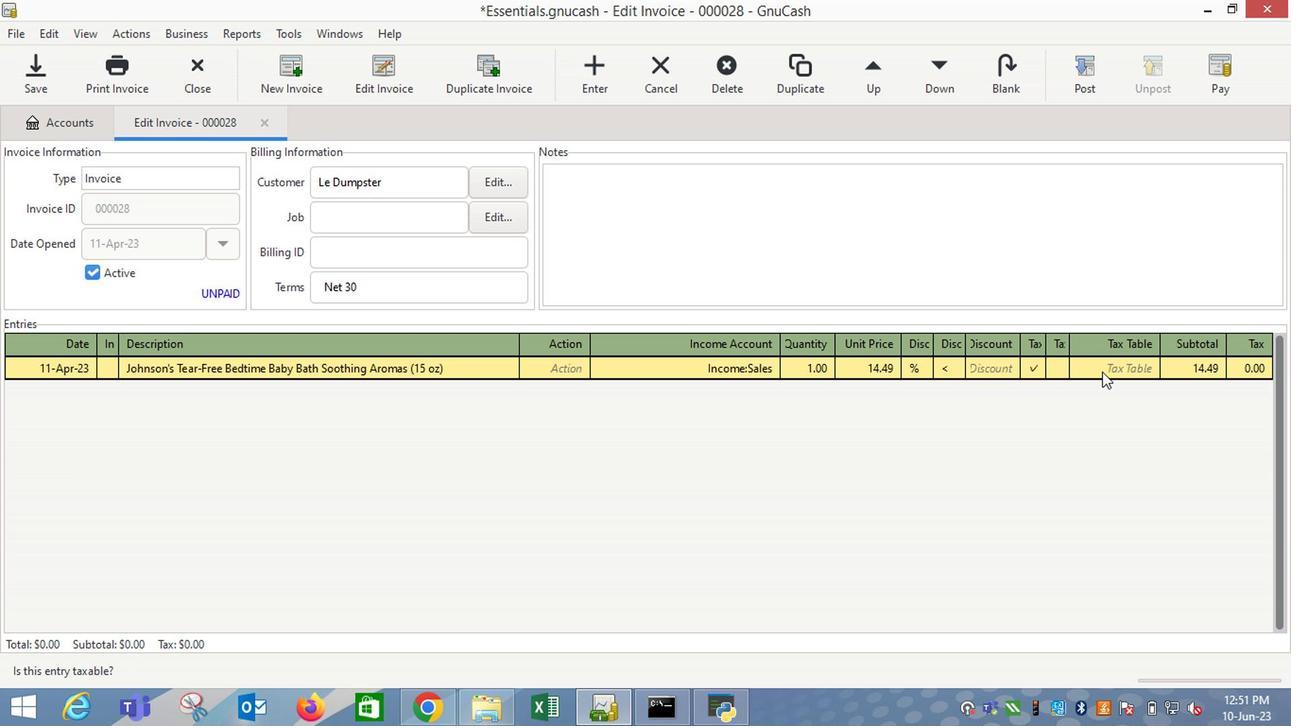 
Action: Mouse pressed left at (1007, 378)
Screenshot: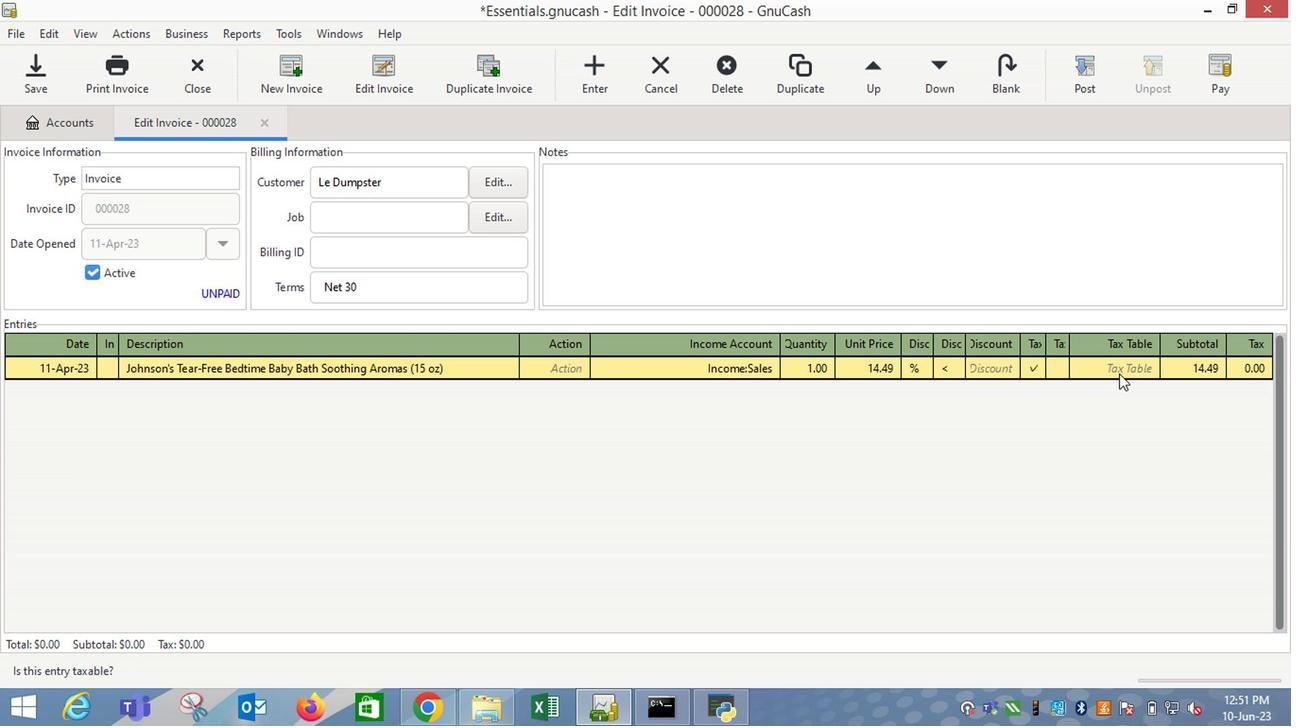 
Action: Mouse moved to (1030, 372)
Screenshot: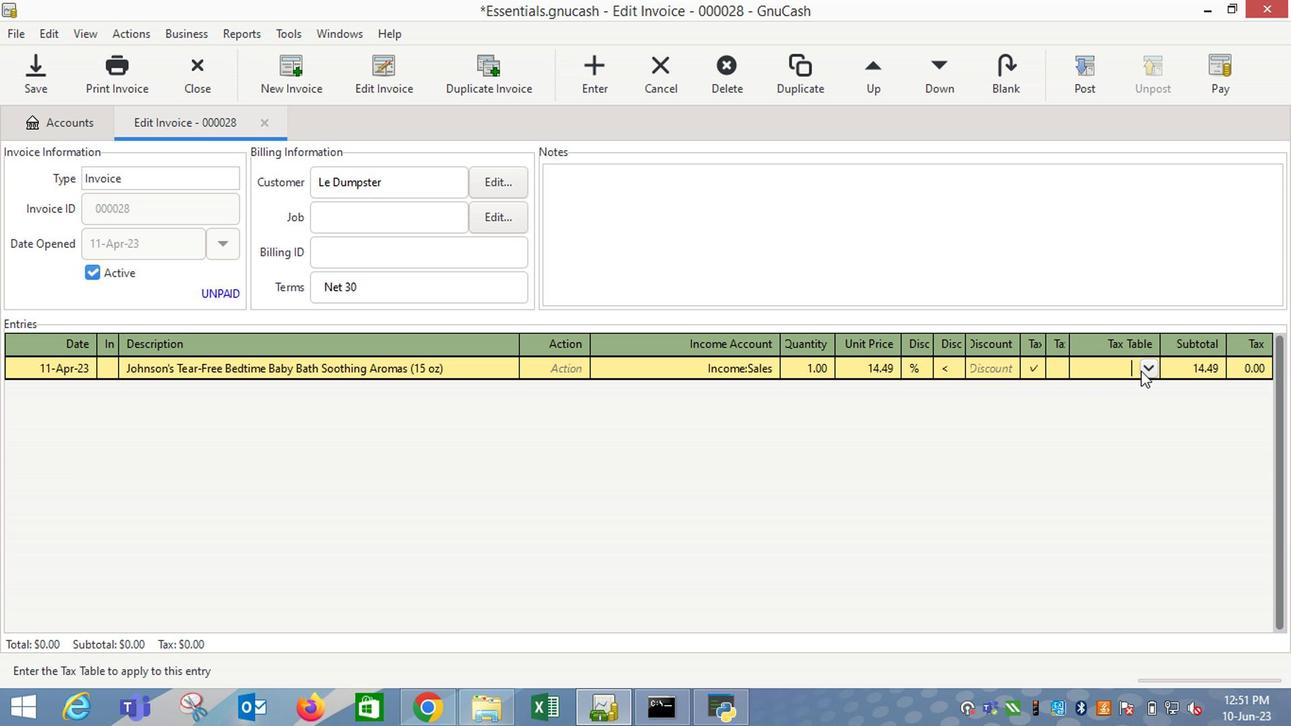 
Action: Mouse pressed left at (1030, 372)
Screenshot: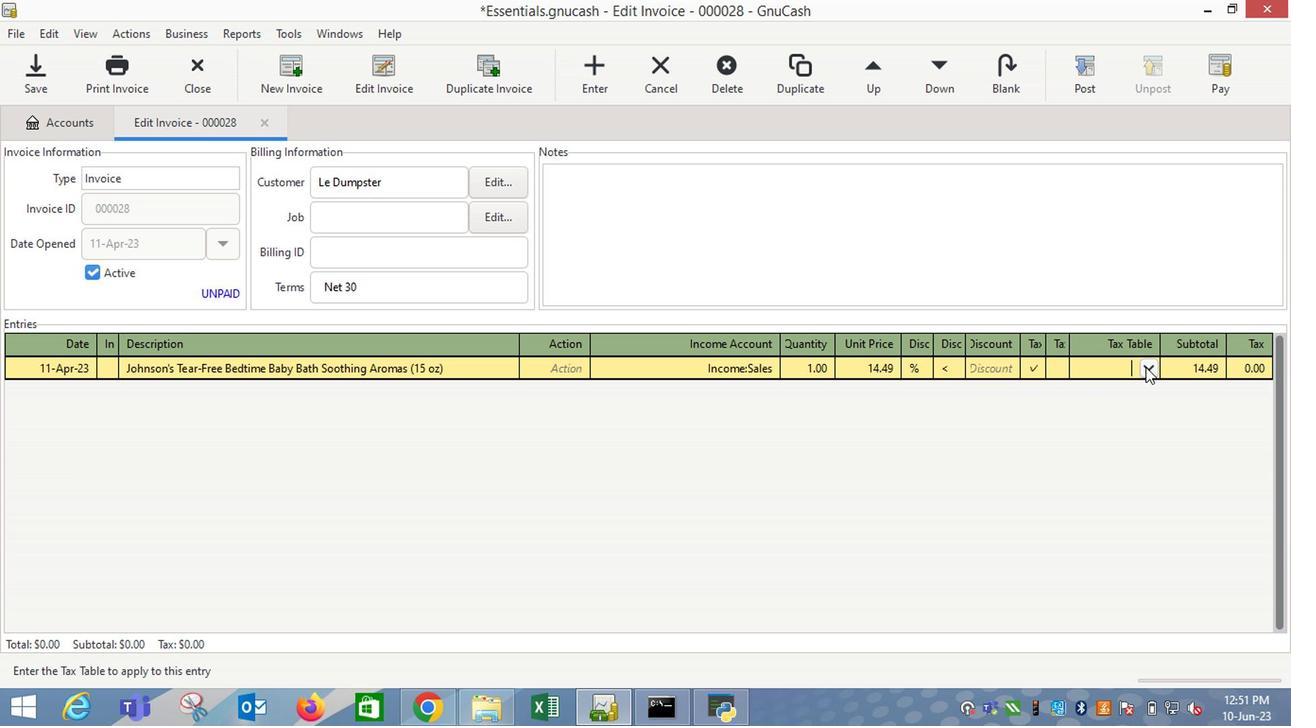 
Action: Mouse moved to (994, 392)
Screenshot: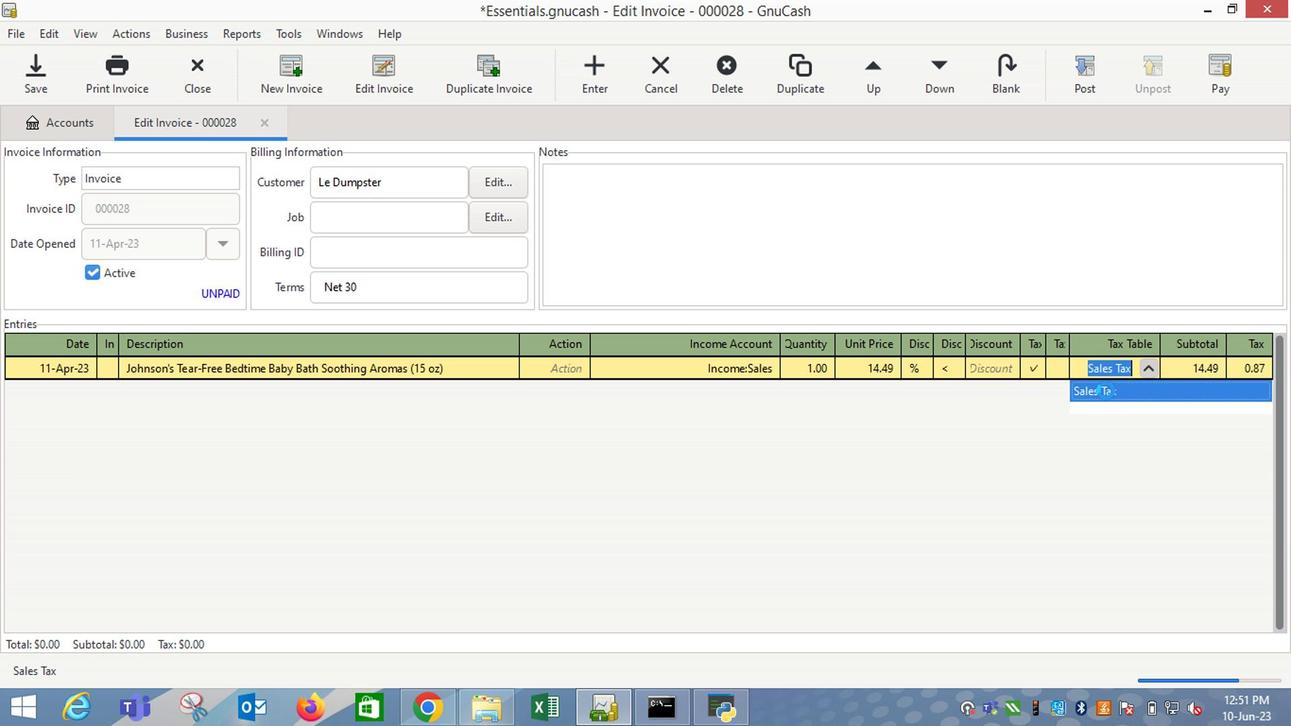 
Action: Mouse pressed left at (994, 392)
Screenshot: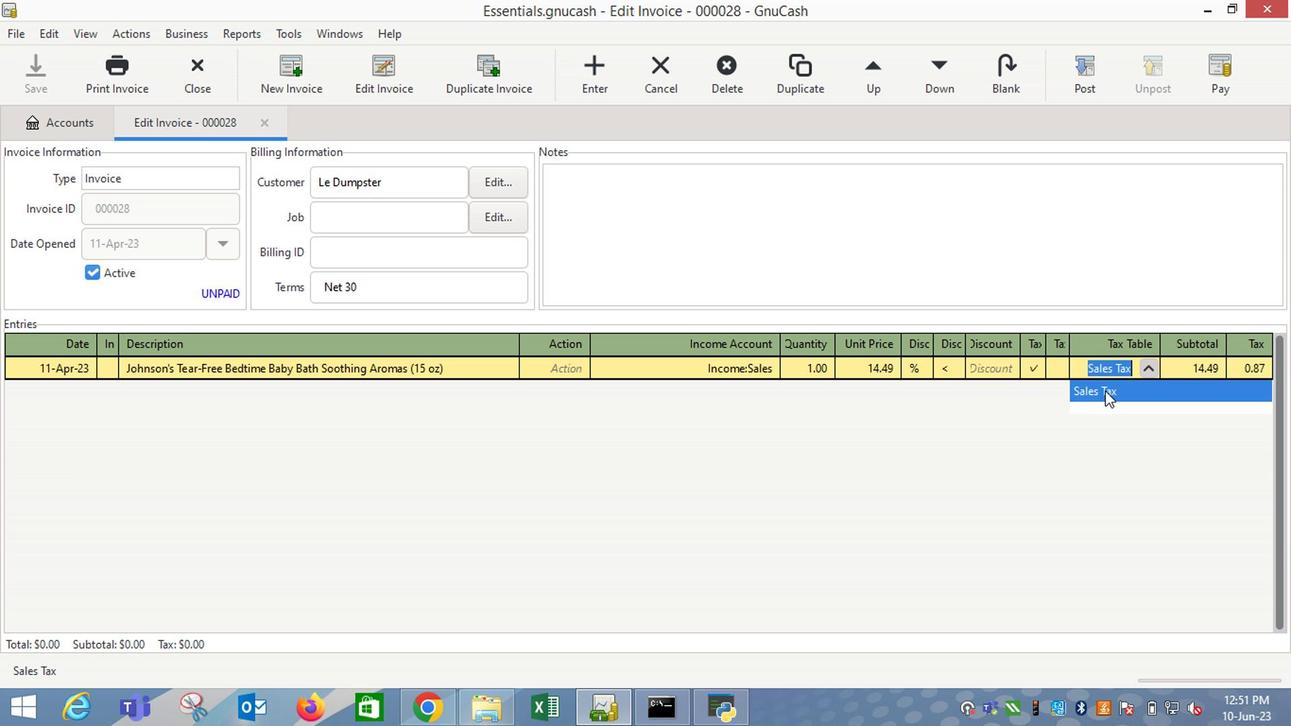 
Action: Key pressed <Key.enter>
Screenshot: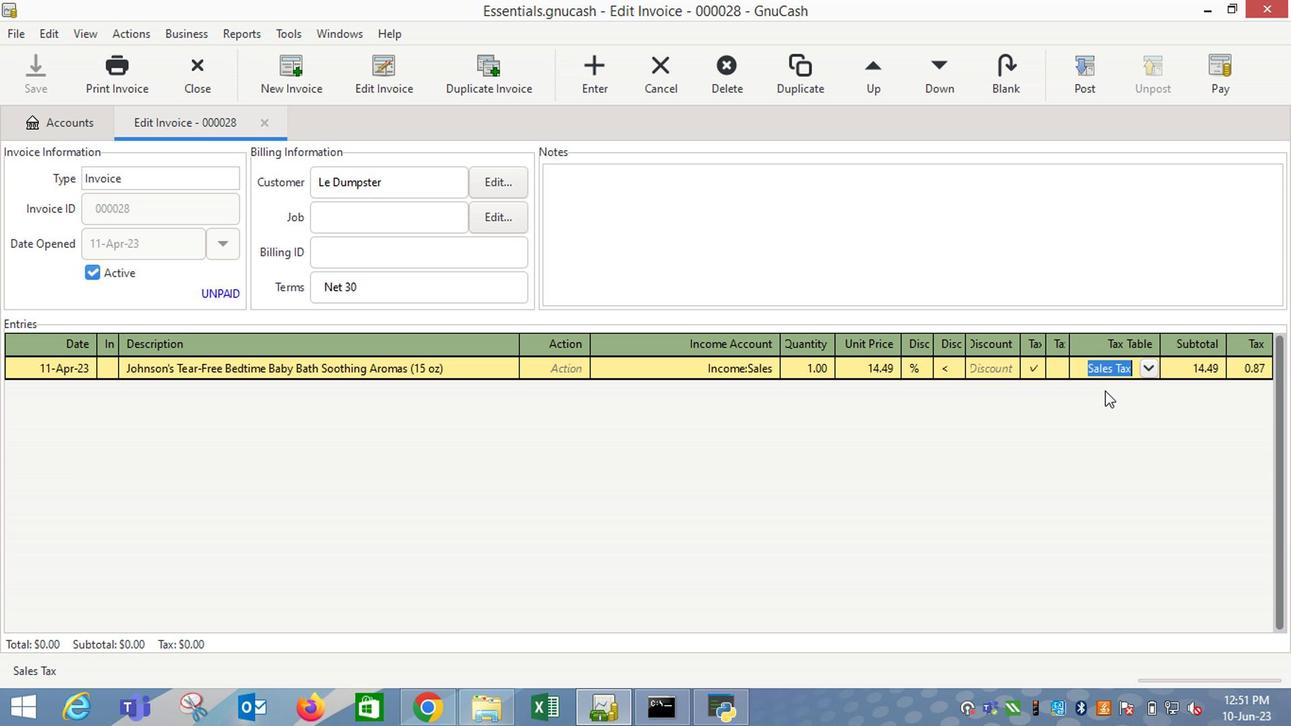 
Action: Mouse moved to (971, 114)
Screenshot: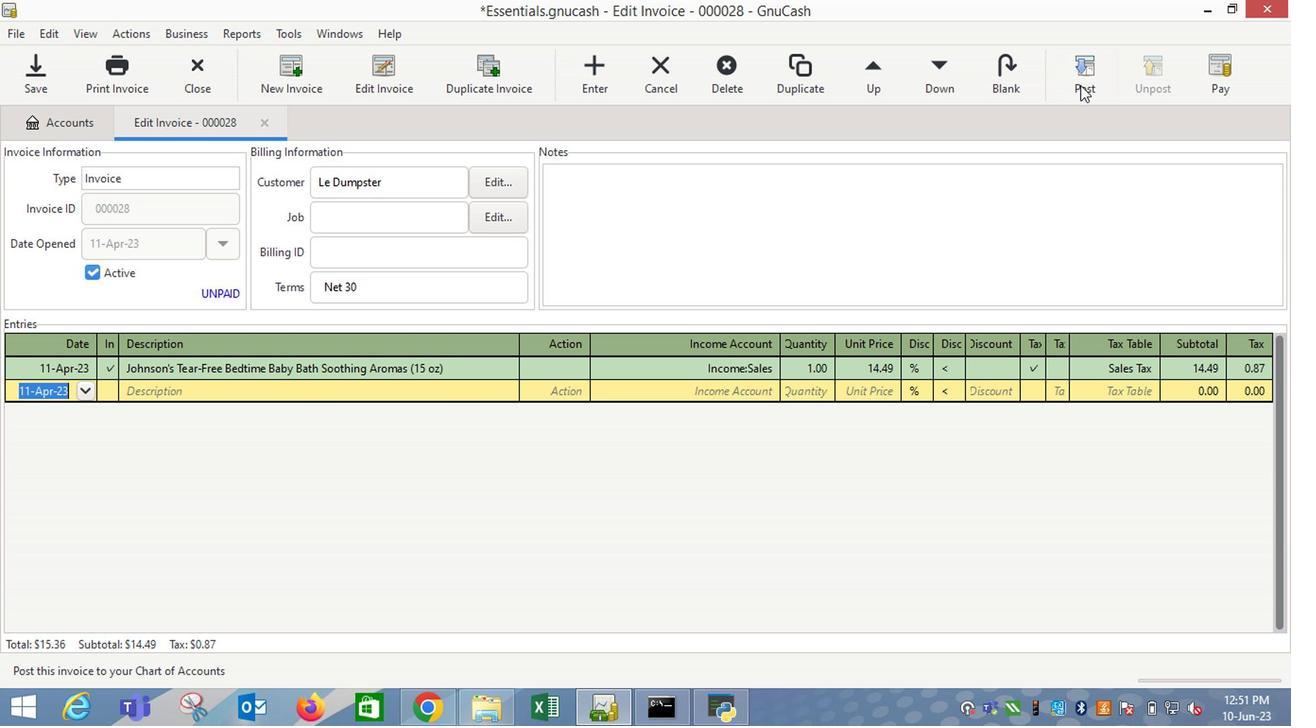
Action: Mouse pressed left at (971, 114)
Screenshot: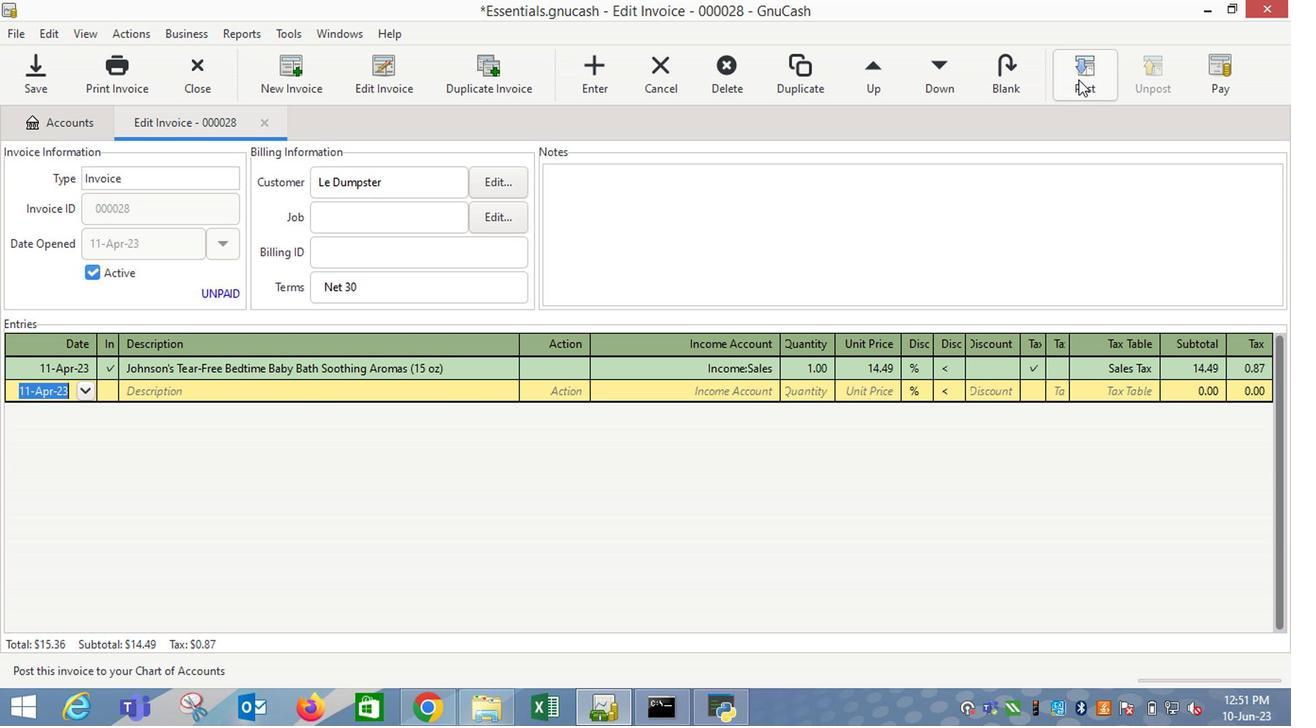 
Action: Mouse moved to (727, 324)
Screenshot: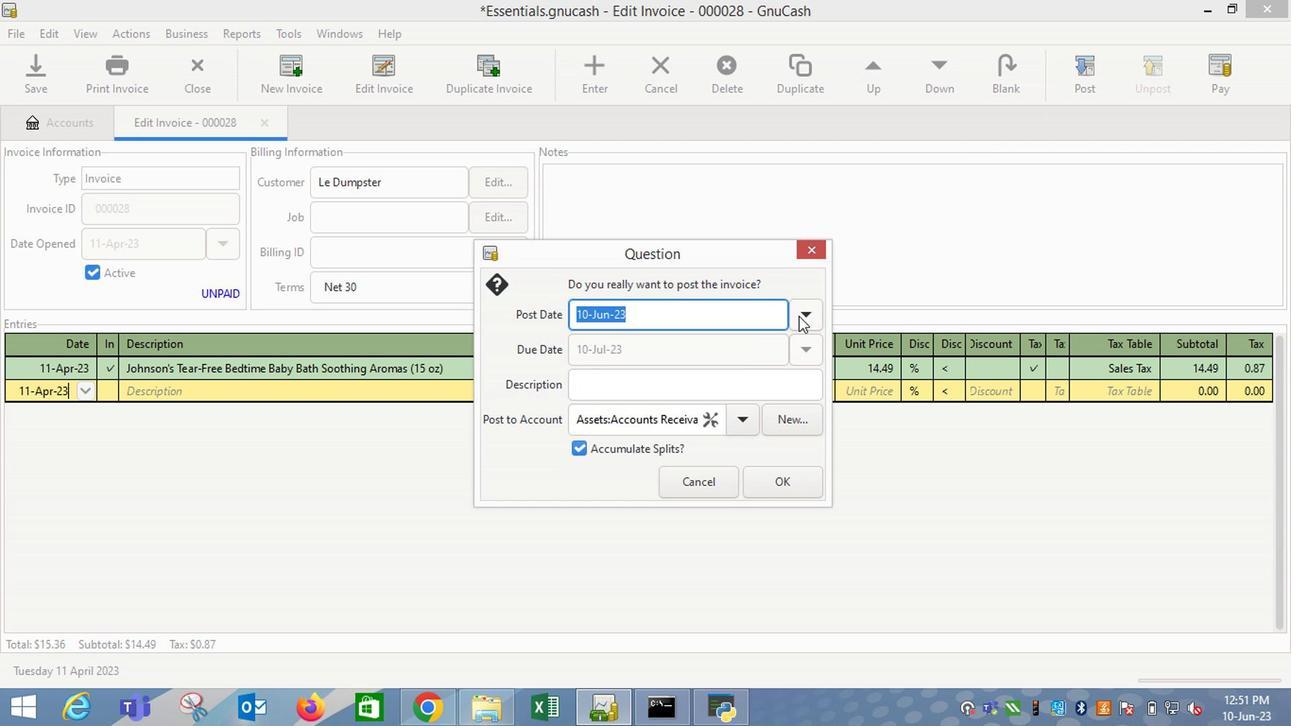 
Action: Mouse pressed left at (727, 324)
Screenshot: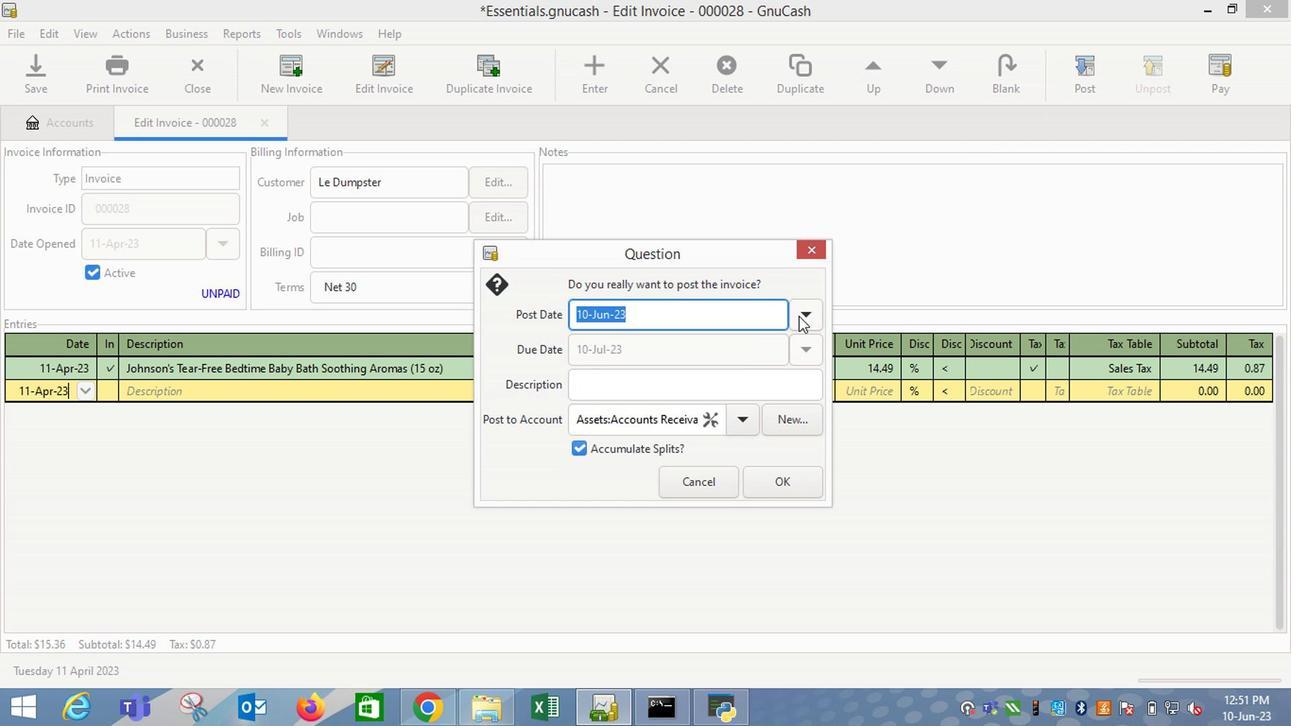 
Action: Mouse moved to (598, 345)
Screenshot: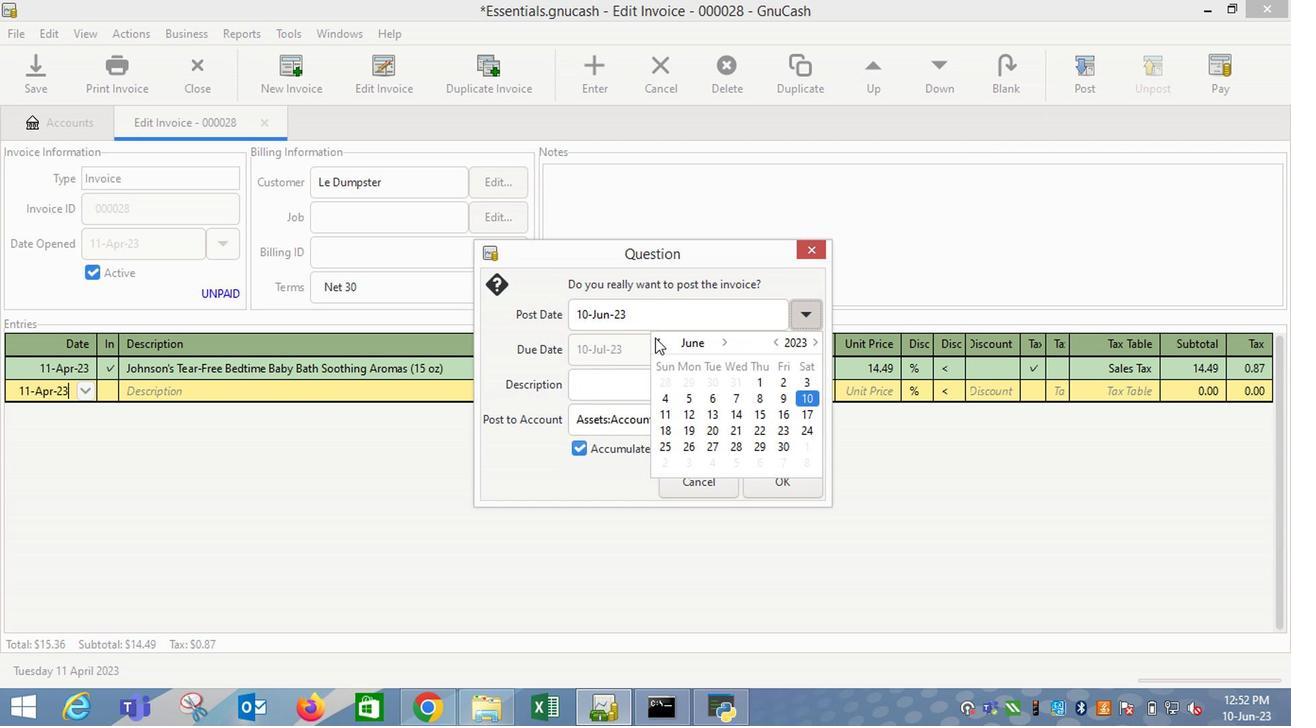 
Action: Mouse pressed left at (598, 345)
Screenshot: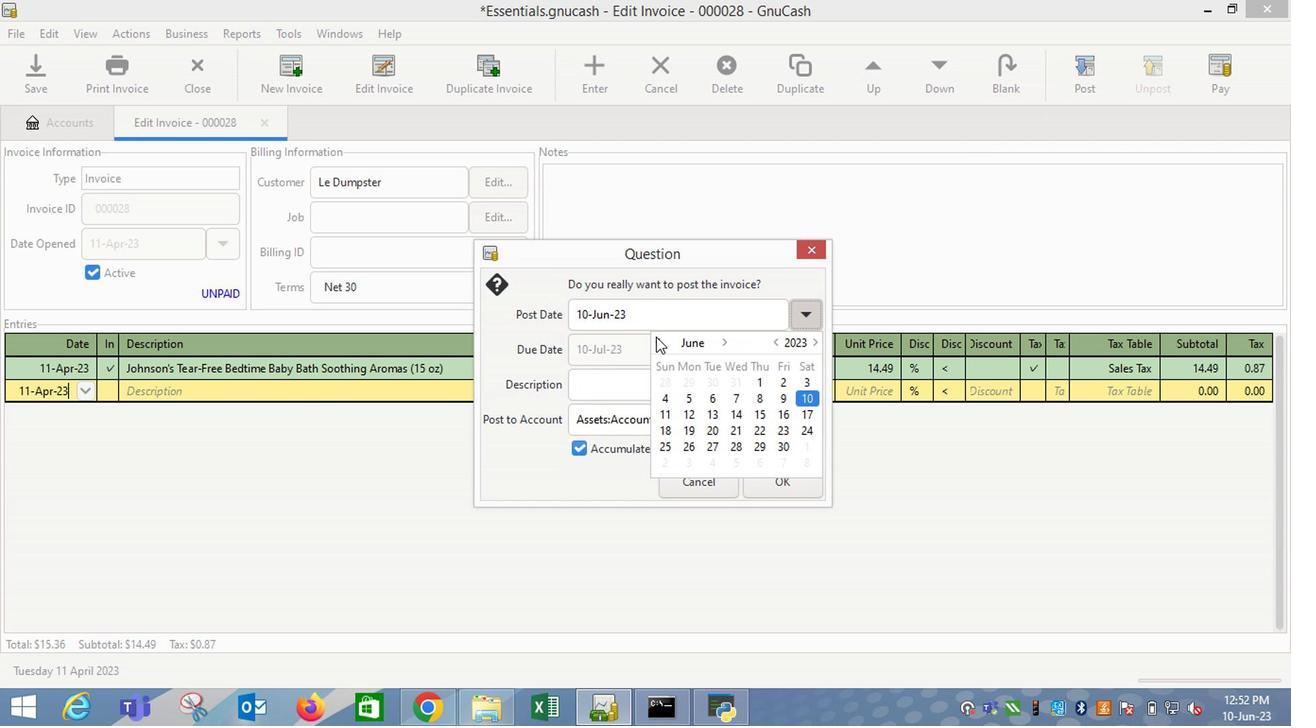 
Action: Mouse pressed left at (598, 345)
Screenshot: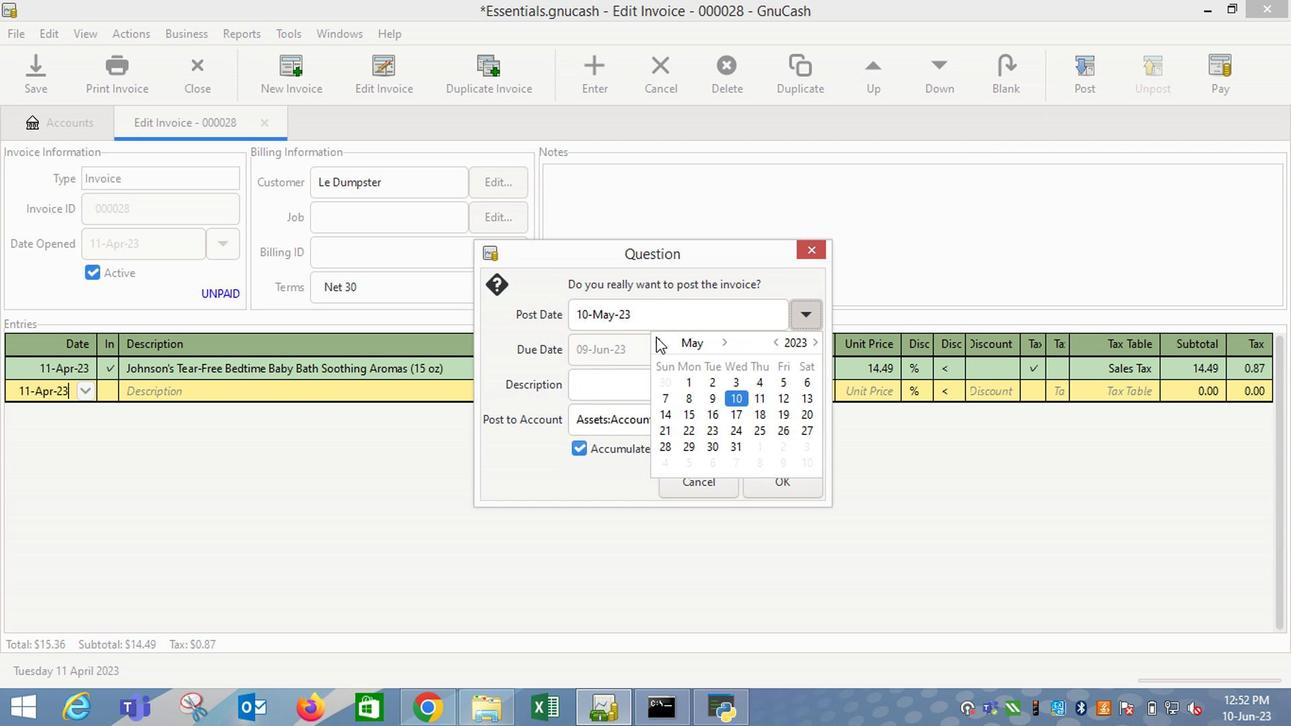
Action: Mouse moved to (646, 411)
Screenshot: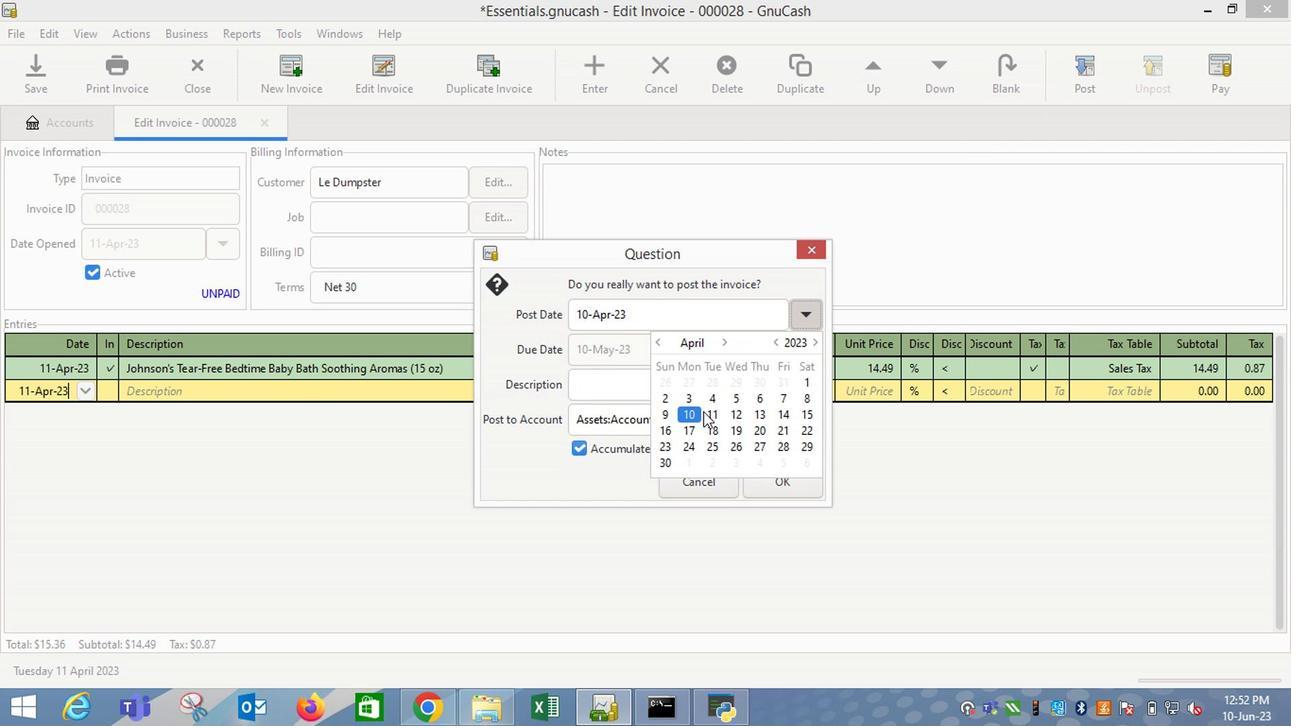 
Action: Mouse pressed left at (646, 411)
Screenshot: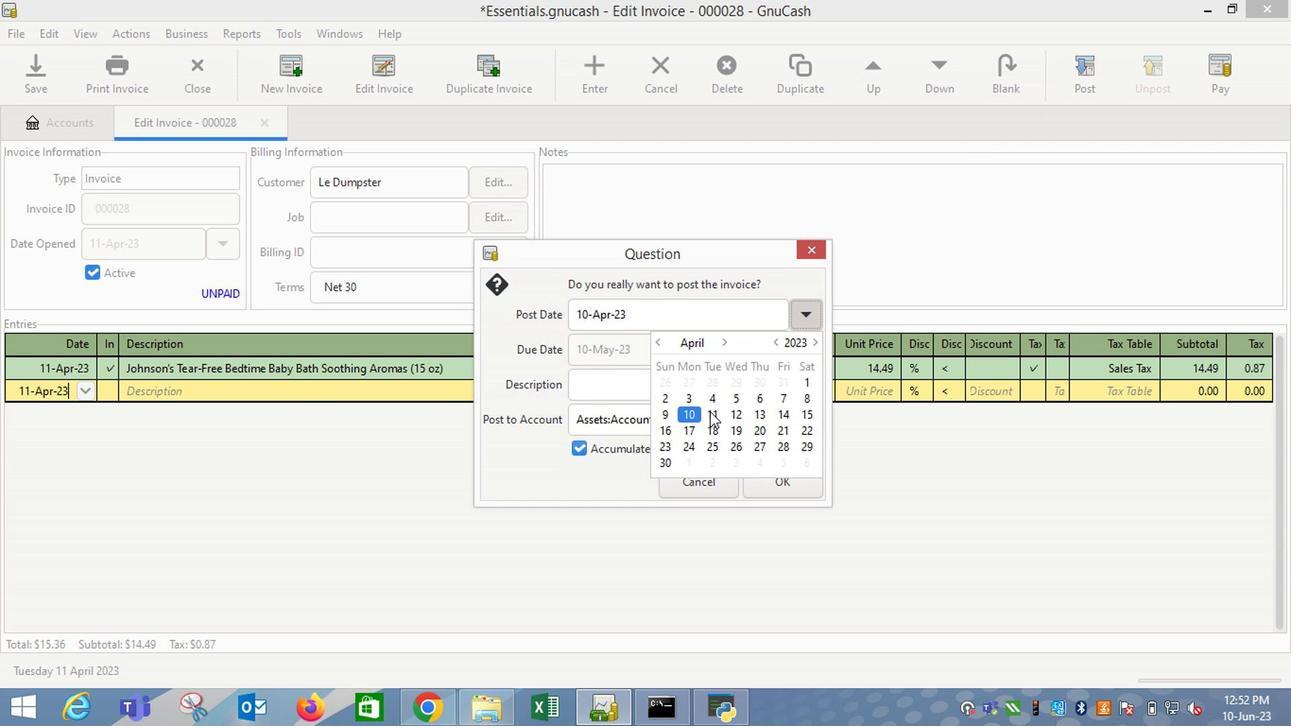 
Action: Mouse moved to (573, 388)
Screenshot: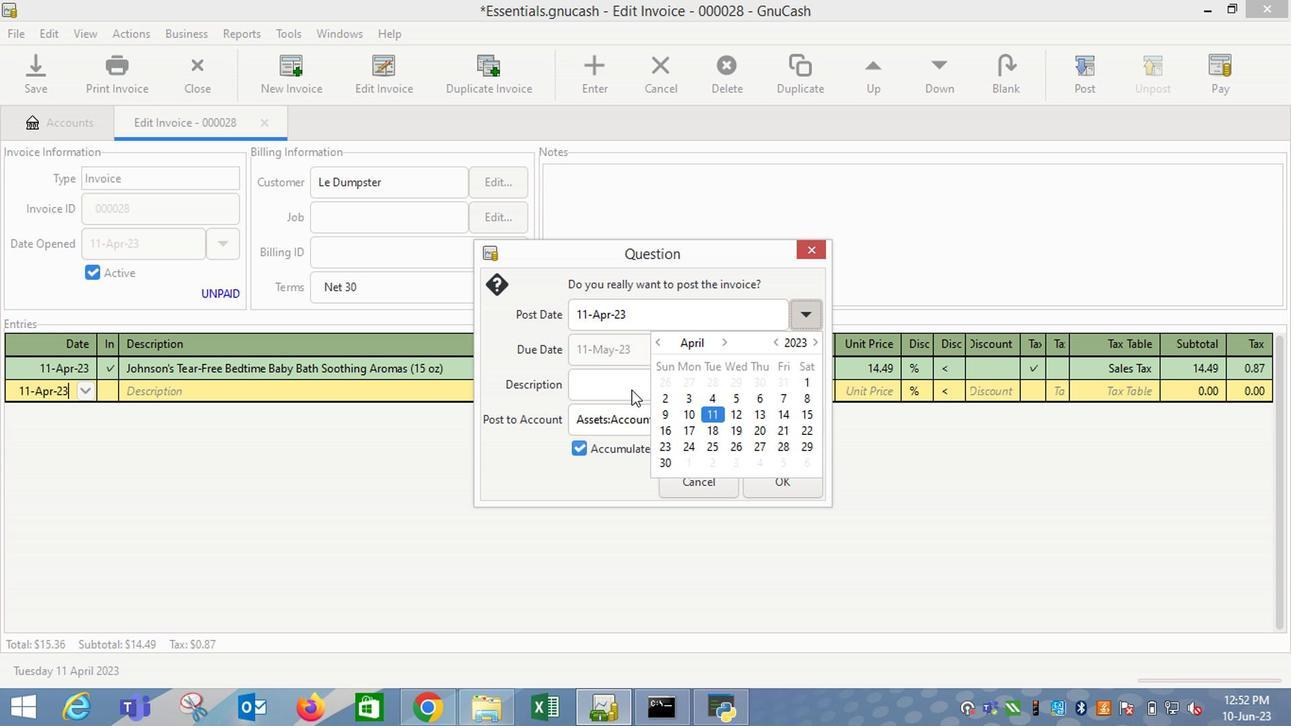
Action: Mouse pressed left at (573, 388)
Screenshot: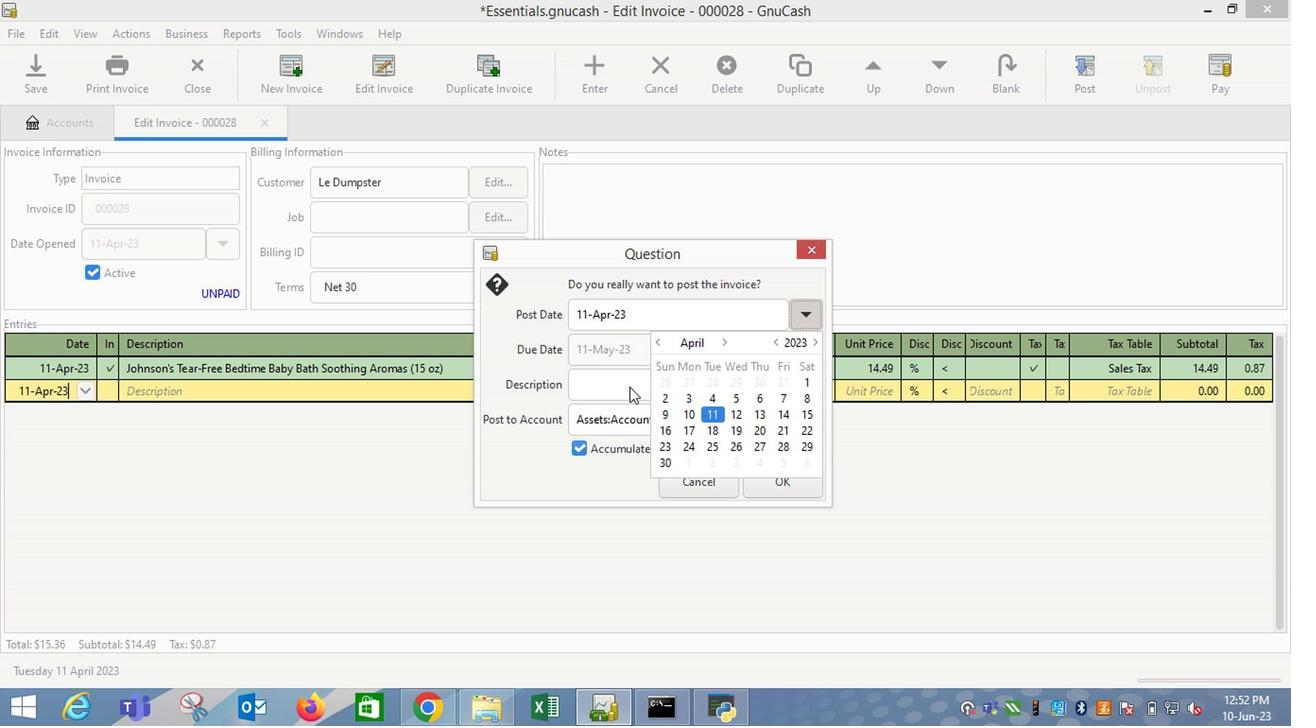 
Action: Mouse moved to (702, 479)
Screenshot: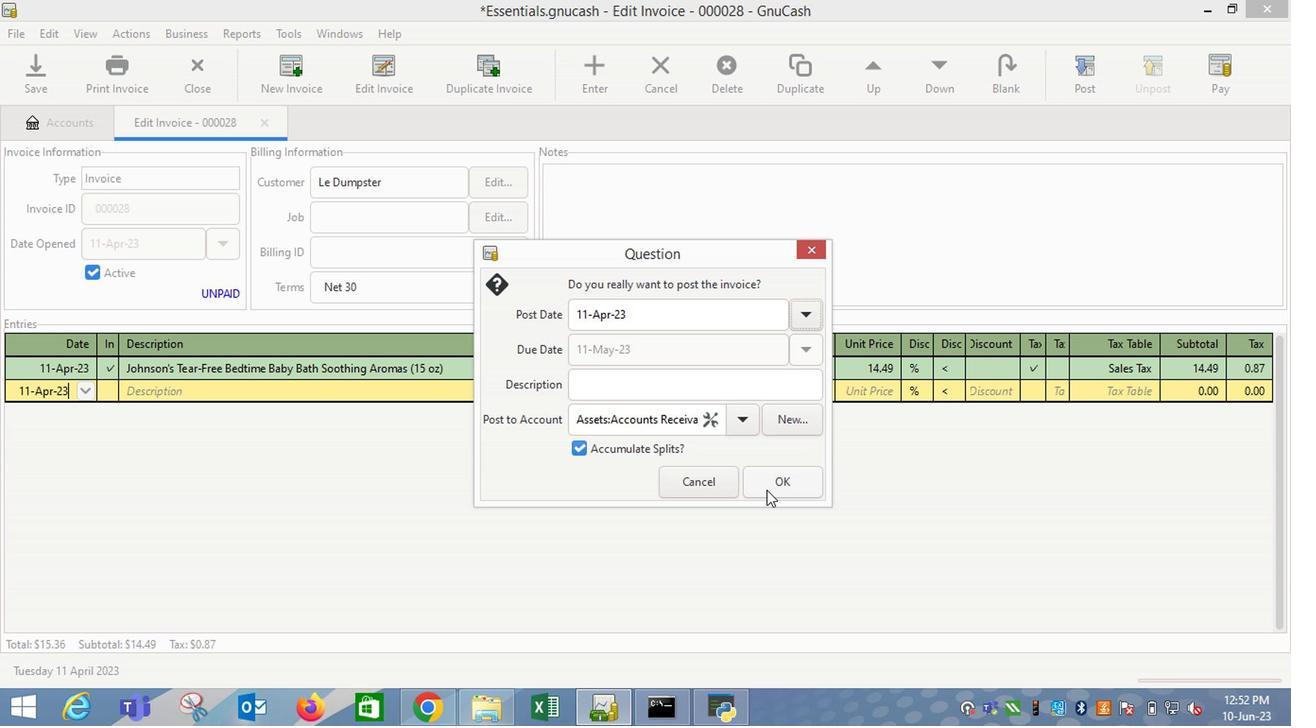 
Action: Mouse pressed left at (702, 479)
Screenshot: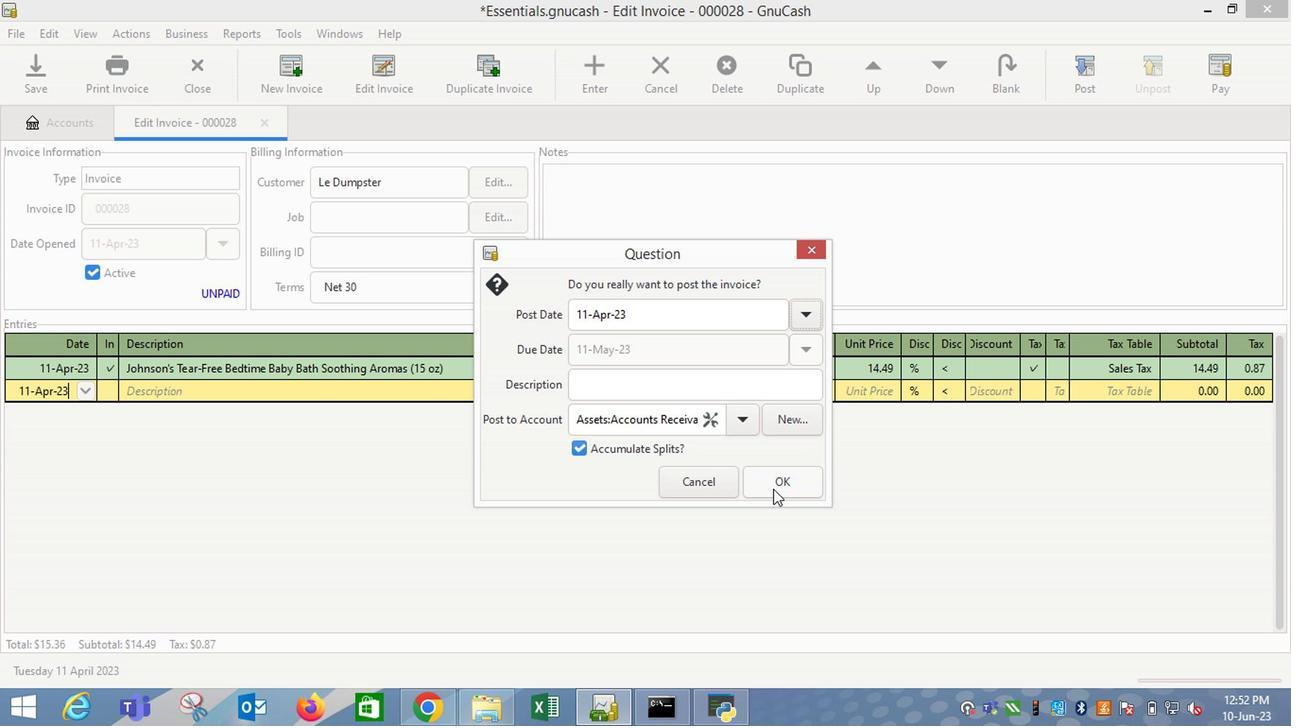 
Action: Mouse moved to (1091, 114)
Screenshot: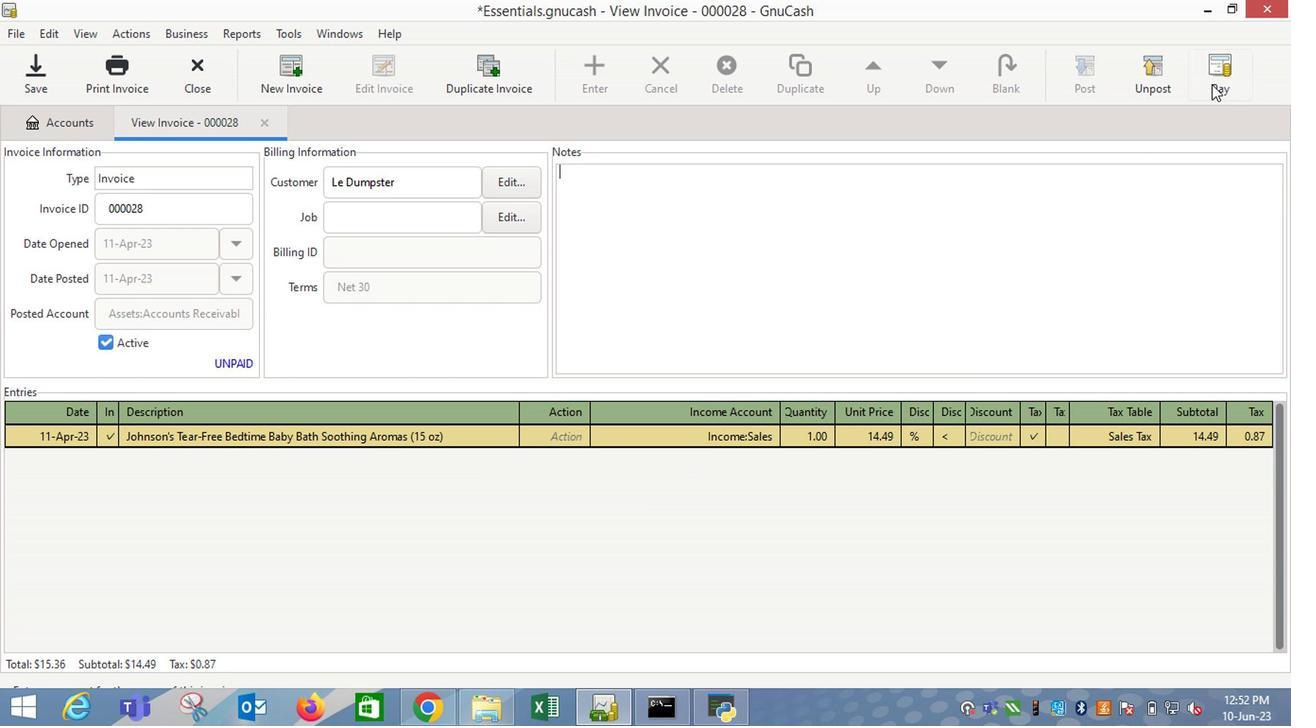 
Action: Mouse pressed left at (1091, 114)
Screenshot: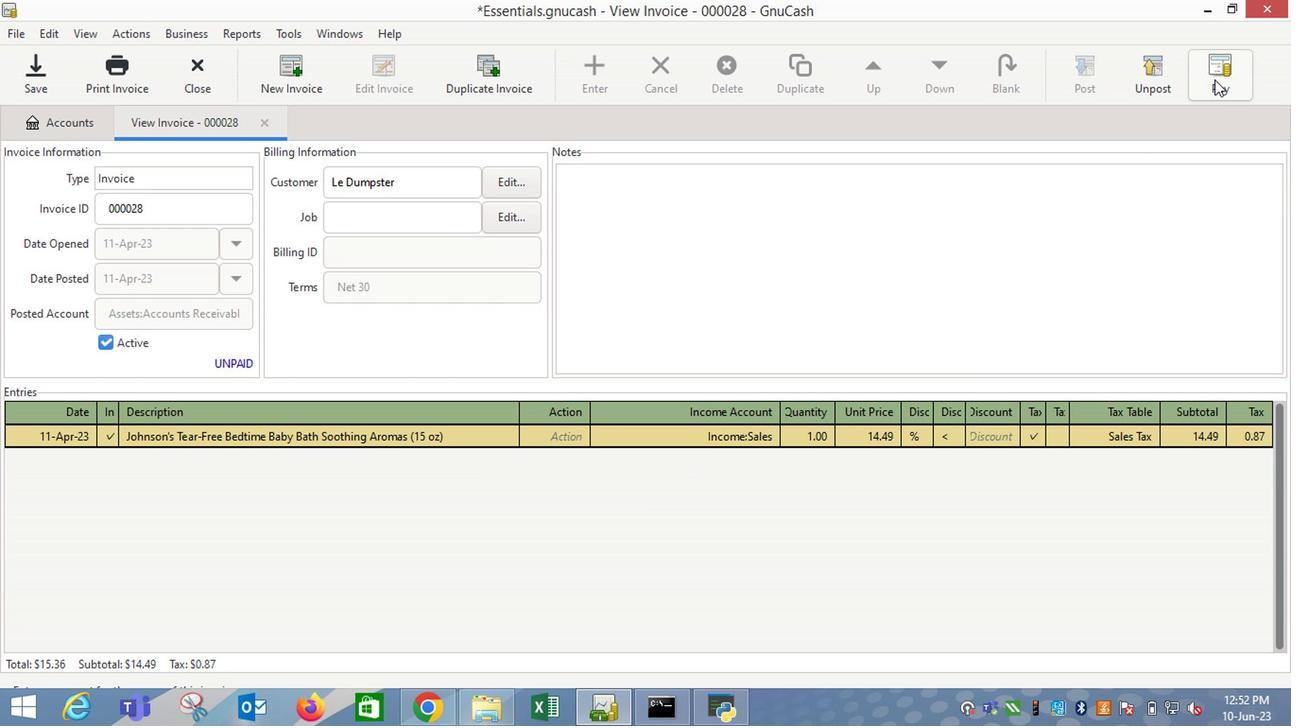 
Action: Mouse moved to (536, 369)
Screenshot: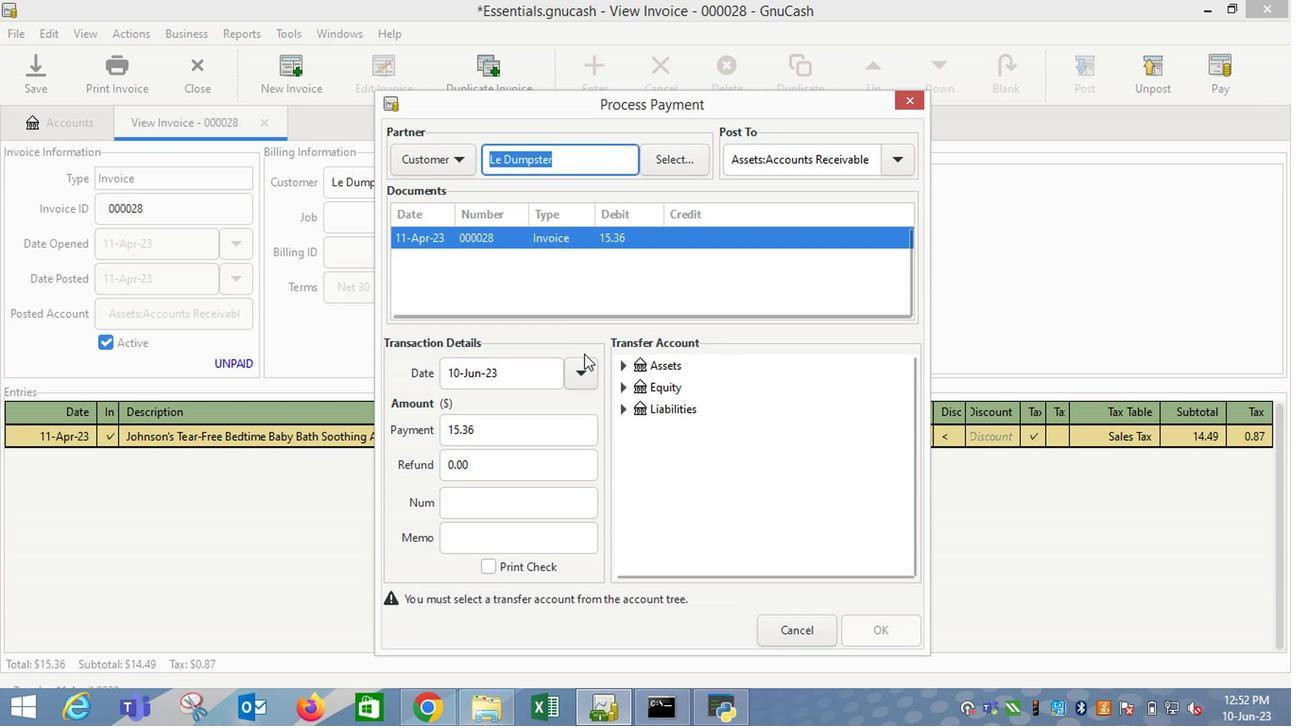 
Action: Mouse pressed left at (536, 369)
Screenshot: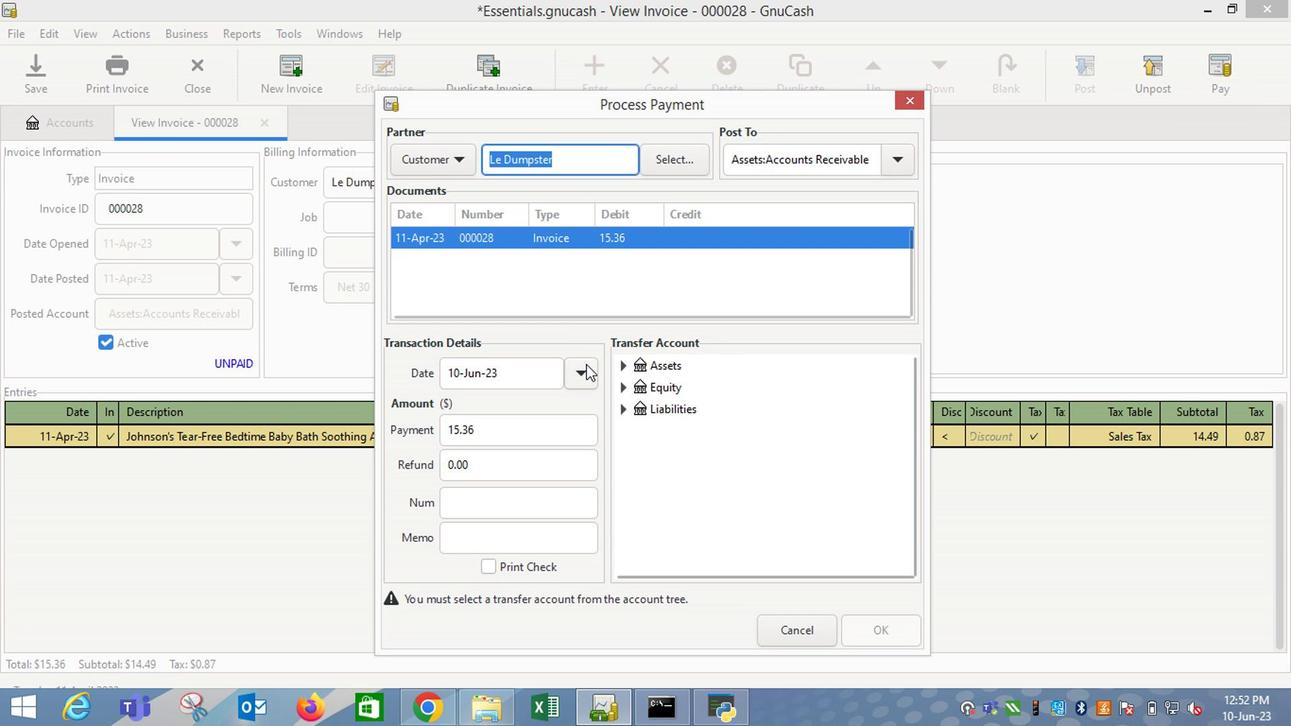 
Action: Mouse moved to (399, 400)
Screenshot: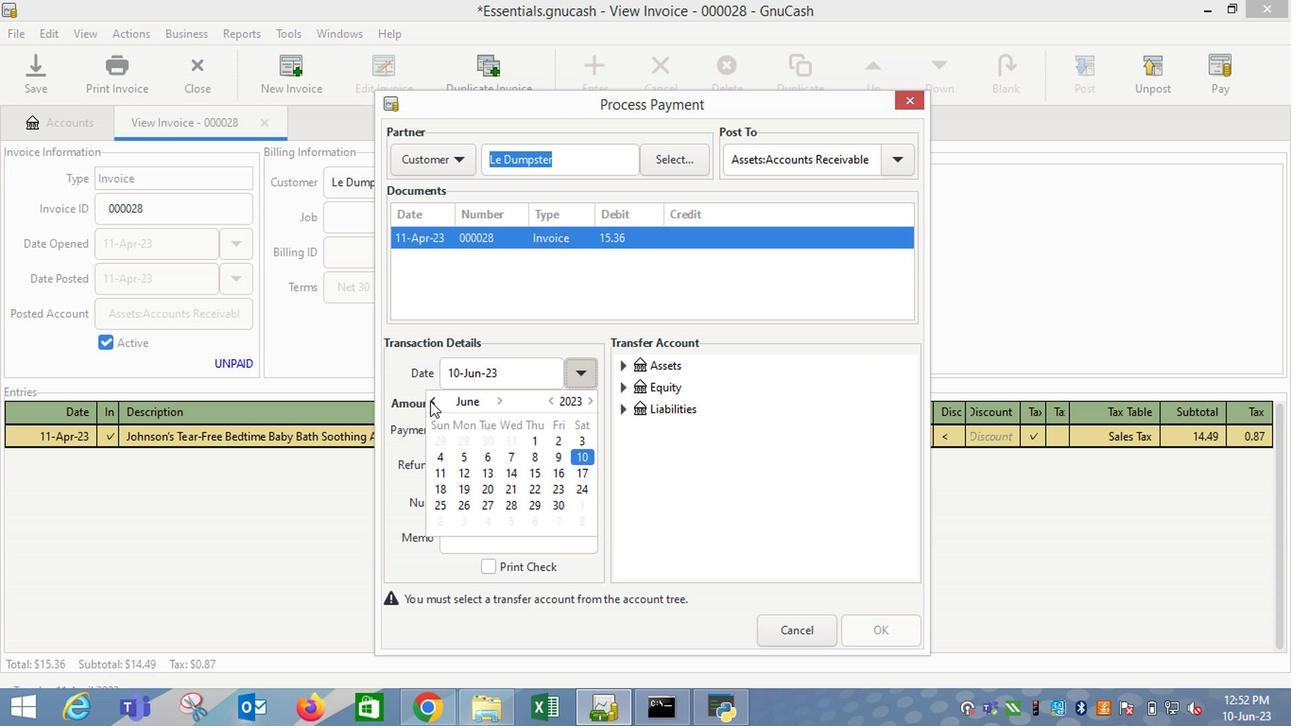 
Action: Mouse pressed left at (399, 400)
Screenshot: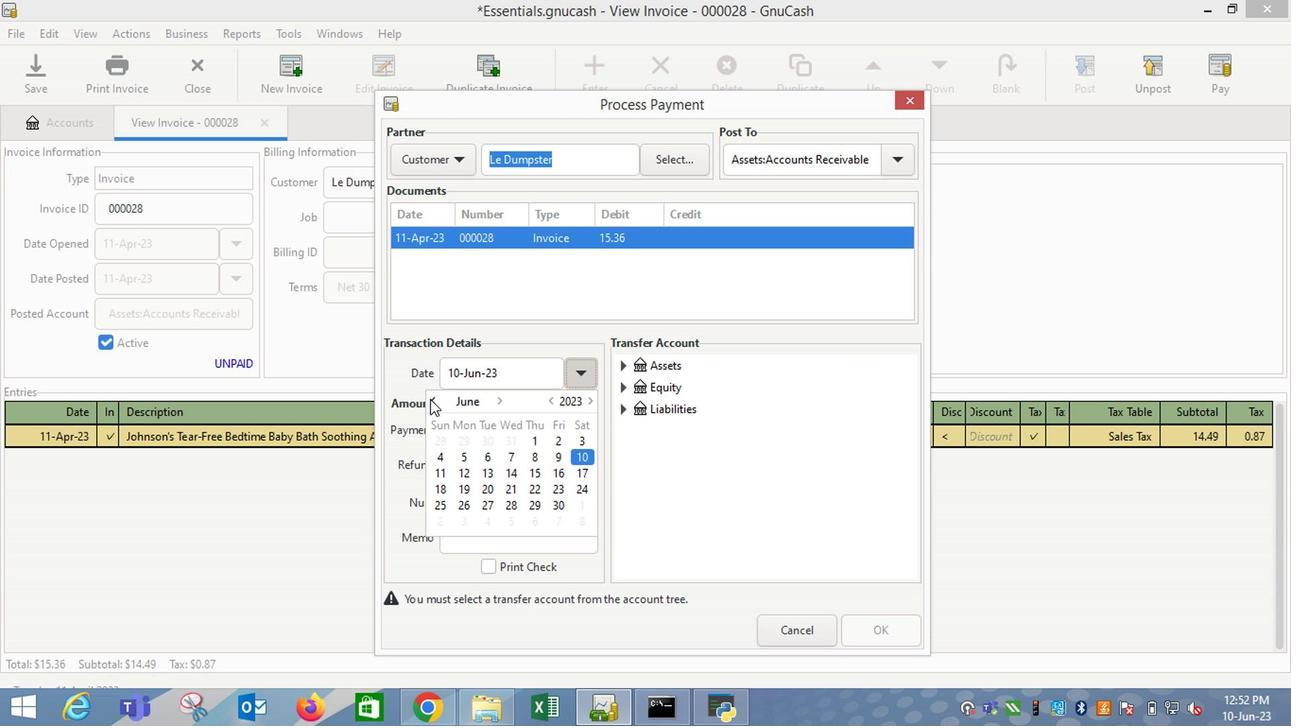 
Action: Mouse moved to (474, 452)
Screenshot: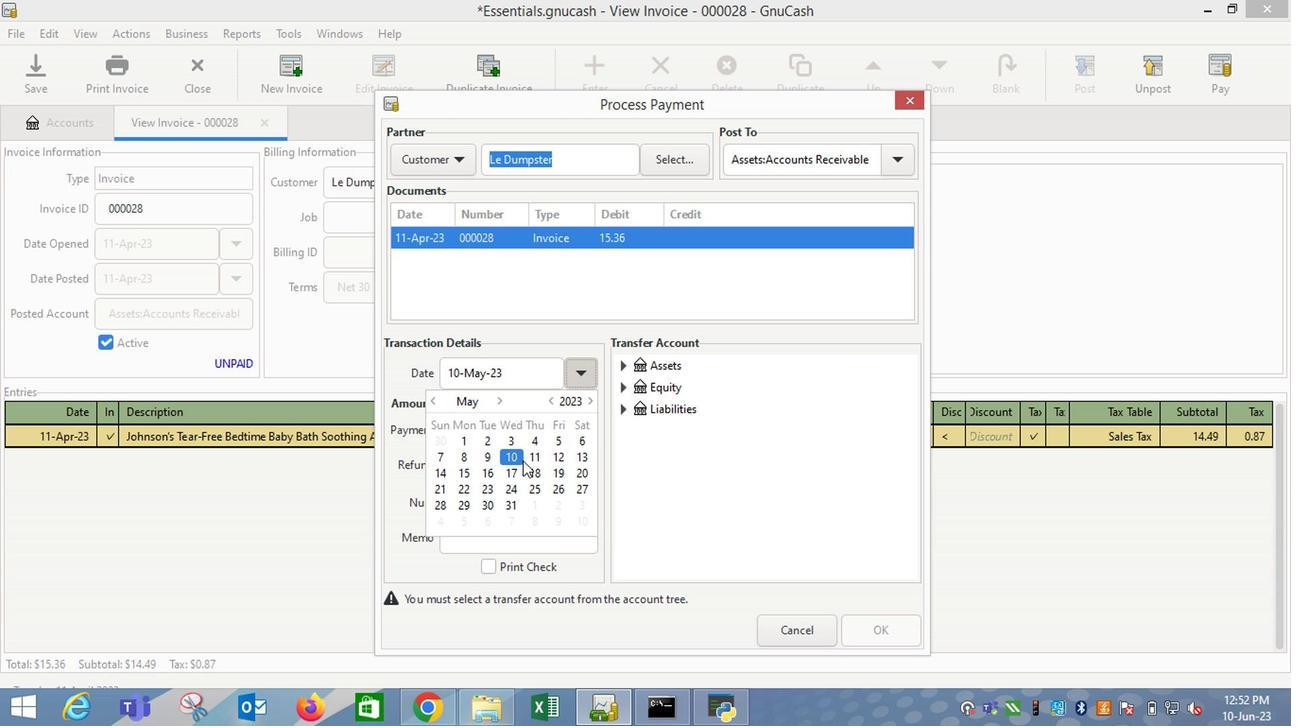
Action: Mouse pressed left at (474, 452)
Screenshot: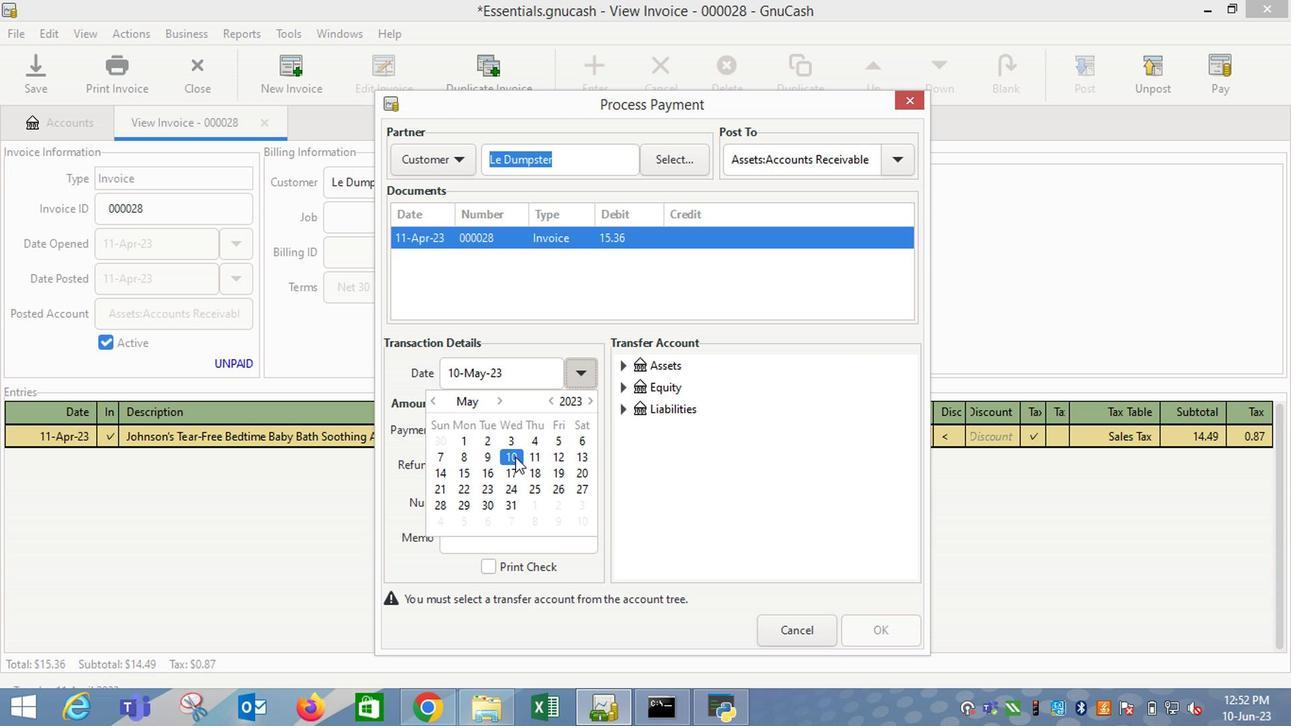 
Action: Mouse moved to (582, 463)
Screenshot: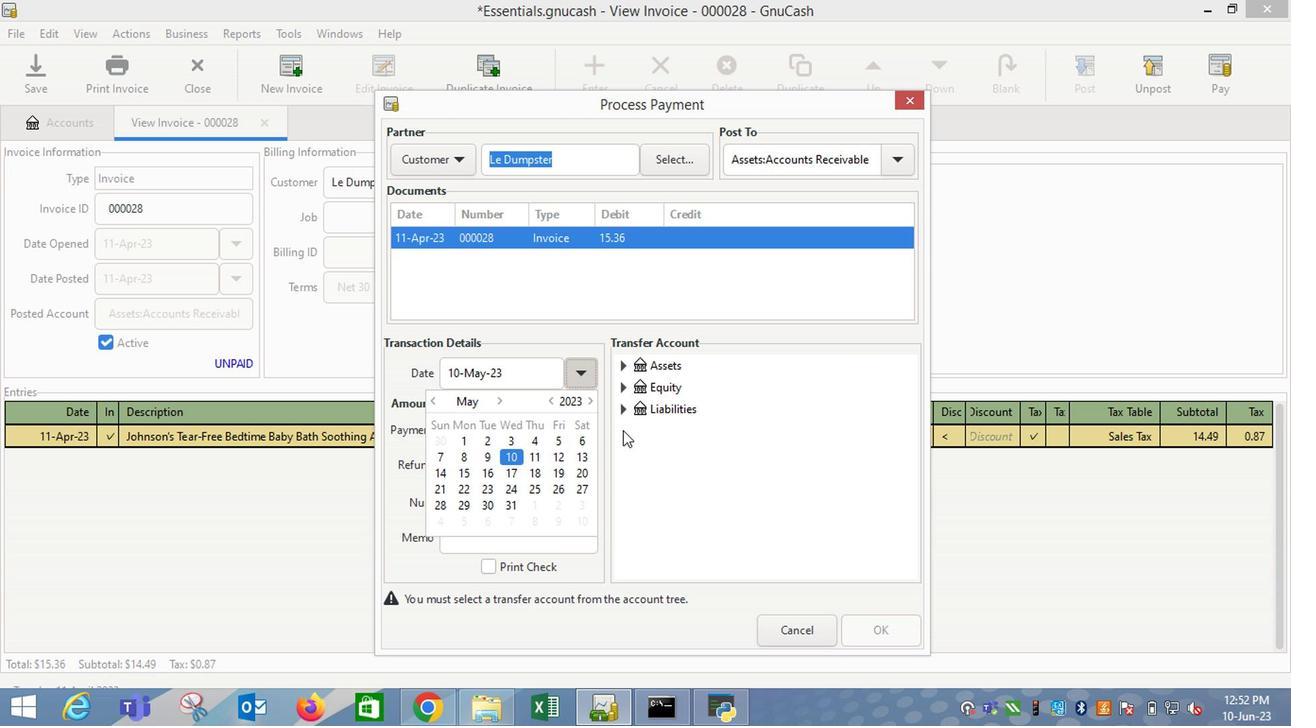 
Action: Mouse pressed left at (582, 463)
Screenshot: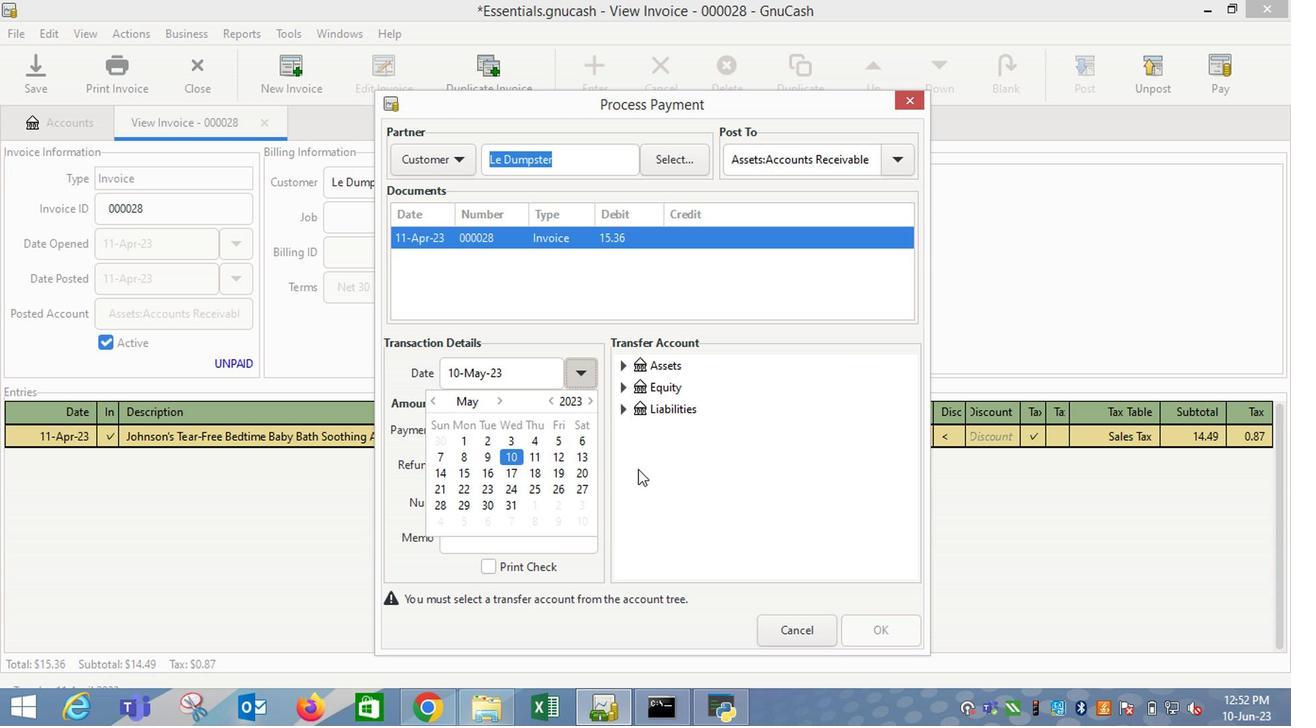 
Action: Mouse moved to (569, 369)
Screenshot: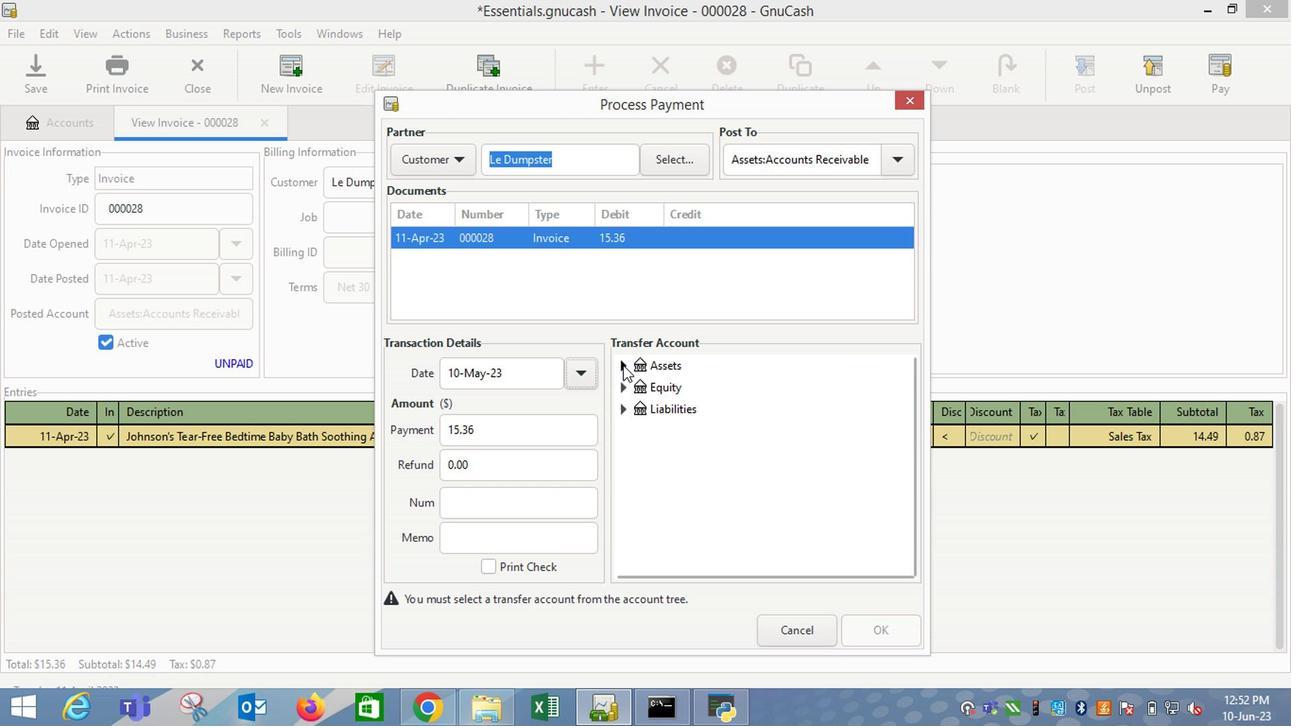 
Action: Mouse pressed left at (569, 369)
Screenshot: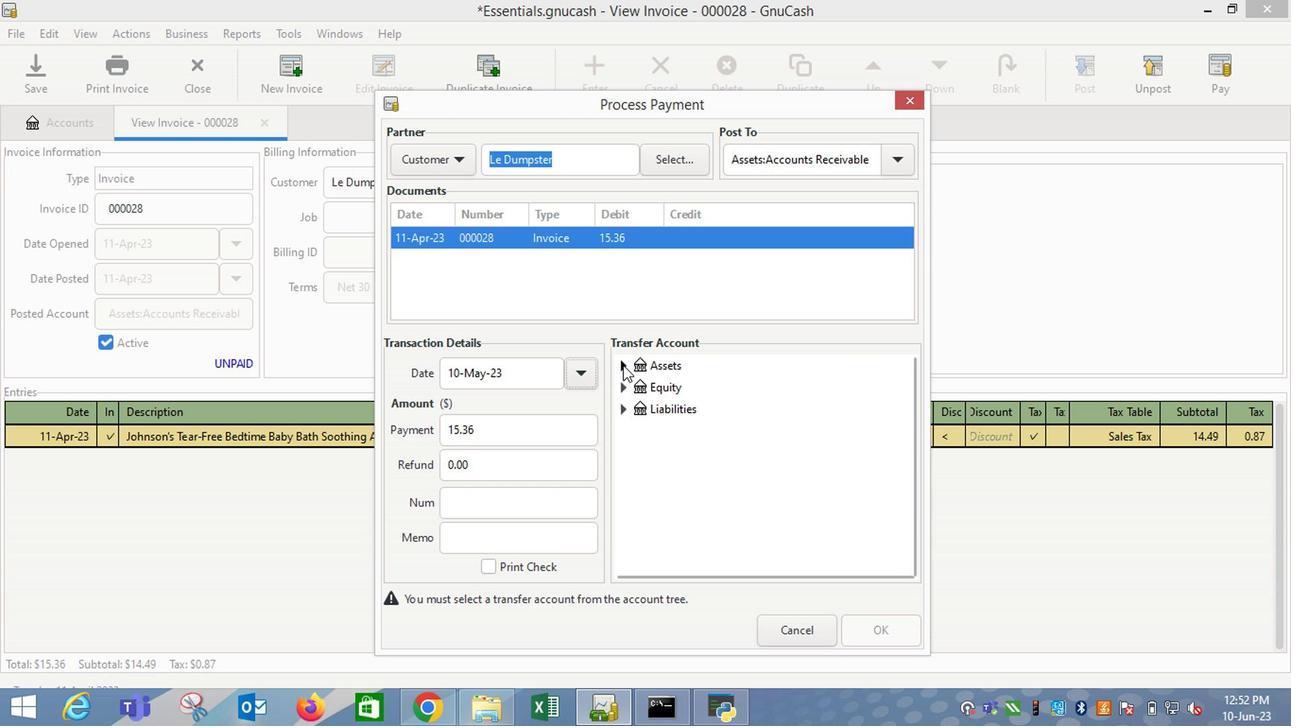 
Action: Mouse moved to (581, 390)
Screenshot: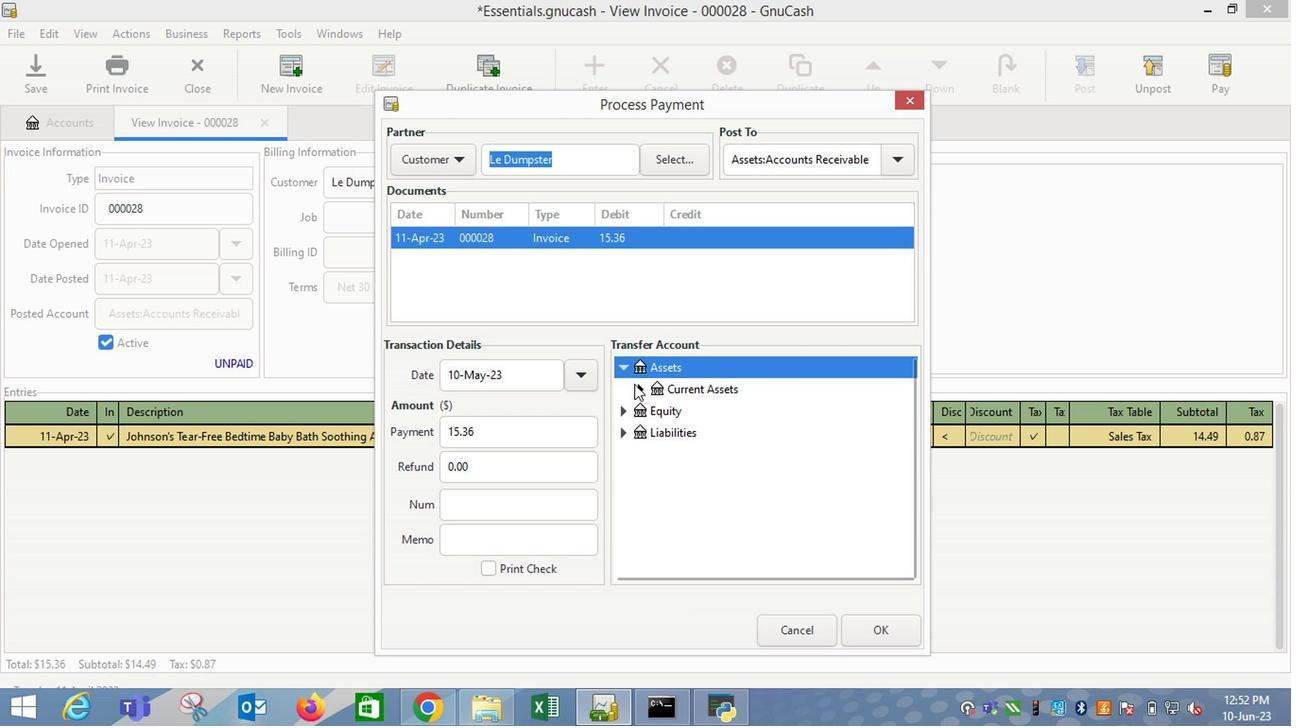 
Action: Mouse pressed left at (581, 390)
Screenshot: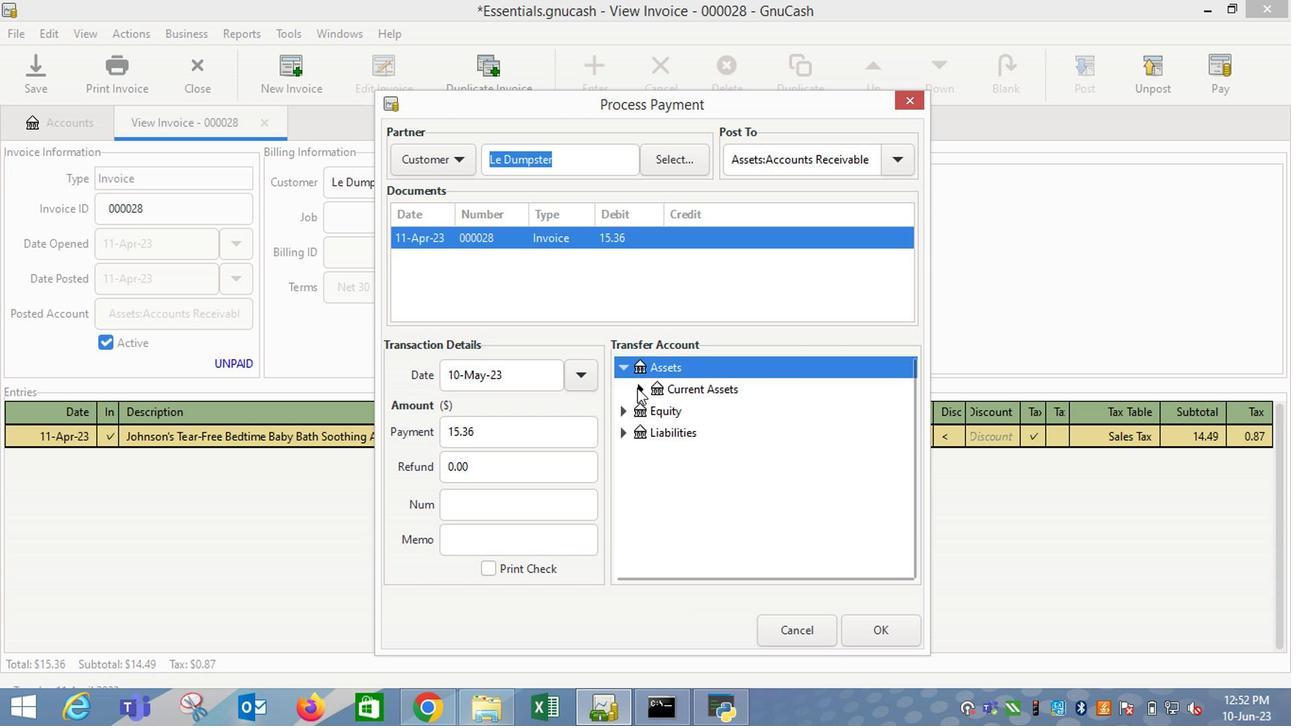 
Action: Mouse moved to (628, 415)
Screenshot: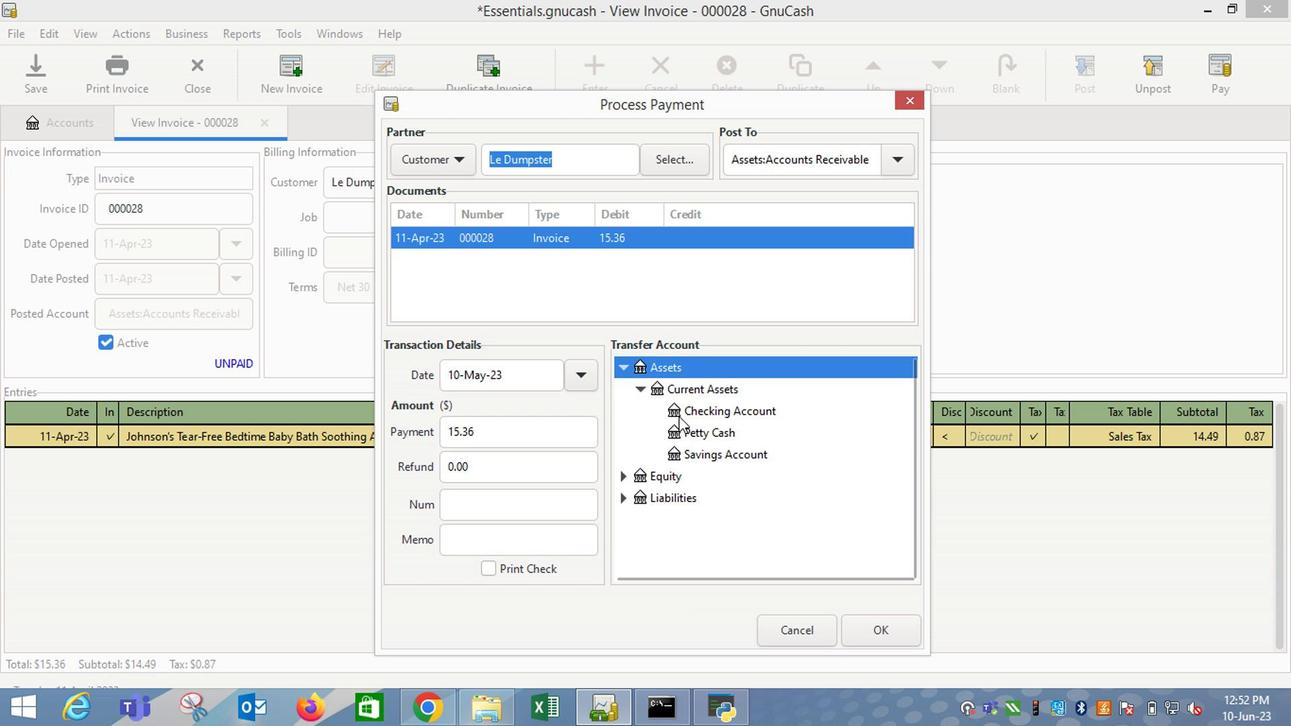
Action: Mouse pressed left at (628, 415)
Screenshot: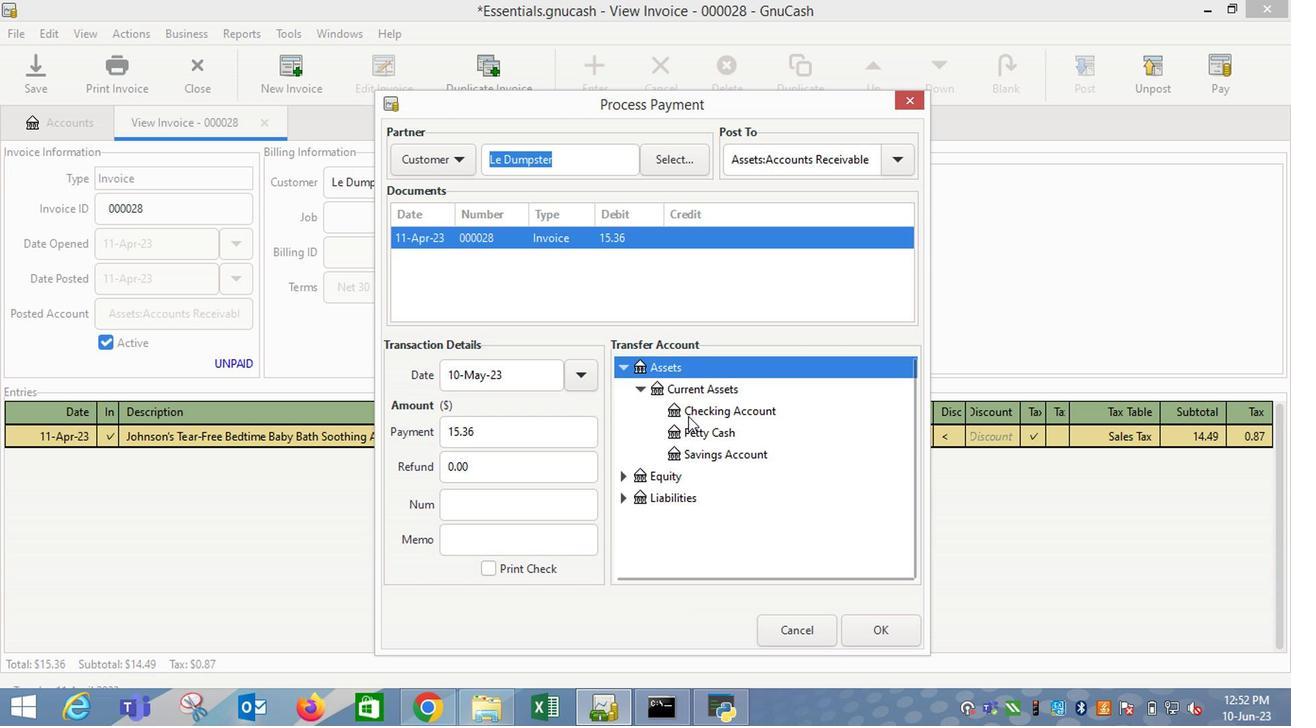 
Action: Mouse moved to (776, 597)
Screenshot: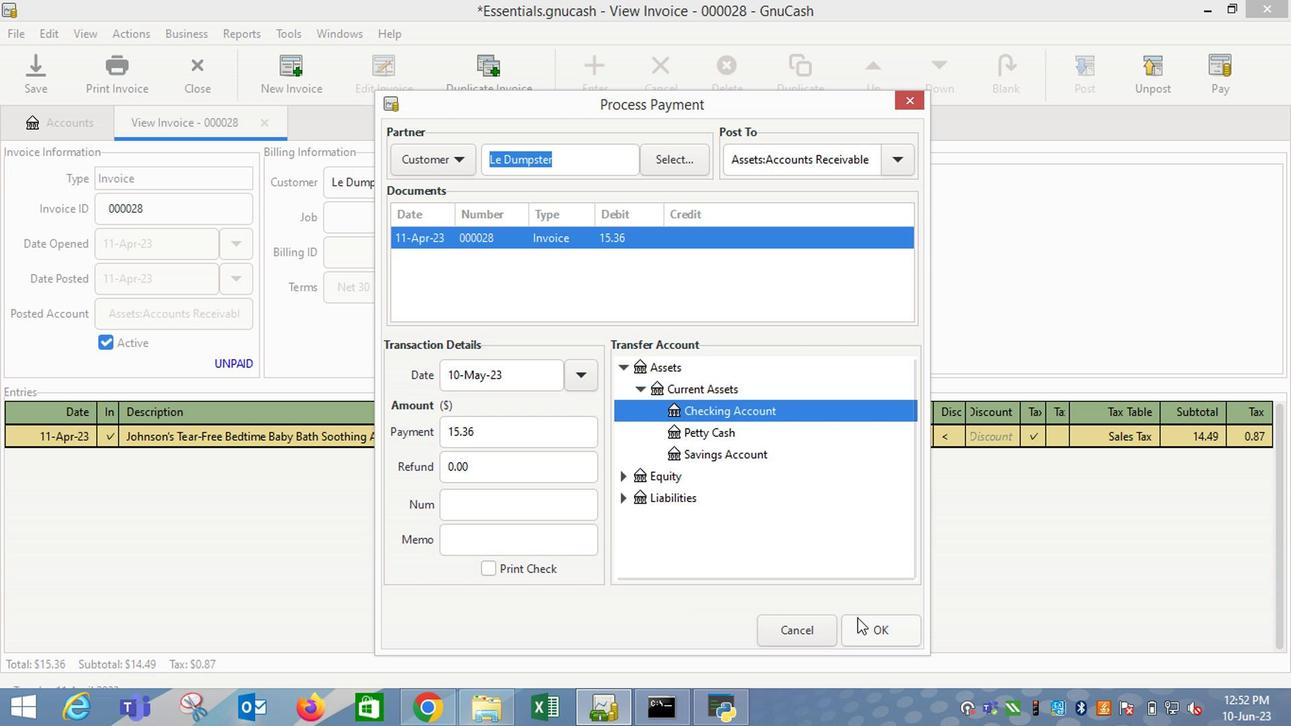 
Action: Mouse pressed left at (776, 597)
Screenshot: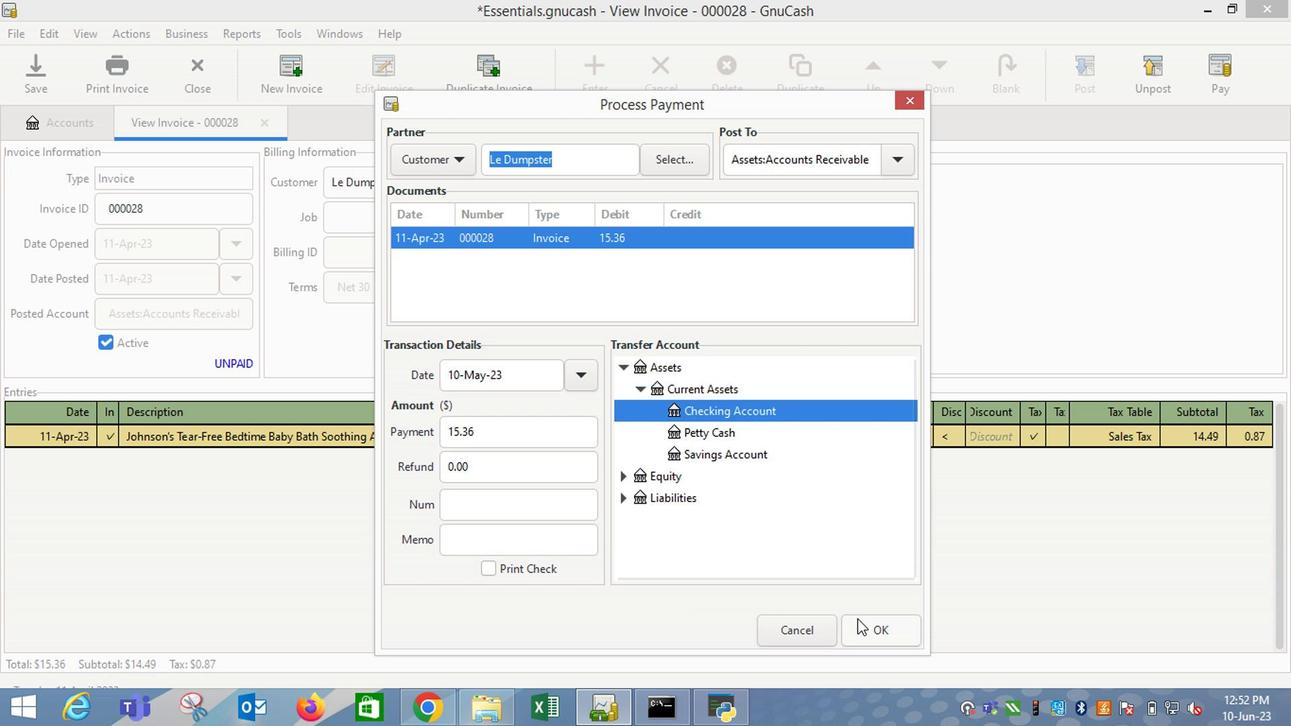 
Action: Mouse moved to (149, 108)
Screenshot: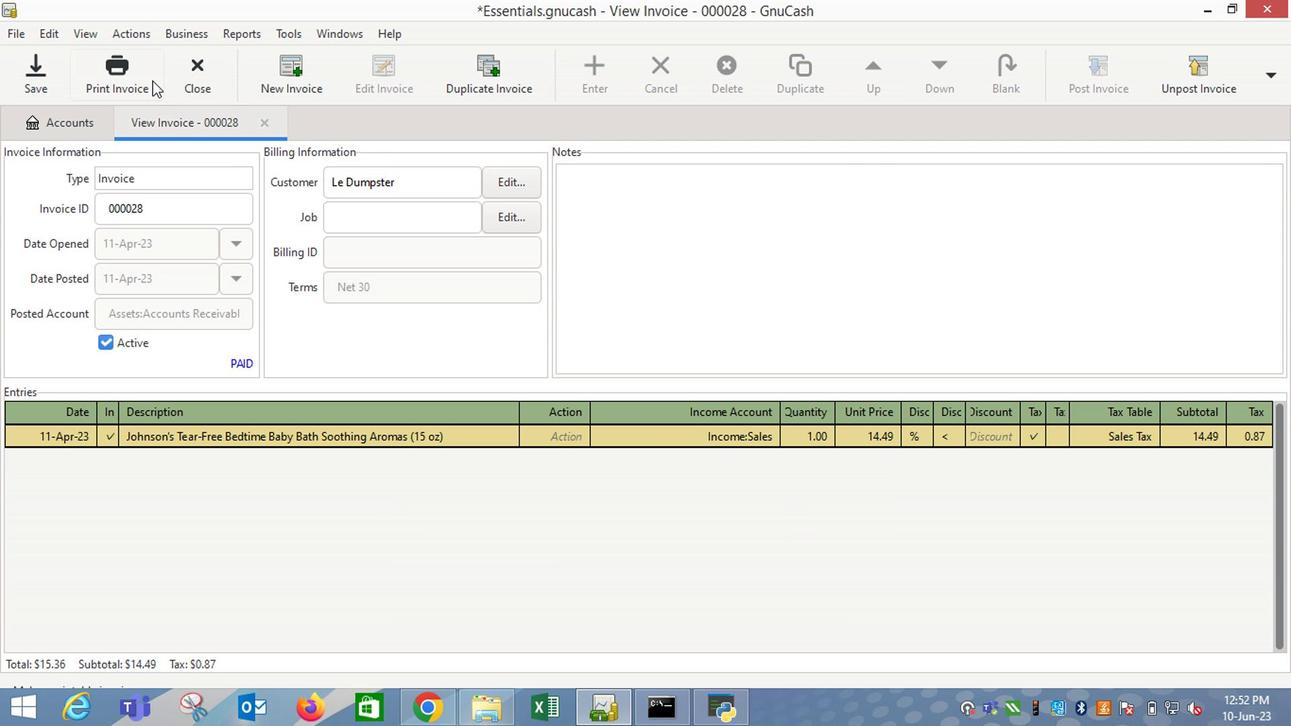 
Action: Mouse pressed left at (149, 108)
Screenshot: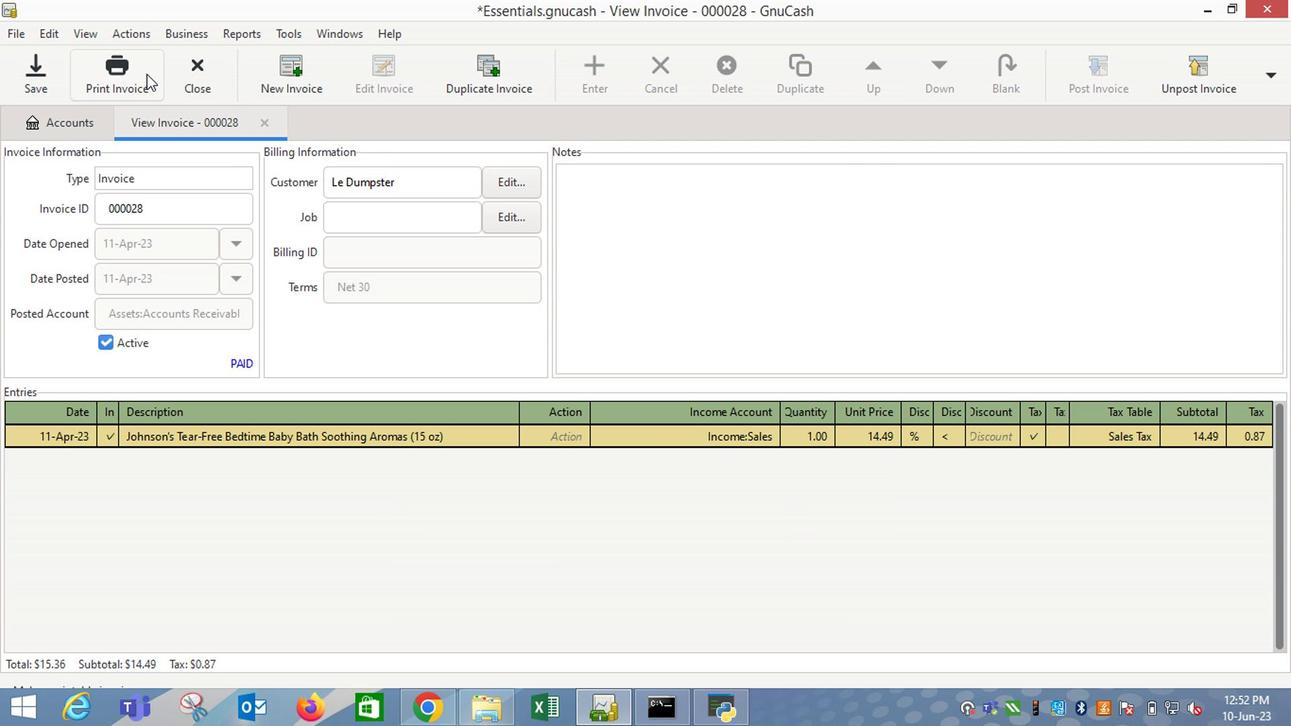 
Action: Mouse moved to (759, 106)
Screenshot: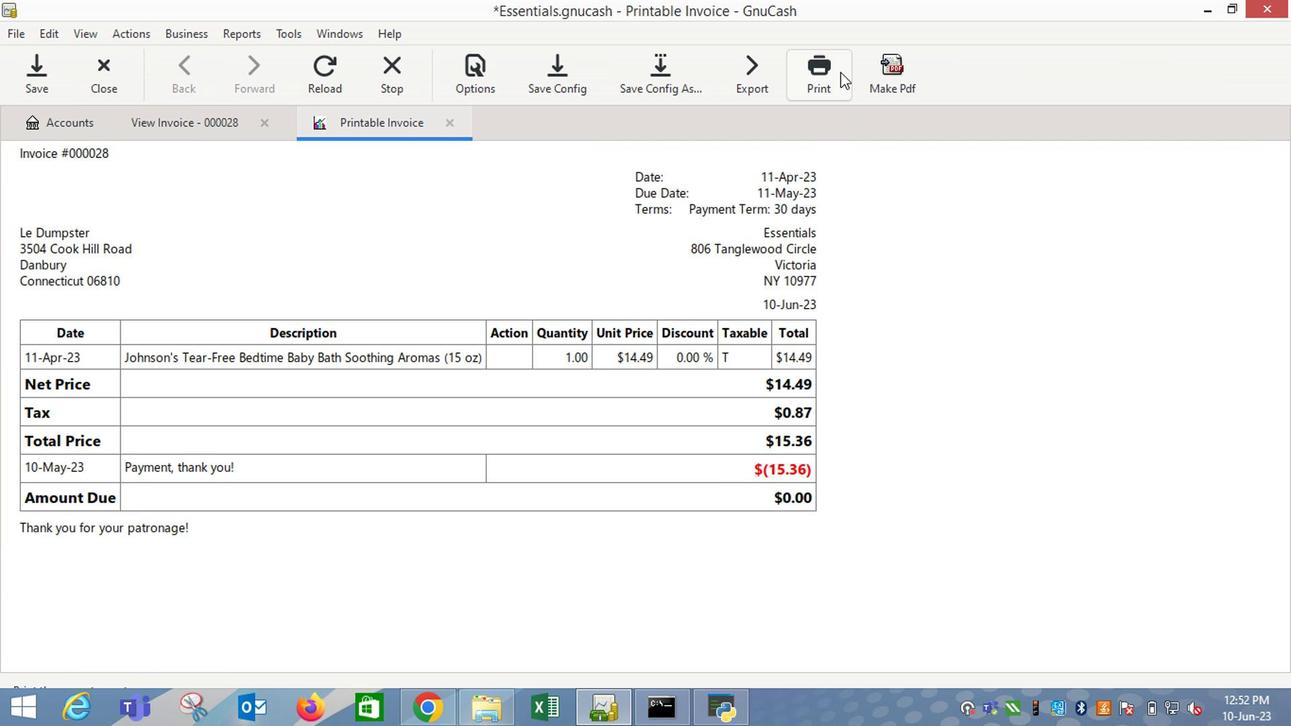 
Action: Mouse pressed left at (759, 106)
Screenshot: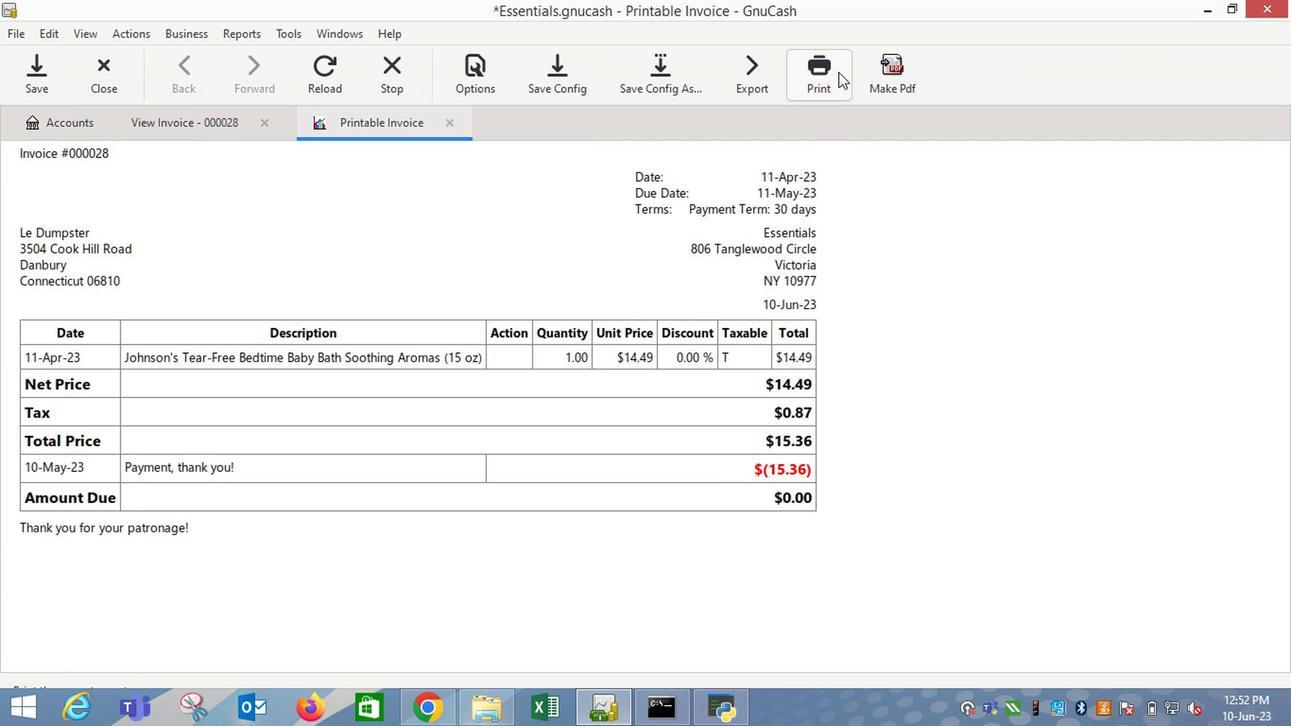 
Action: Mouse moved to (252, 388)
Screenshot: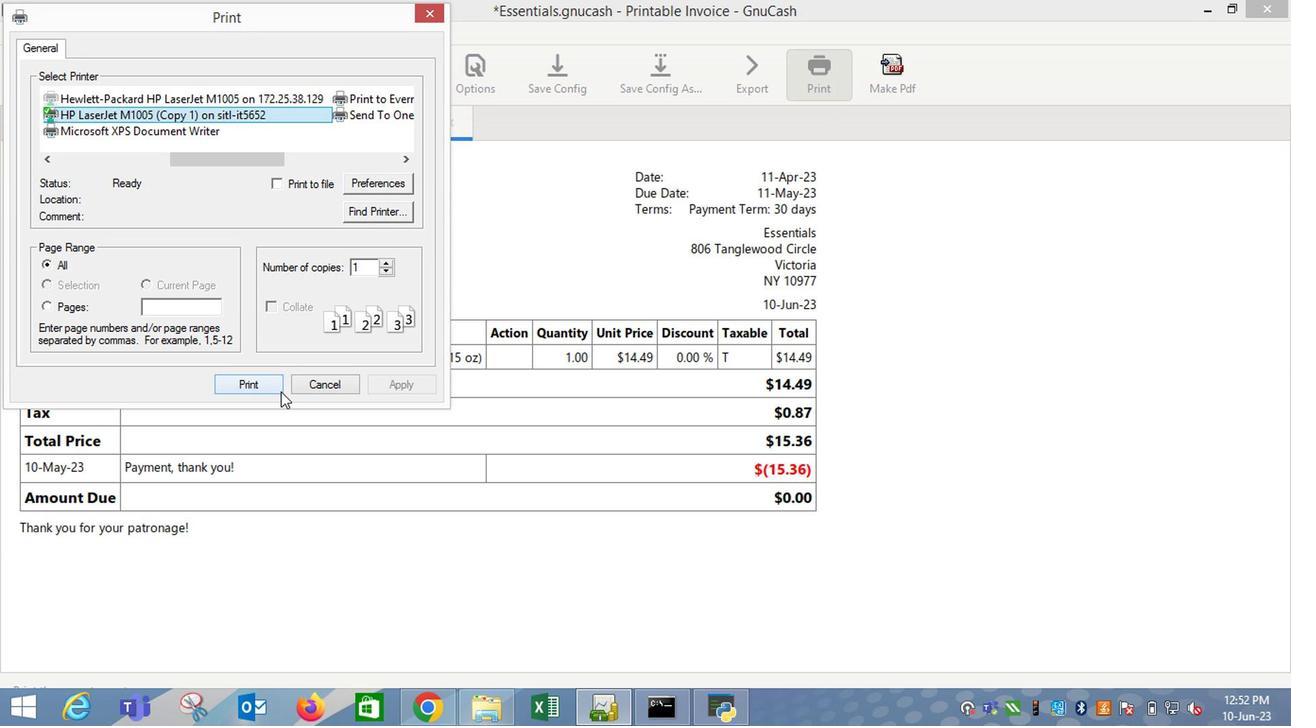 
Action: Mouse pressed left at (252, 388)
Screenshot: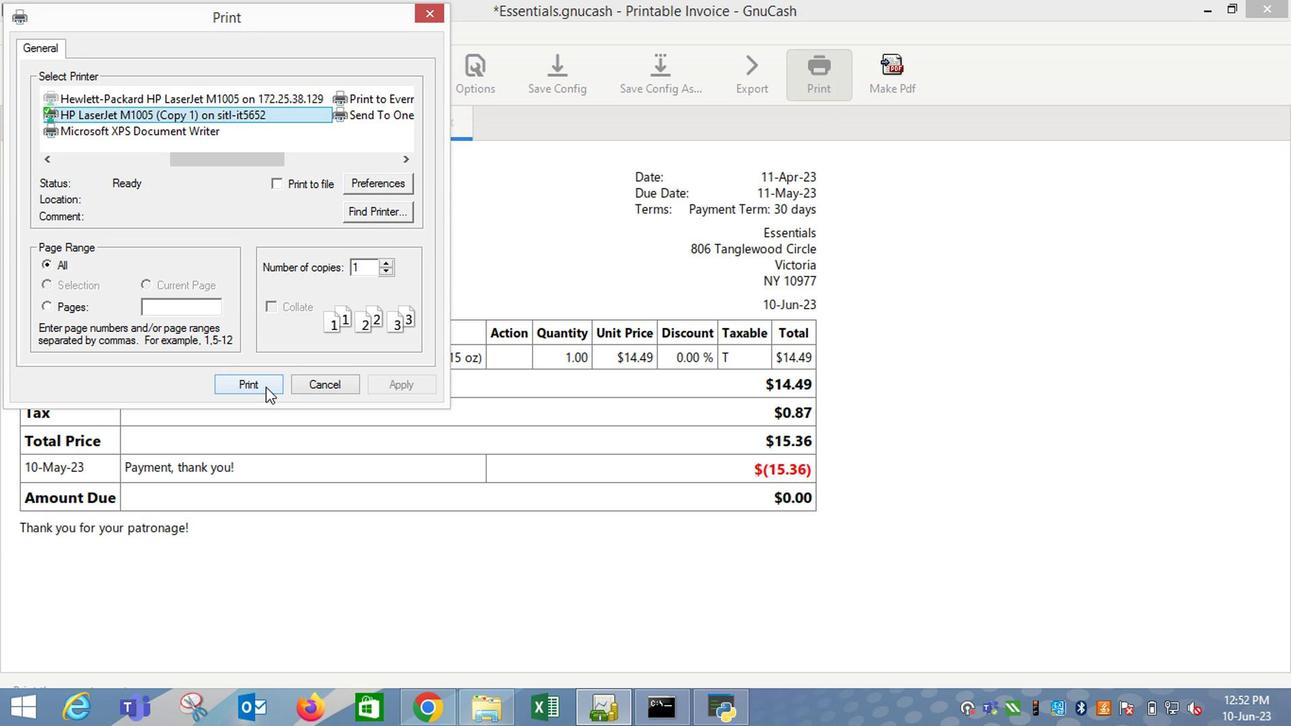 
Action: Mouse moved to (255, 388)
Screenshot: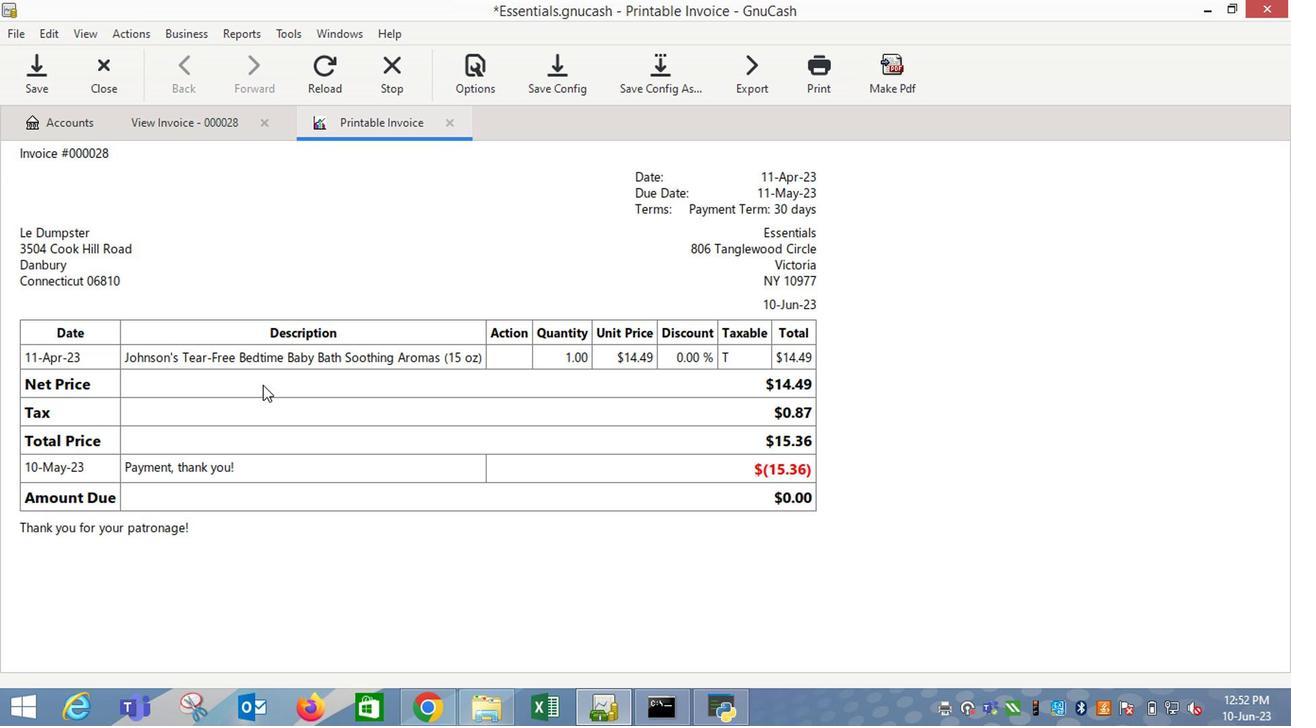 
